 Task: Find connections with filter location Chipping Sodbury with filter topic #moneywith filter profile language Potuguese with filter current company StartupLanes with filter school Don Bosco Institute of Technology (D.B.I.T) with filter industry Robotics Engineering with filter service category Business Analytics with filter keywords title Truck Driver
Action: Mouse moved to (633, 79)
Screenshot: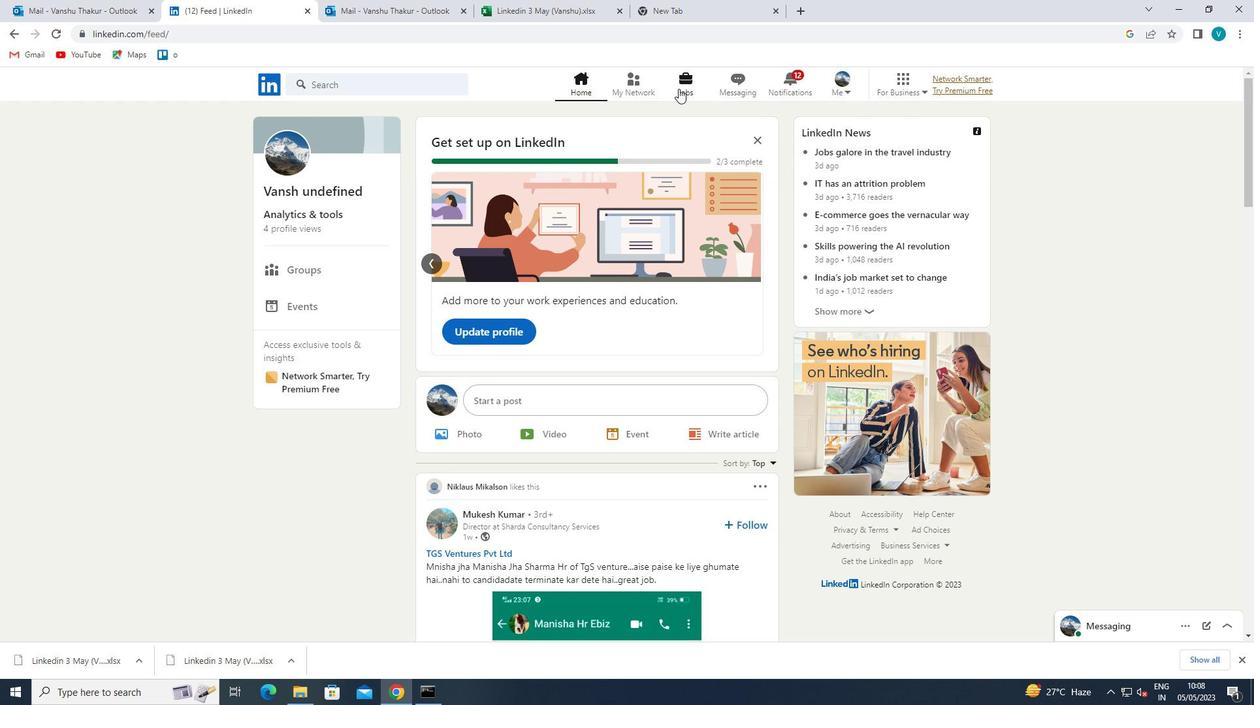 
Action: Mouse pressed left at (633, 79)
Screenshot: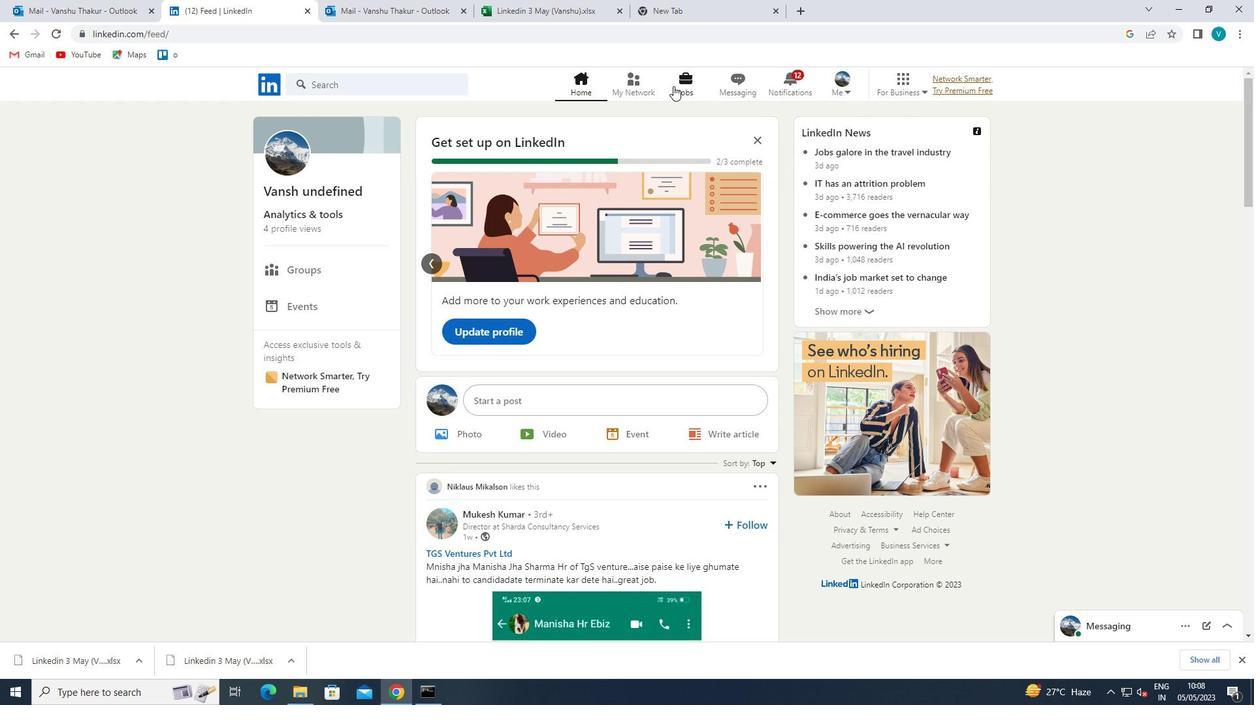 
Action: Mouse moved to (334, 159)
Screenshot: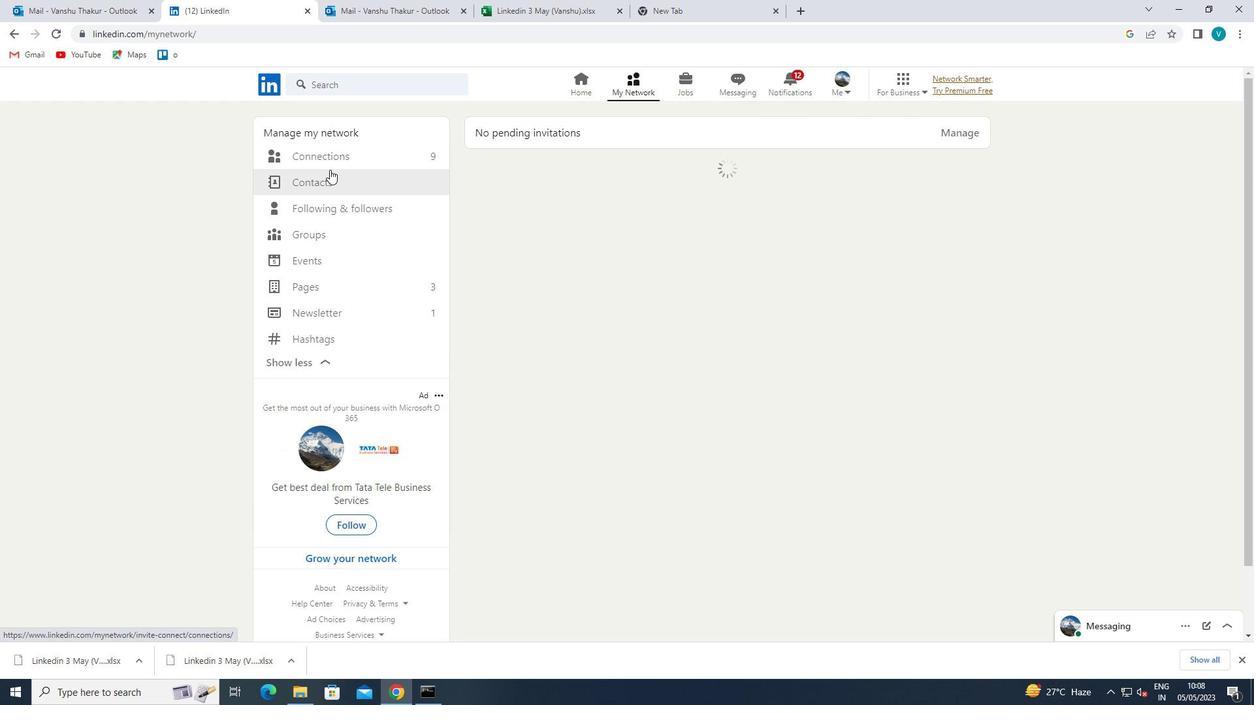 
Action: Mouse pressed left at (334, 159)
Screenshot: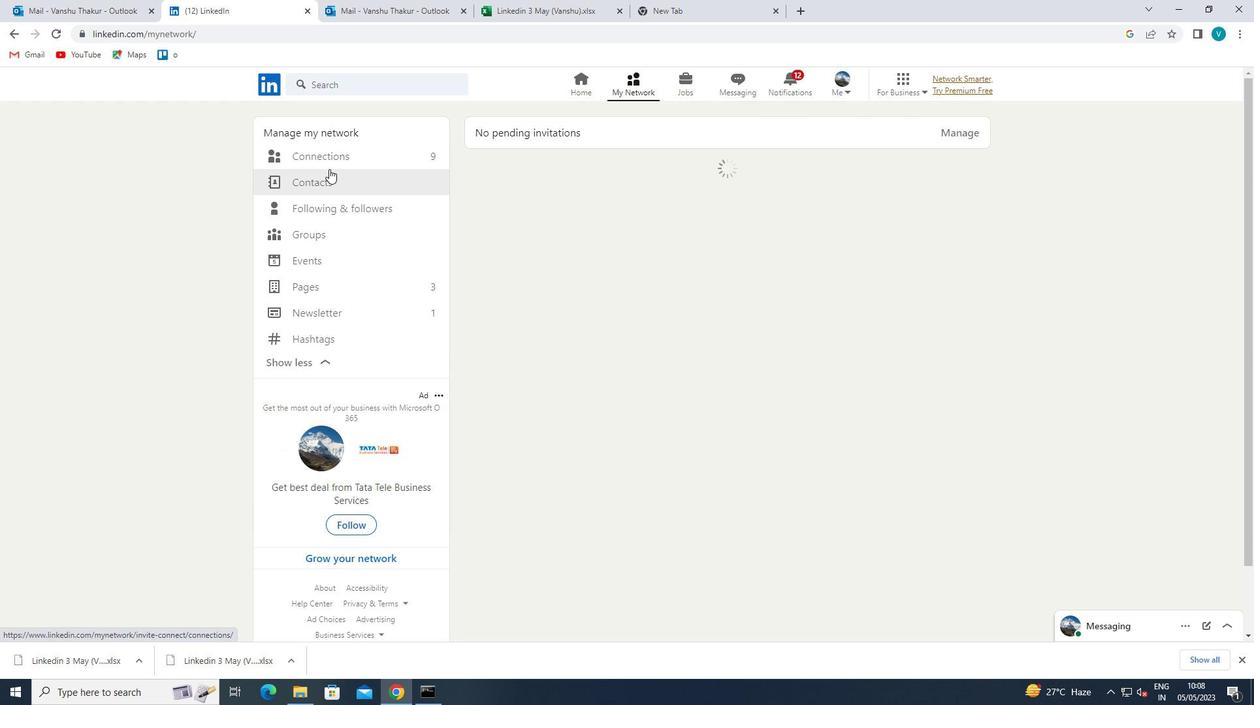 
Action: Mouse moved to (717, 161)
Screenshot: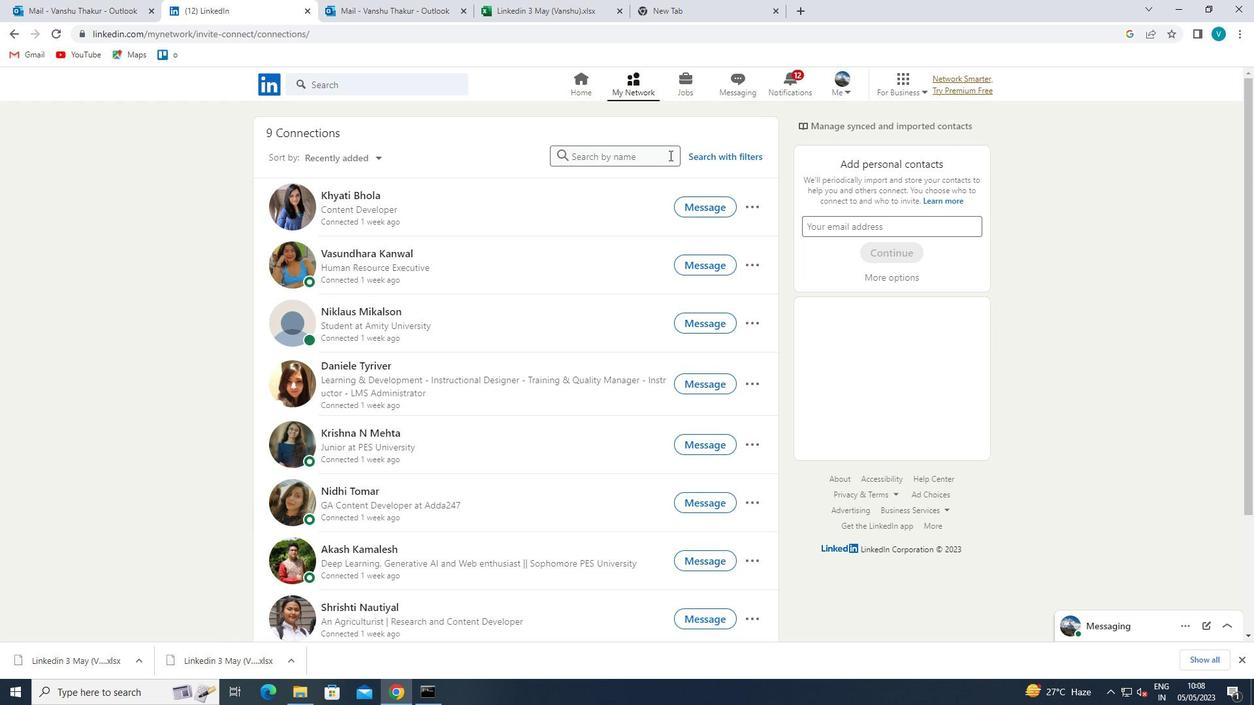 
Action: Mouse pressed left at (717, 161)
Screenshot: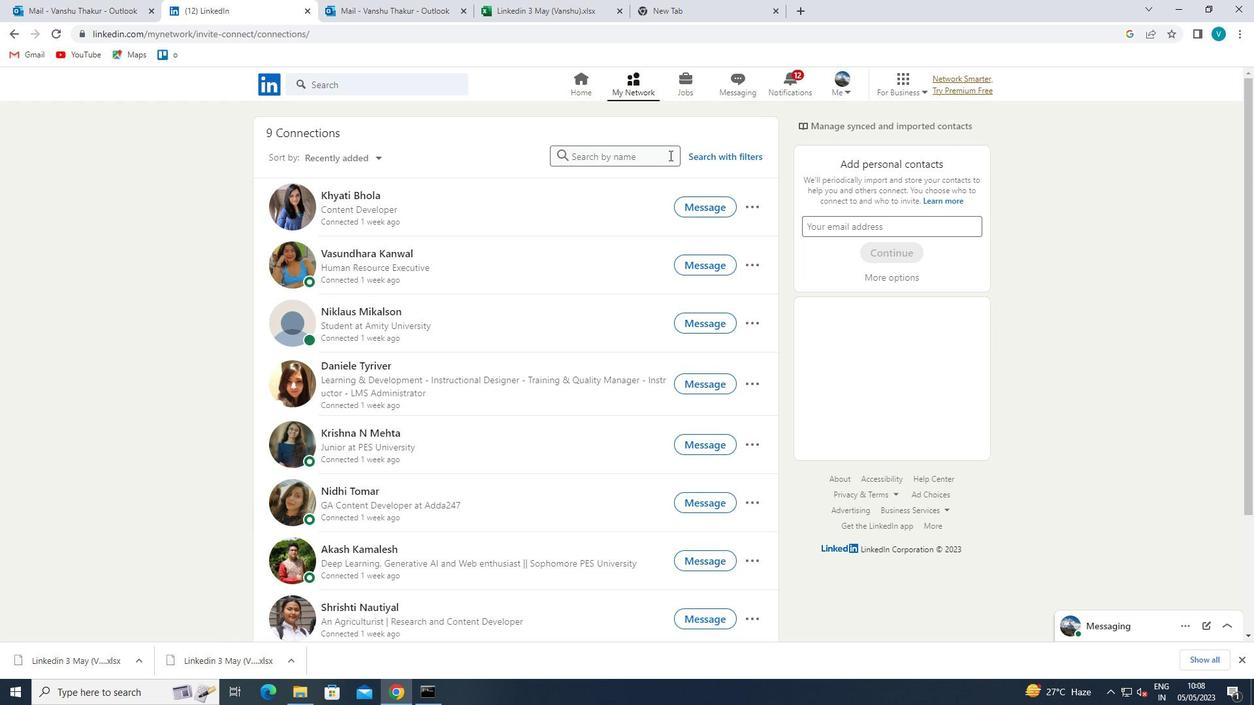 
Action: Mouse moved to (641, 124)
Screenshot: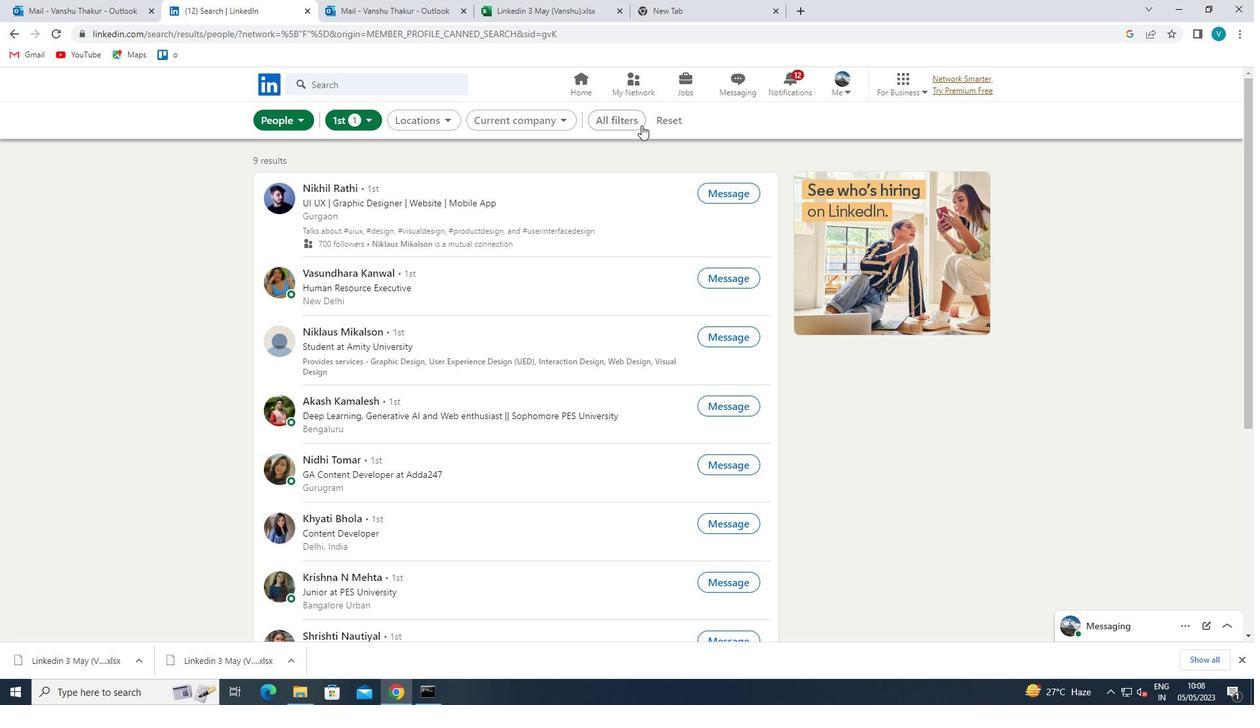 
Action: Mouse pressed left at (641, 124)
Screenshot: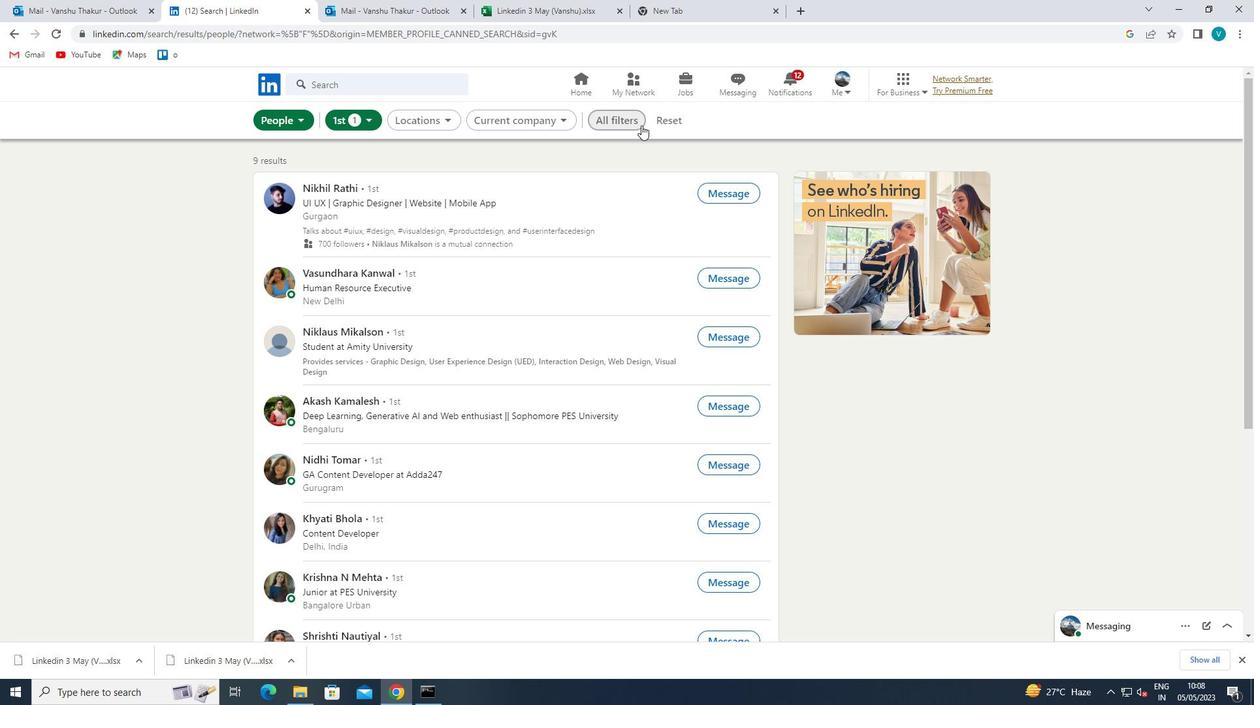 
Action: Mouse moved to (1052, 268)
Screenshot: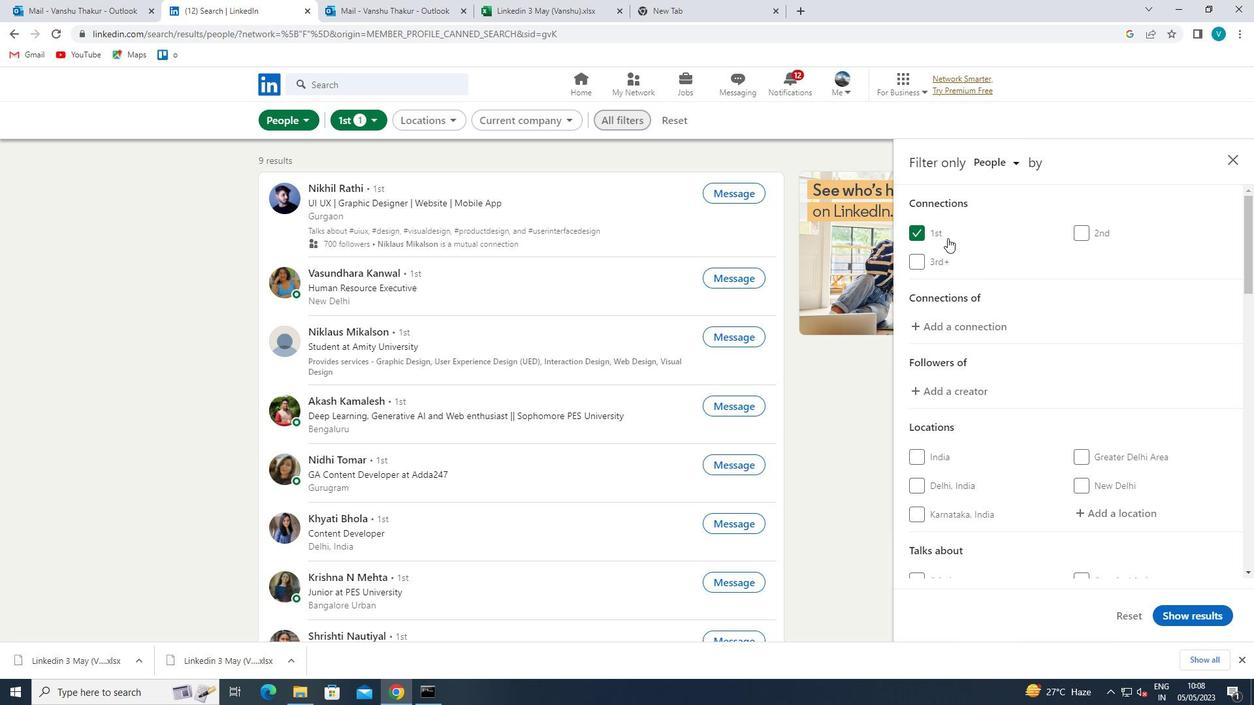 
Action: Mouse scrolled (1052, 267) with delta (0, 0)
Screenshot: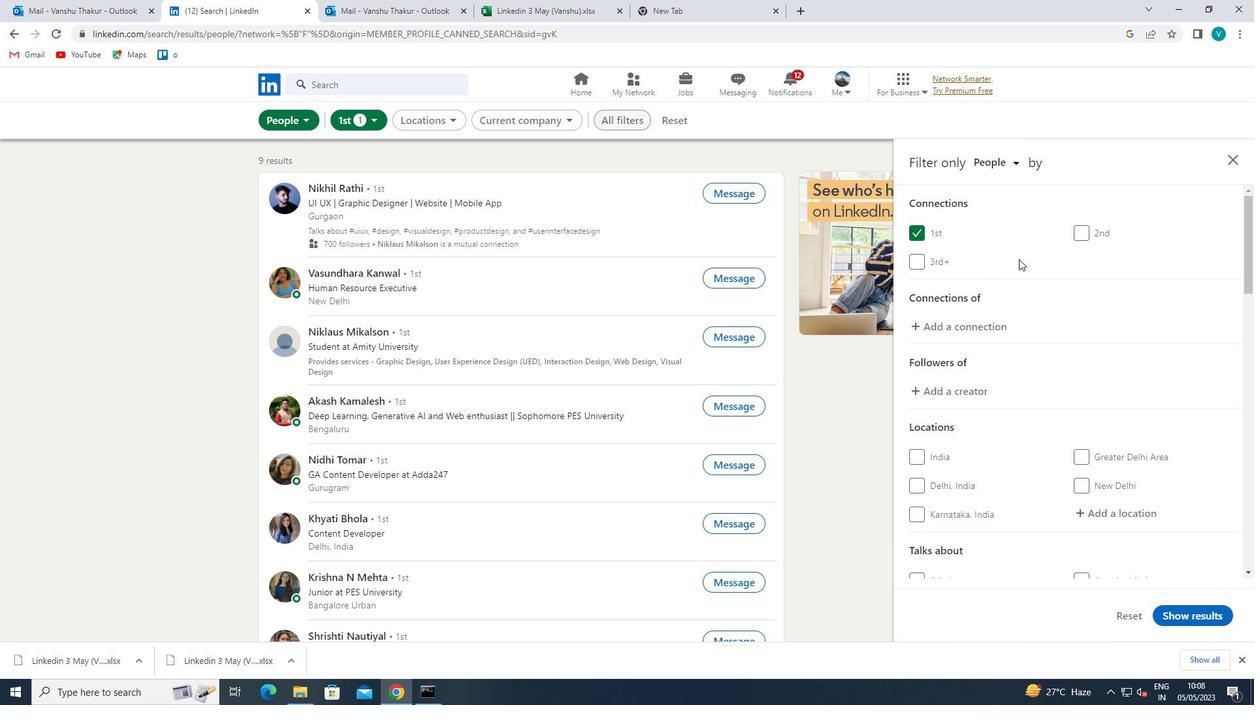 
Action: Mouse scrolled (1052, 267) with delta (0, 0)
Screenshot: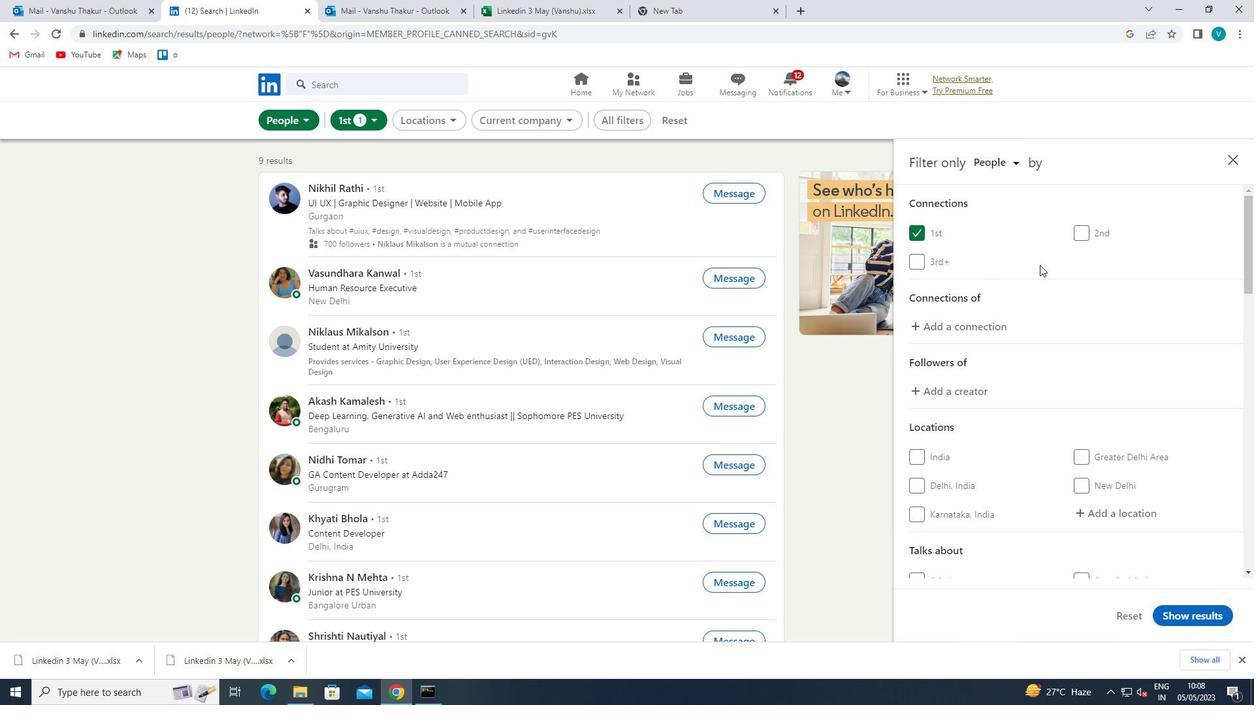 
Action: Mouse moved to (1129, 391)
Screenshot: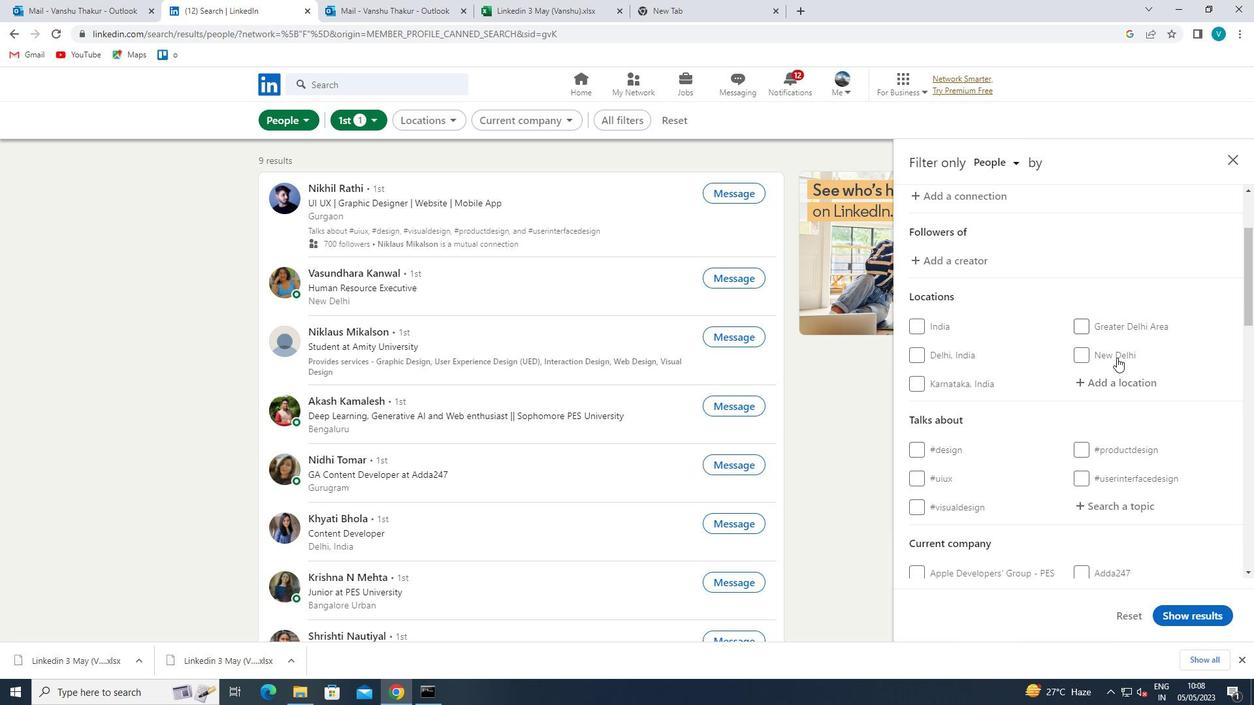 
Action: Mouse pressed left at (1129, 391)
Screenshot: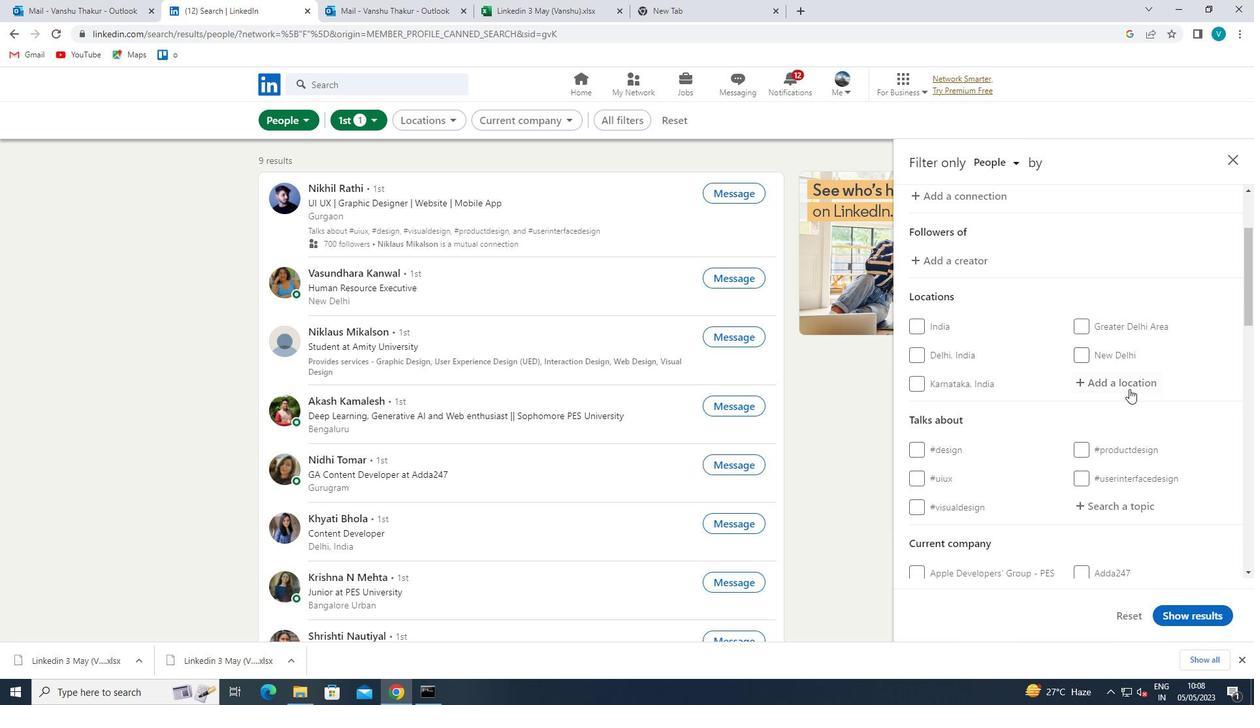 
Action: Mouse moved to (1082, 365)
Screenshot: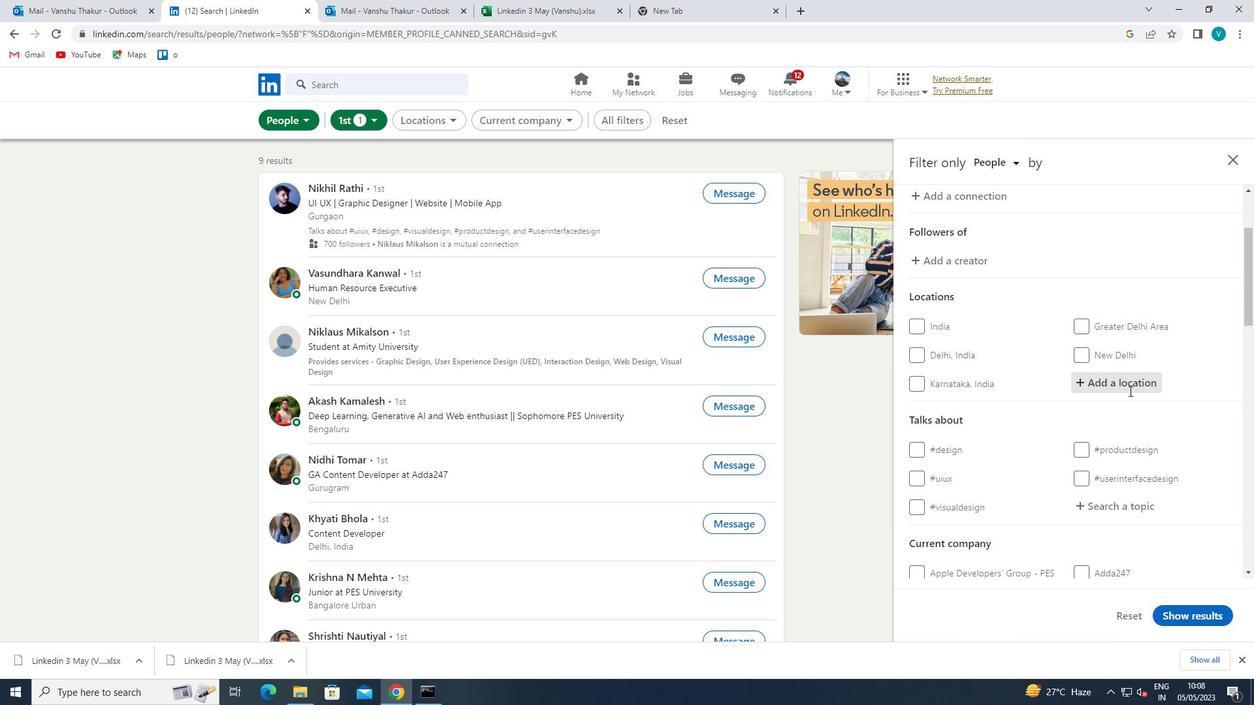 
Action: Key pressed <Key.shift>CHIPPING
Screenshot: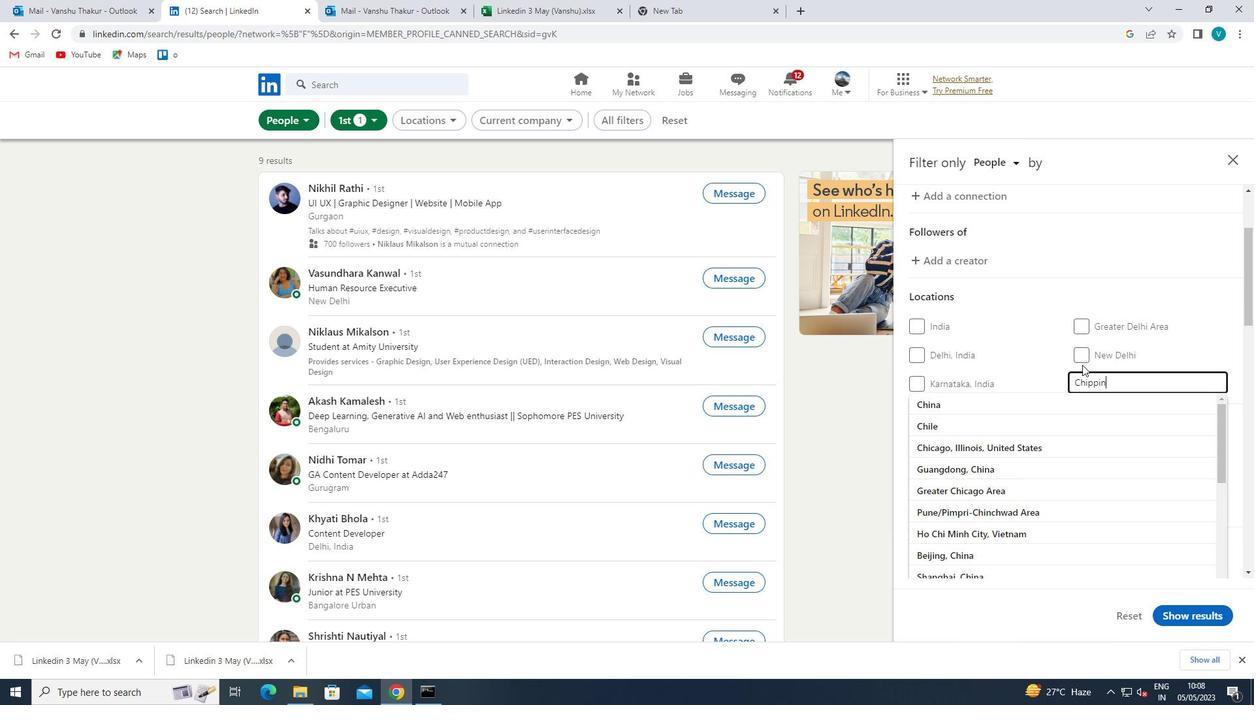 
Action: Mouse moved to (1049, 386)
Screenshot: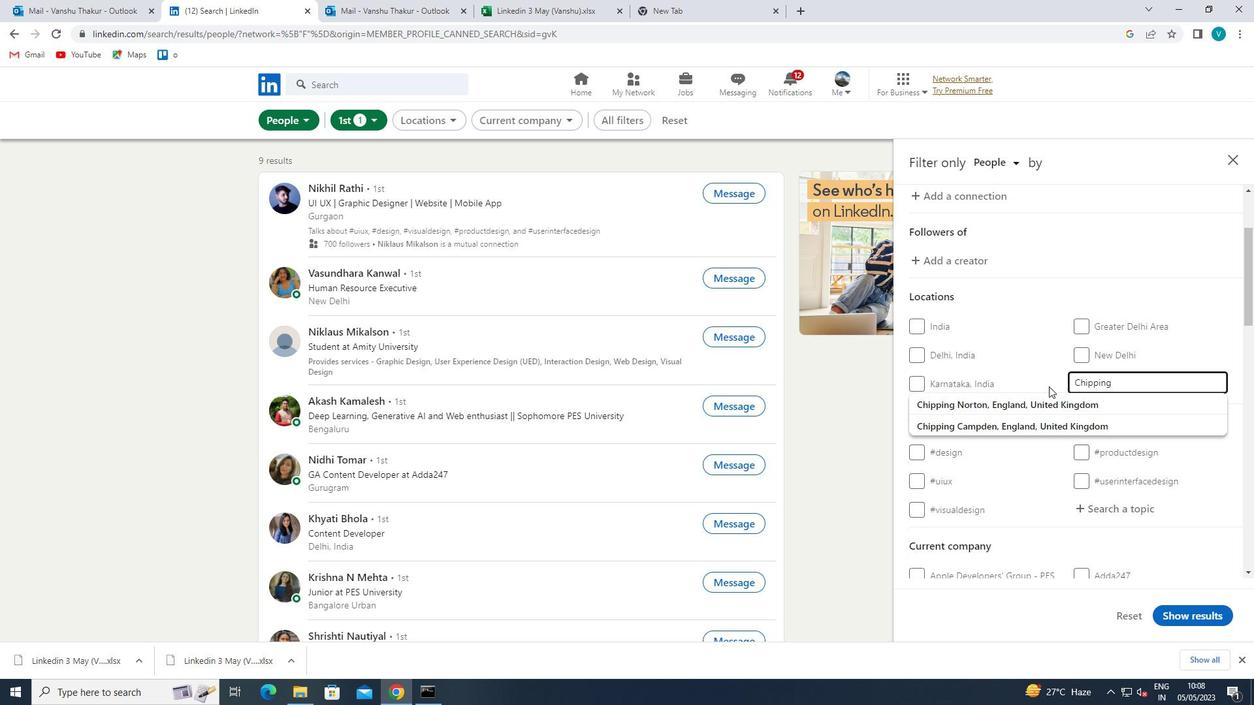 
Action: Key pressed <Key.space><Key.shift>SODBURY
Screenshot: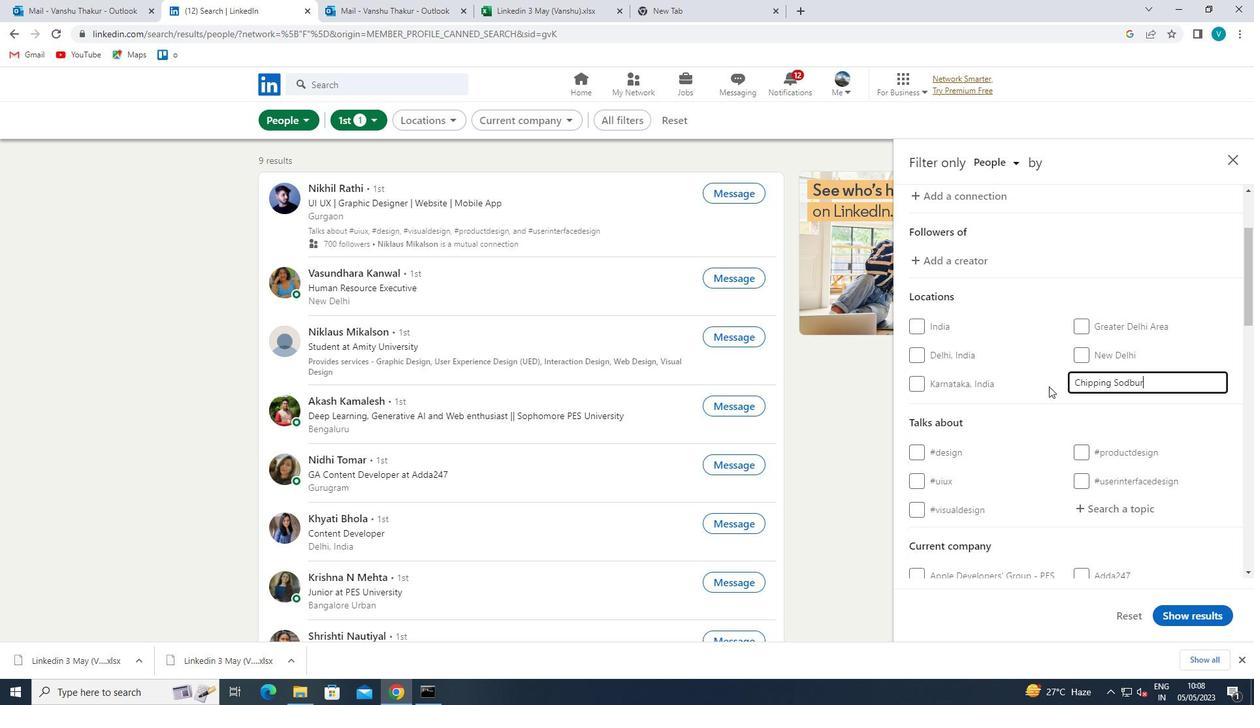 
Action: Mouse pressed left at (1049, 386)
Screenshot: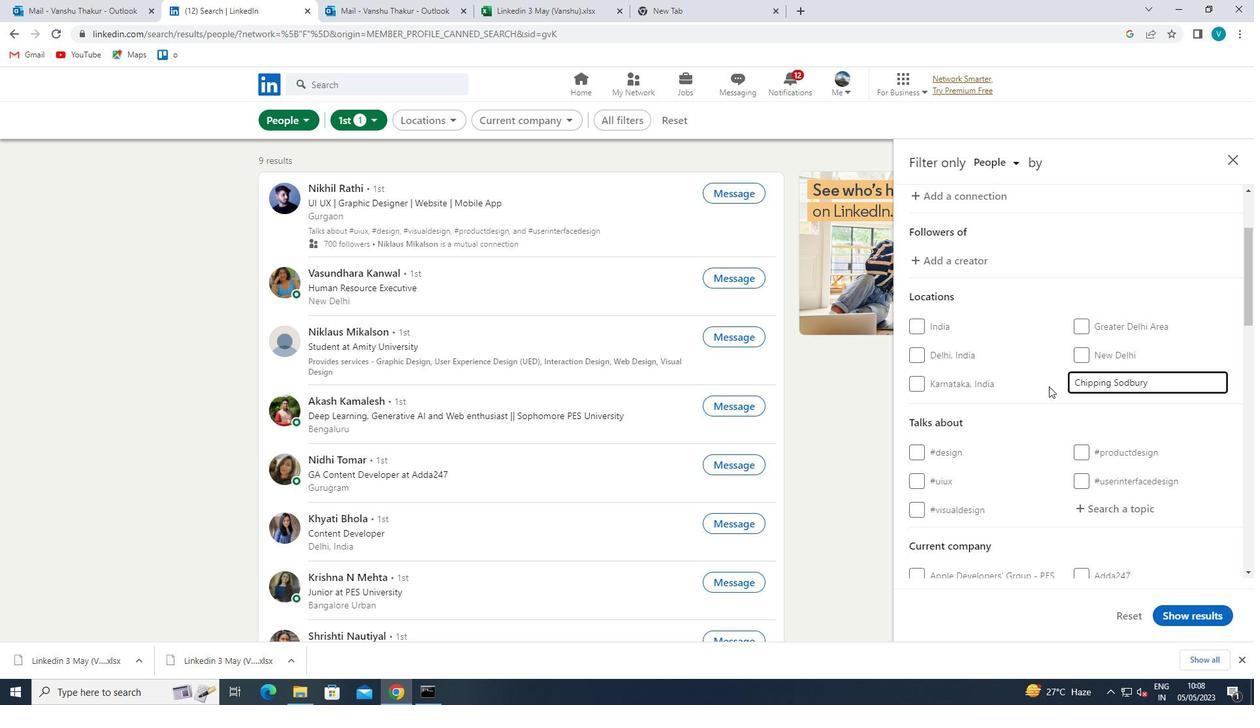 
Action: Mouse scrolled (1049, 386) with delta (0, 0)
Screenshot: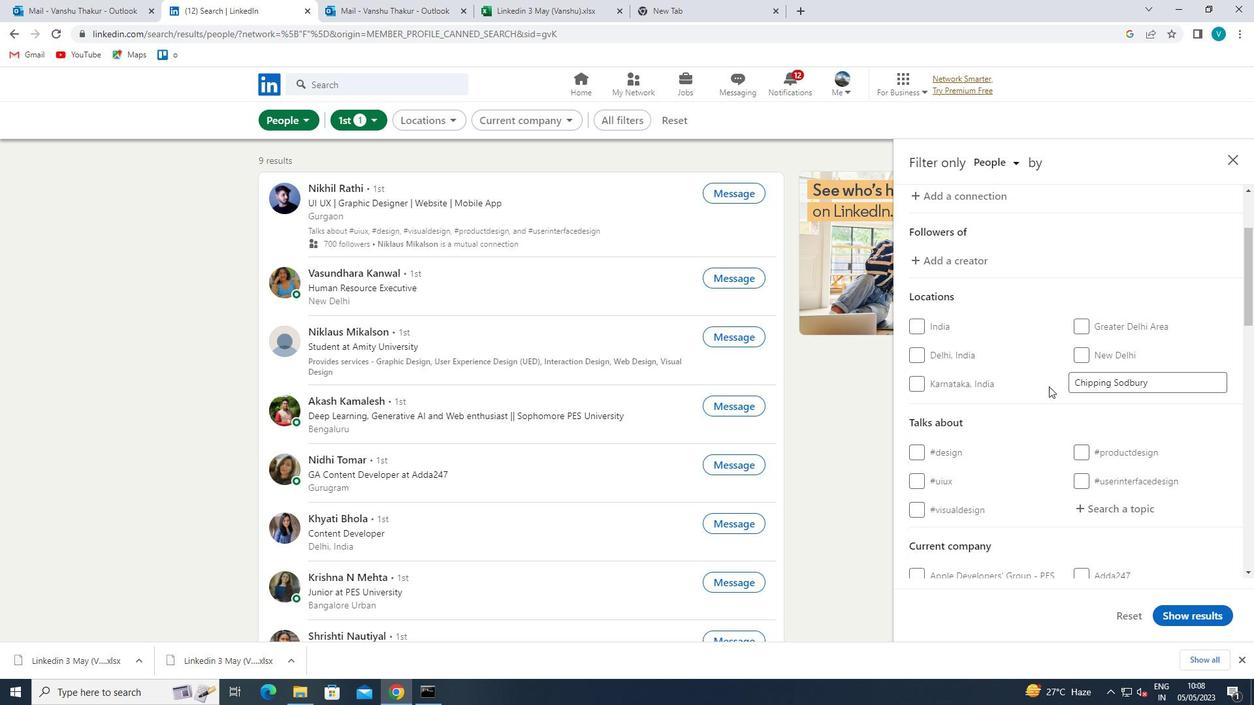 
Action: Mouse scrolled (1049, 386) with delta (0, 0)
Screenshot: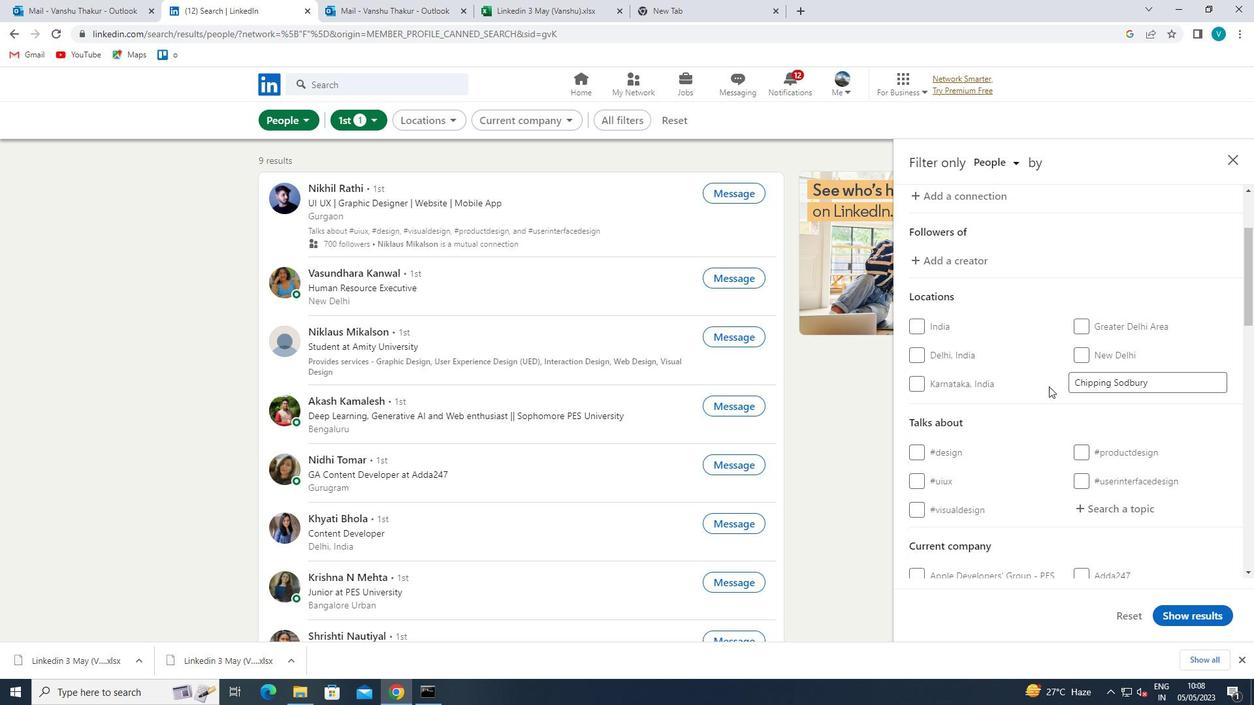 
Action: Mouse moved to (1100, 382)
Screenshot: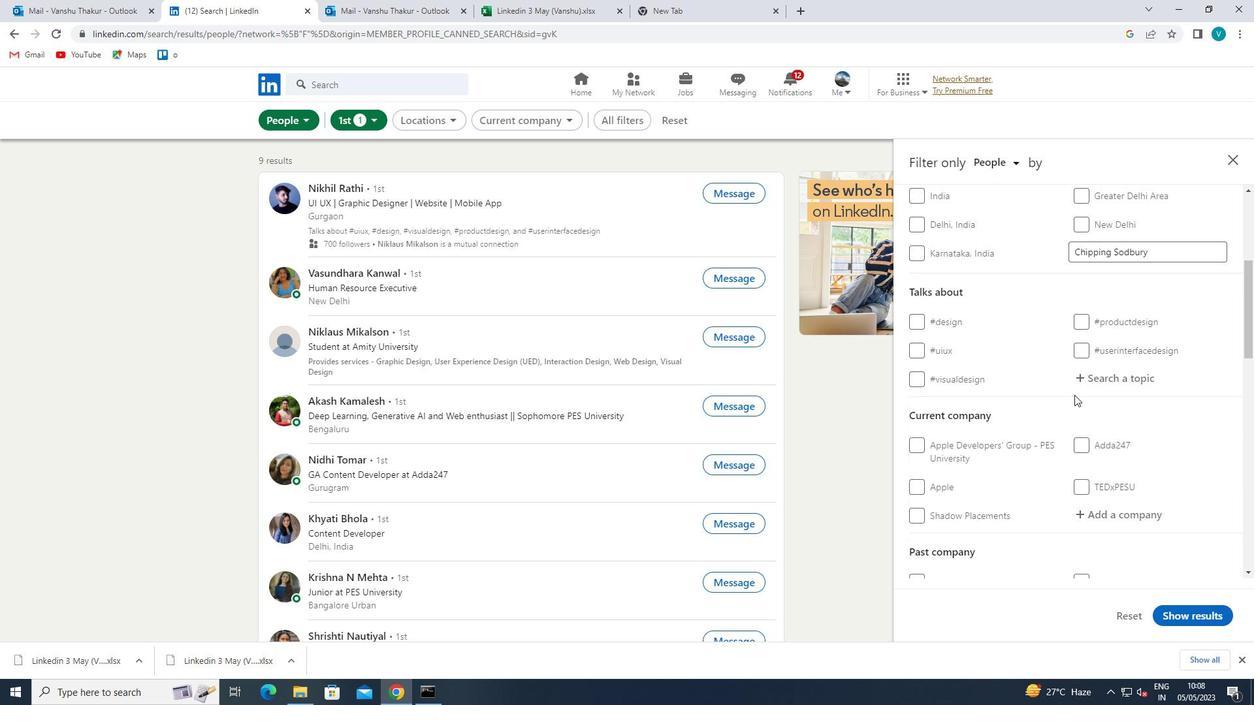 
Action: Mouse pressed left at (1100, 382)
Screenshot: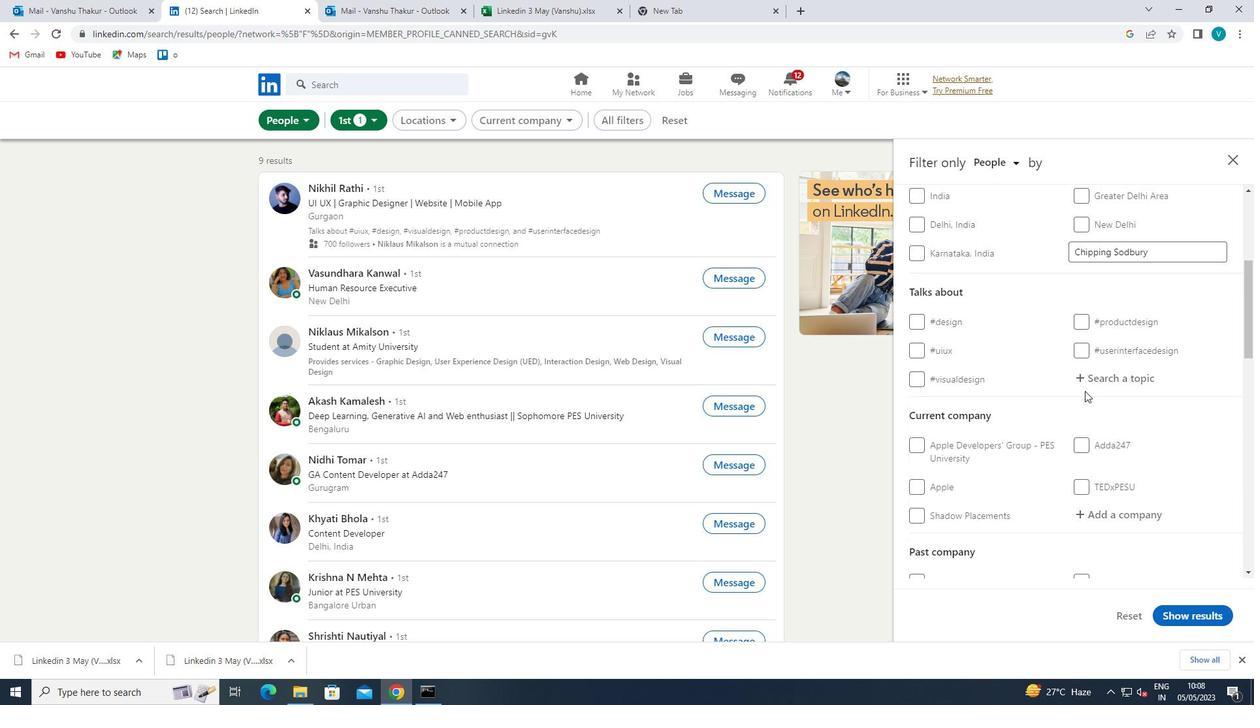 
Action: Key pressed MONEY
Screenshot: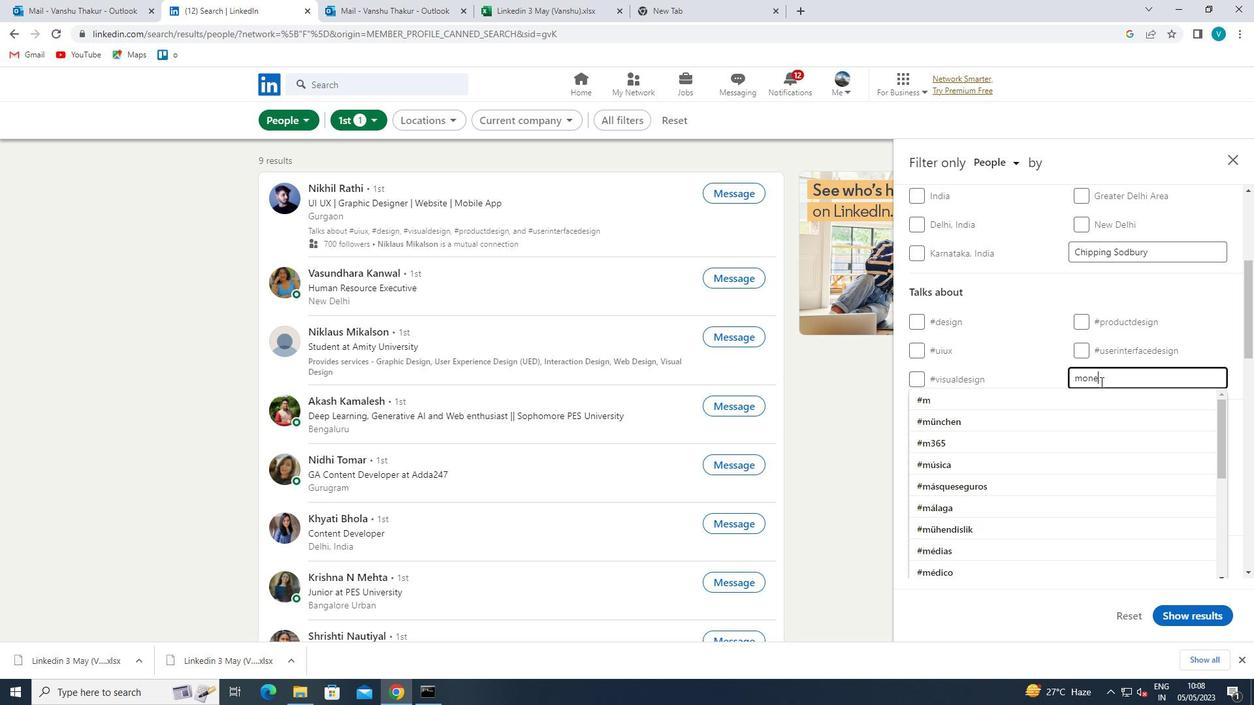 
Action: Mouse moved to (1069, 393)
Screenshot: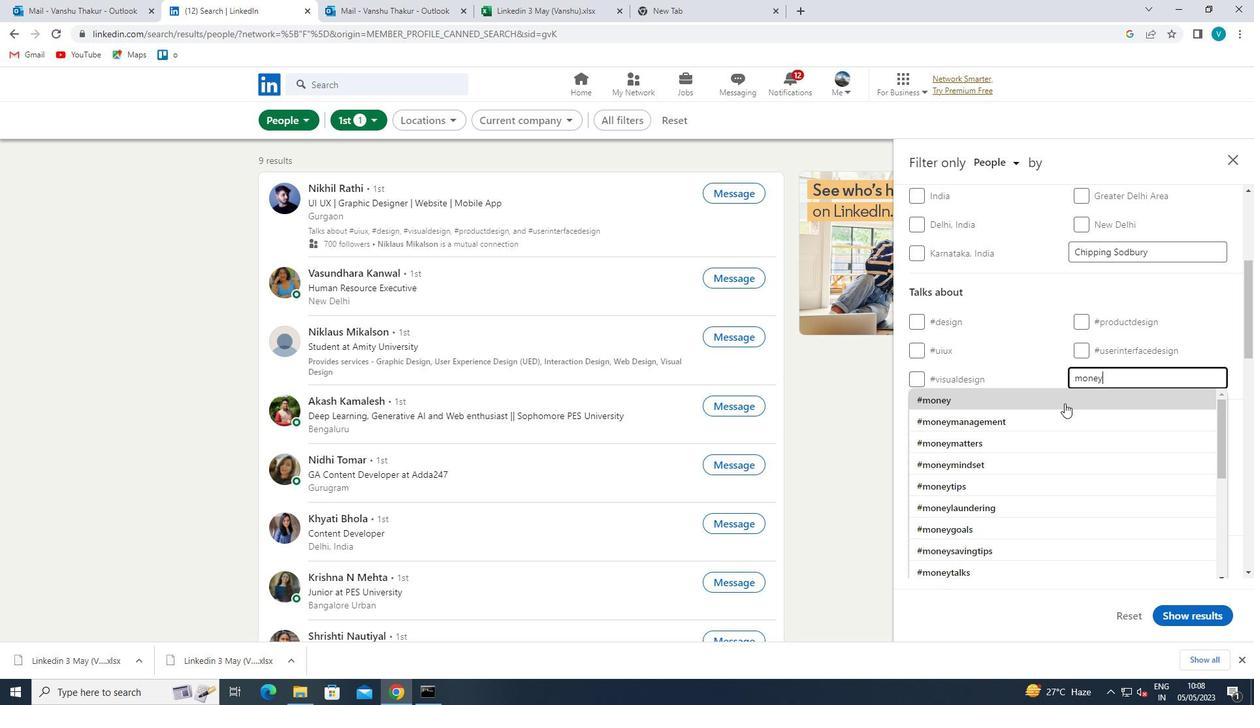 
Action: Mouse pressed left at (1069, 393)
Screenshot: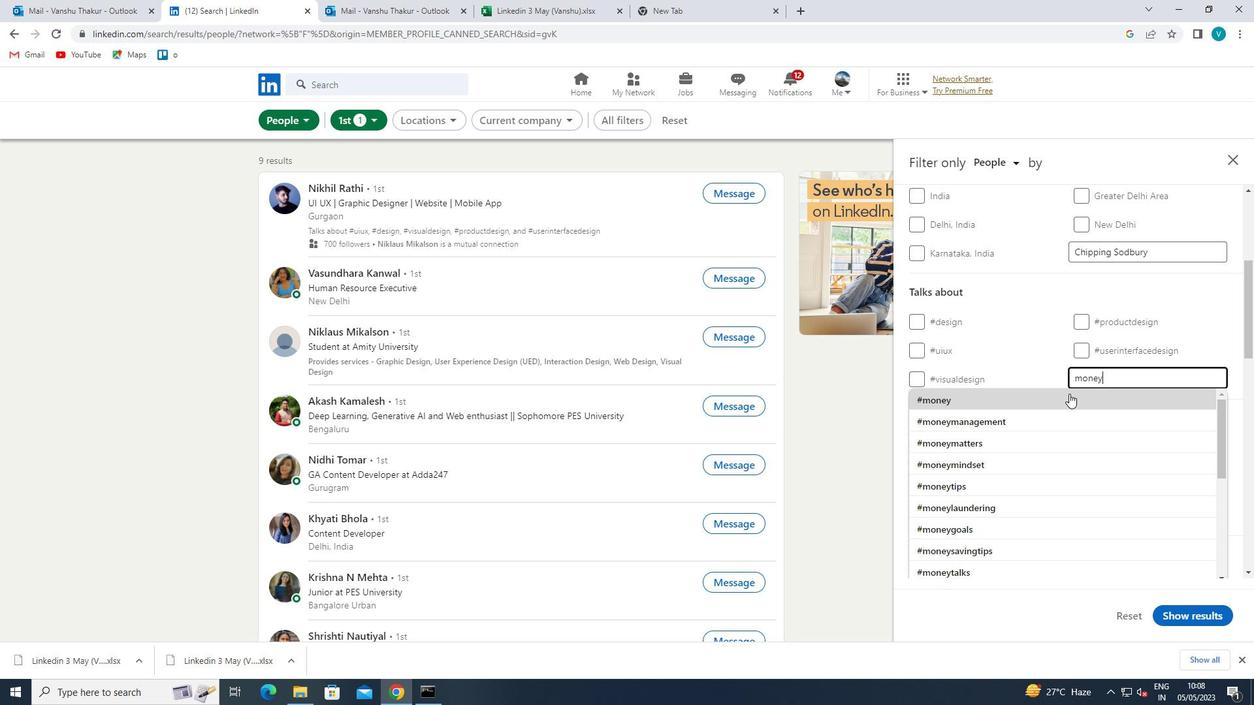 
Action: Mouse scrolled (1069, 393) with delta (0, 0)
Screenshot: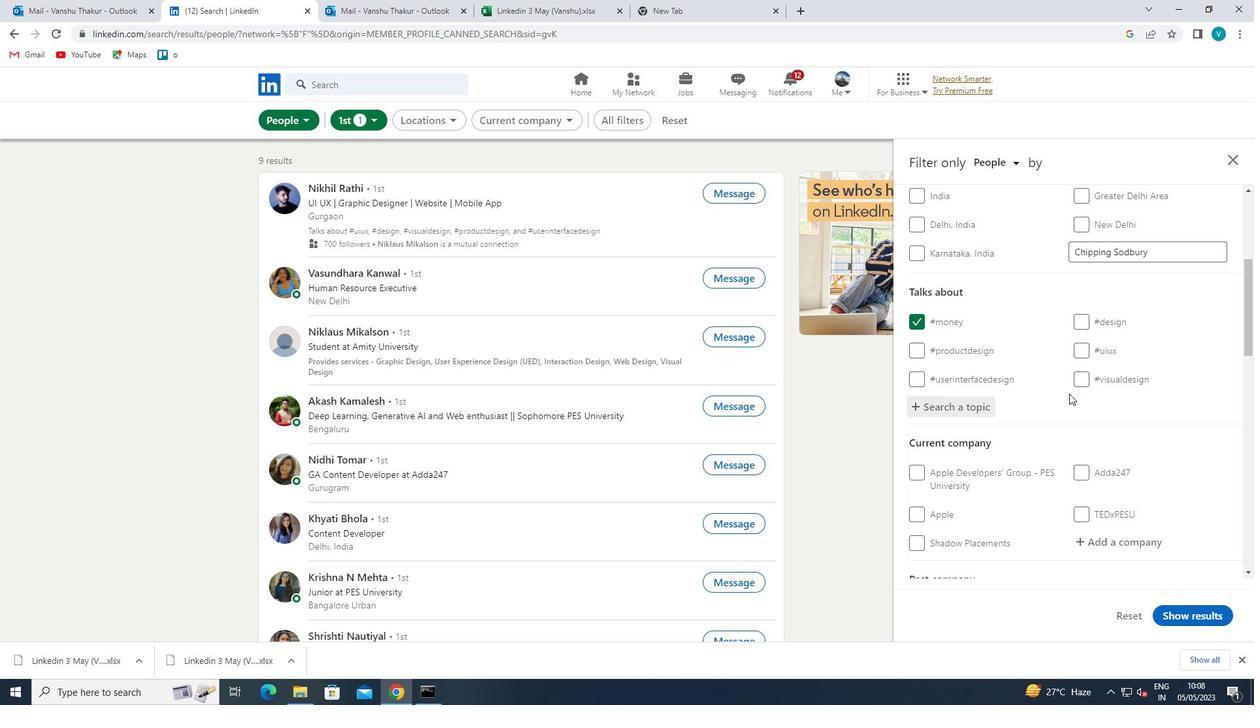 
Action: Mouse scrolled (1069, 393) with delta (0, 0)
Screenshot: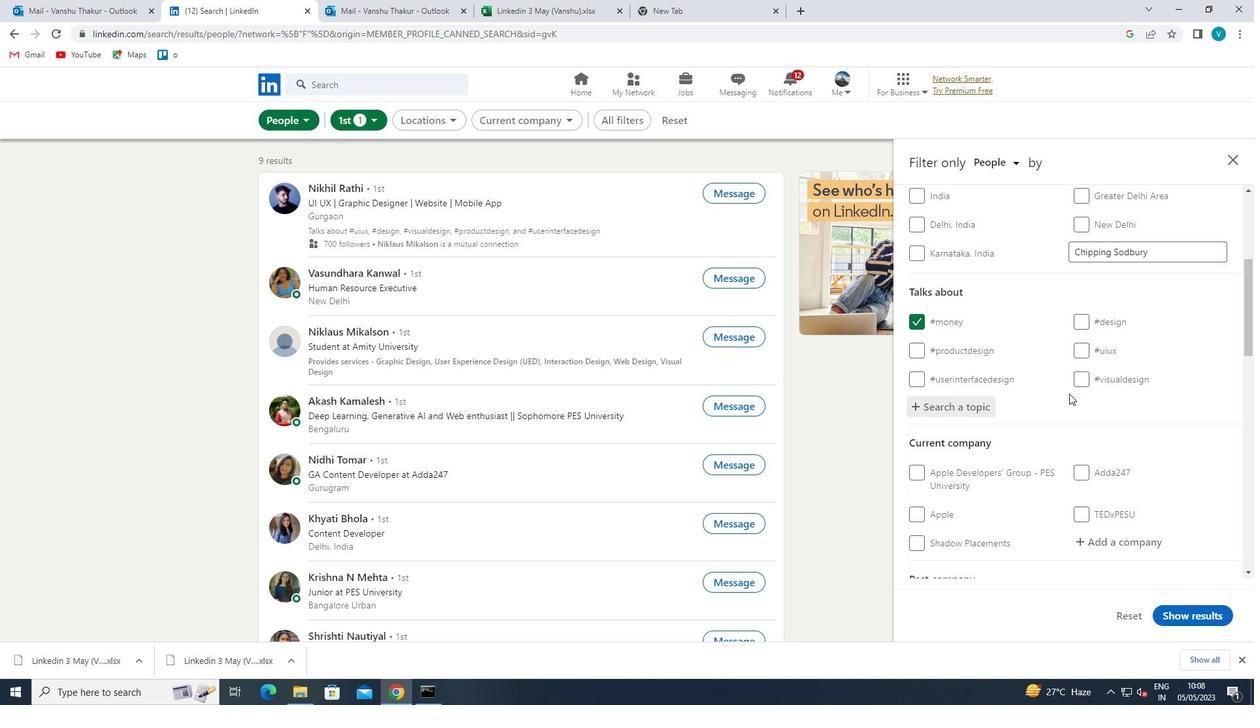 
Action: Mouse moved to (1096, 403)
Screenshot: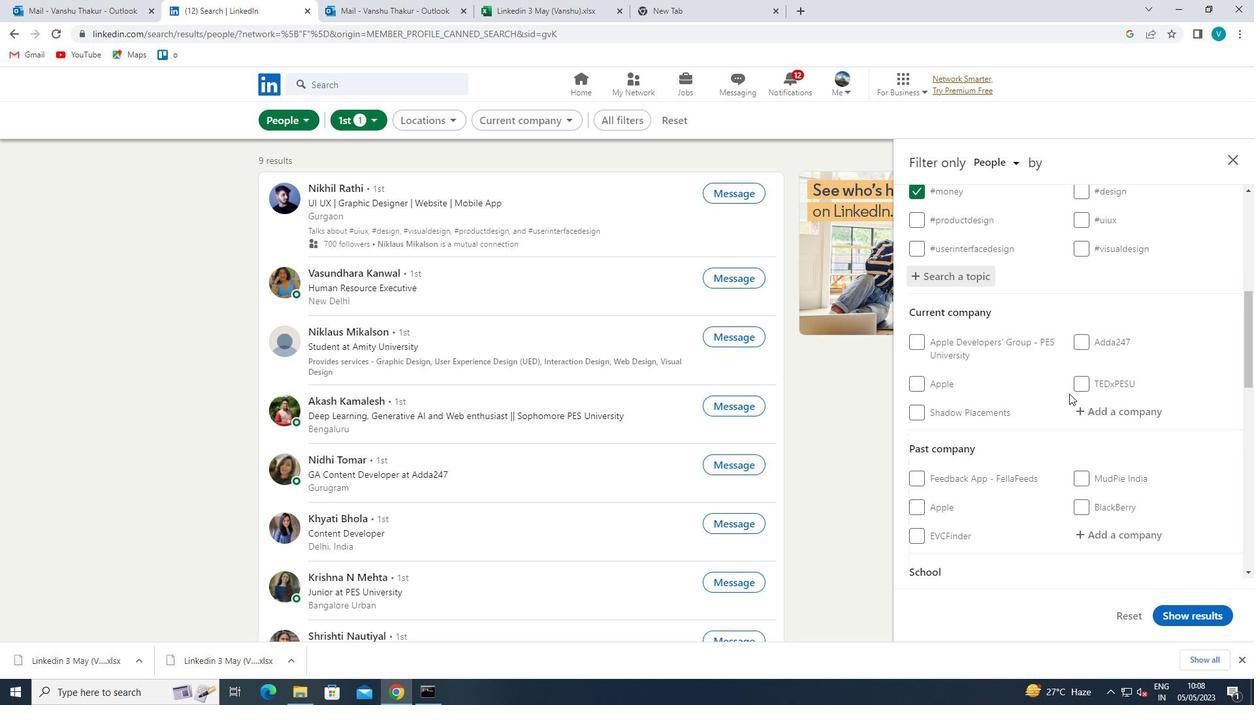 
Action: Mouse pressed left at (1096, 403)
Screenshot: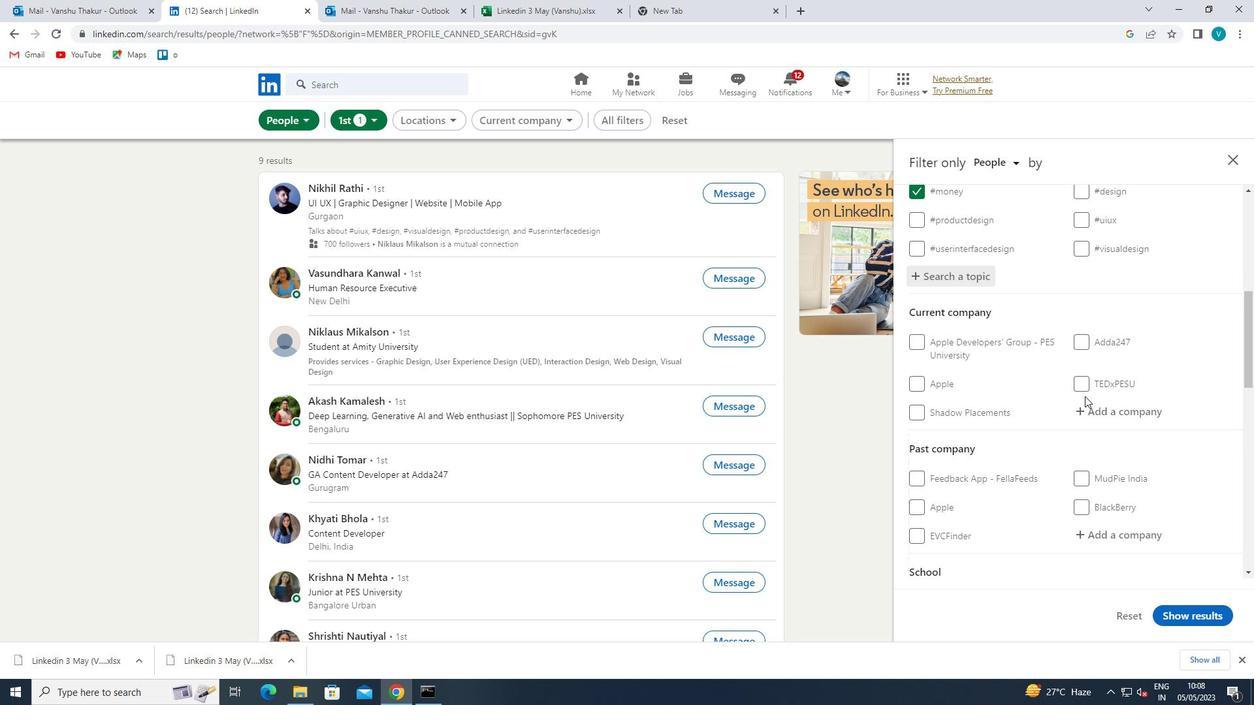 
Action: Key pressed <Key.shift>STARTUO<Key.shift>LAM<Key.backspace>NES
Screenshot: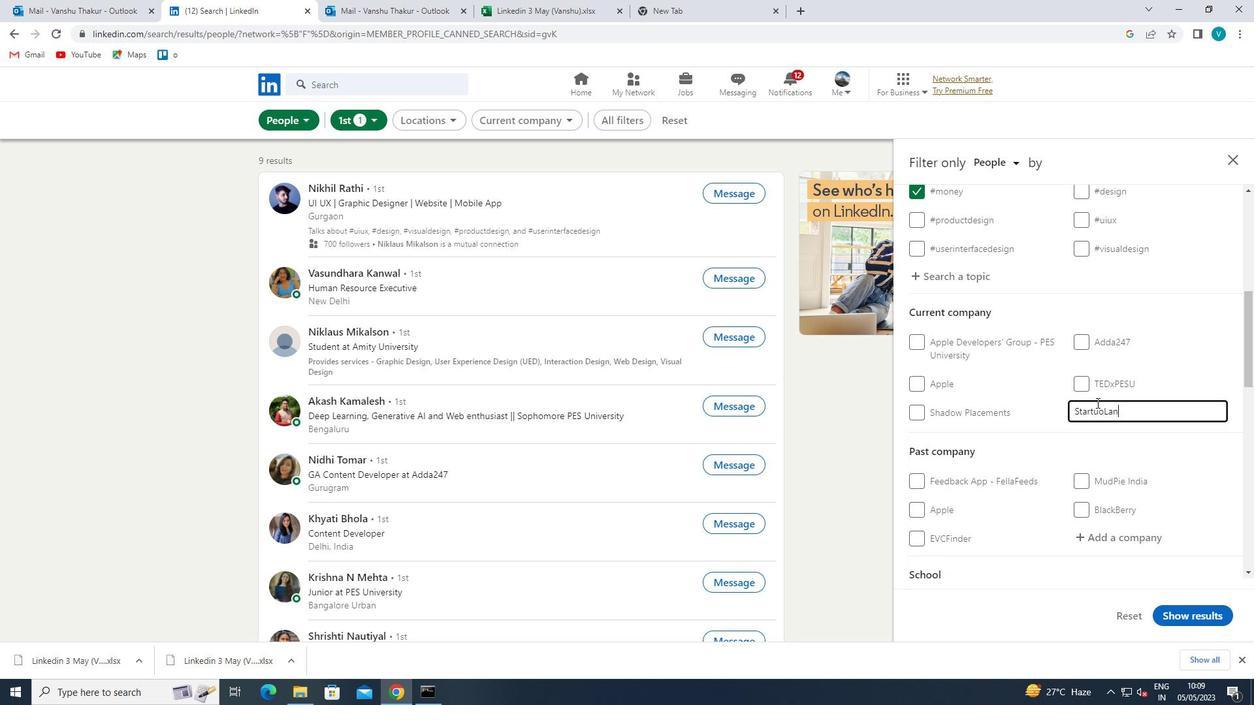 
Action: Mouse moved to (1106, 407)
Screenshot: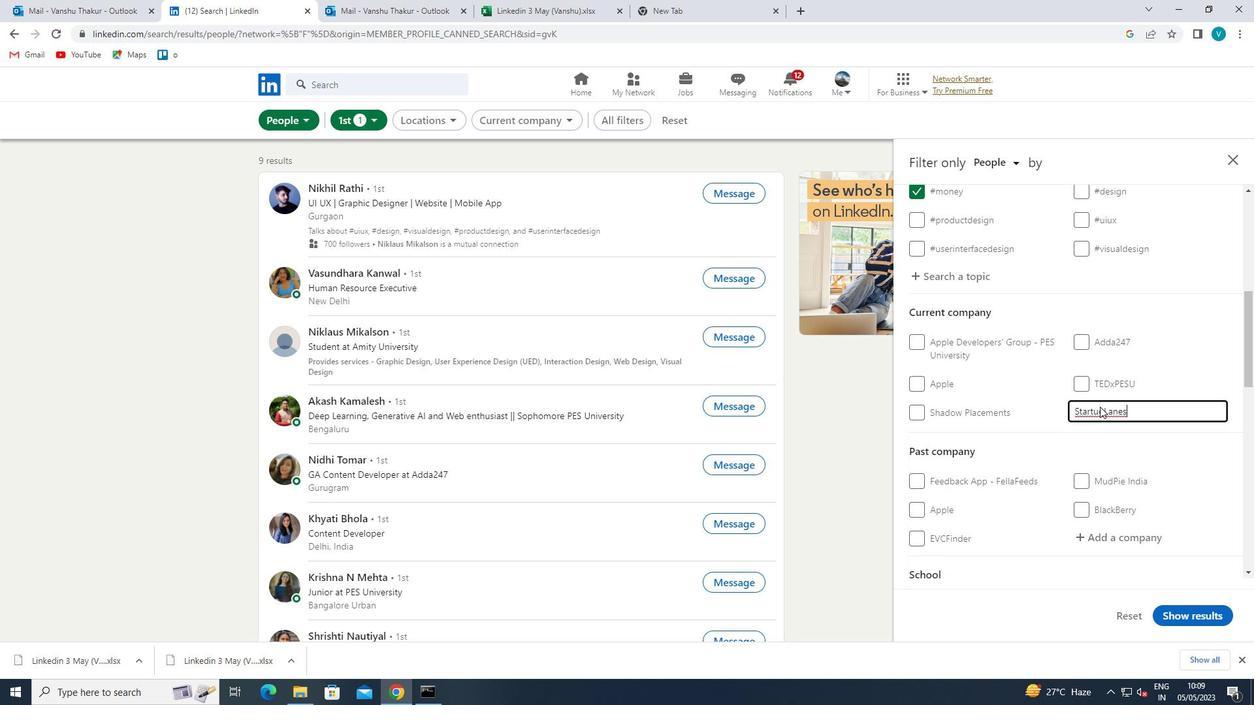 
Action: Mouse pressed left at (1106, 407)
Screenshot: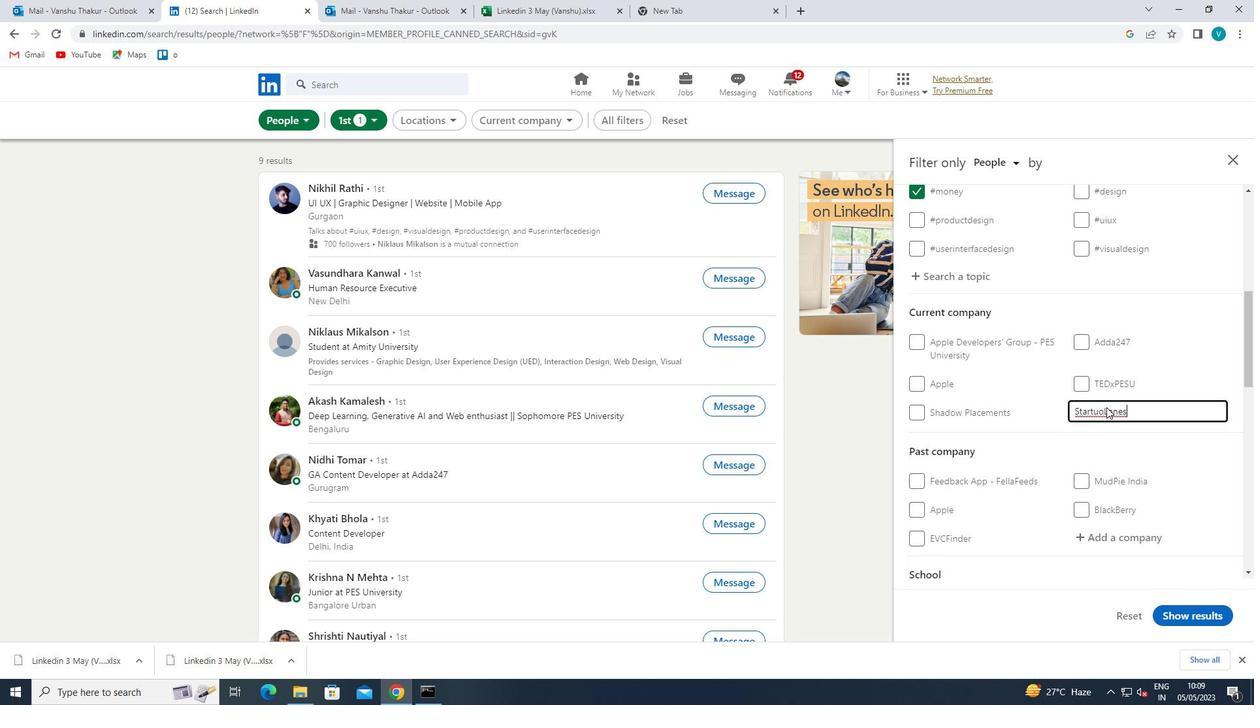 
Action: Mouse moved to (1102, 411)
Screenshot: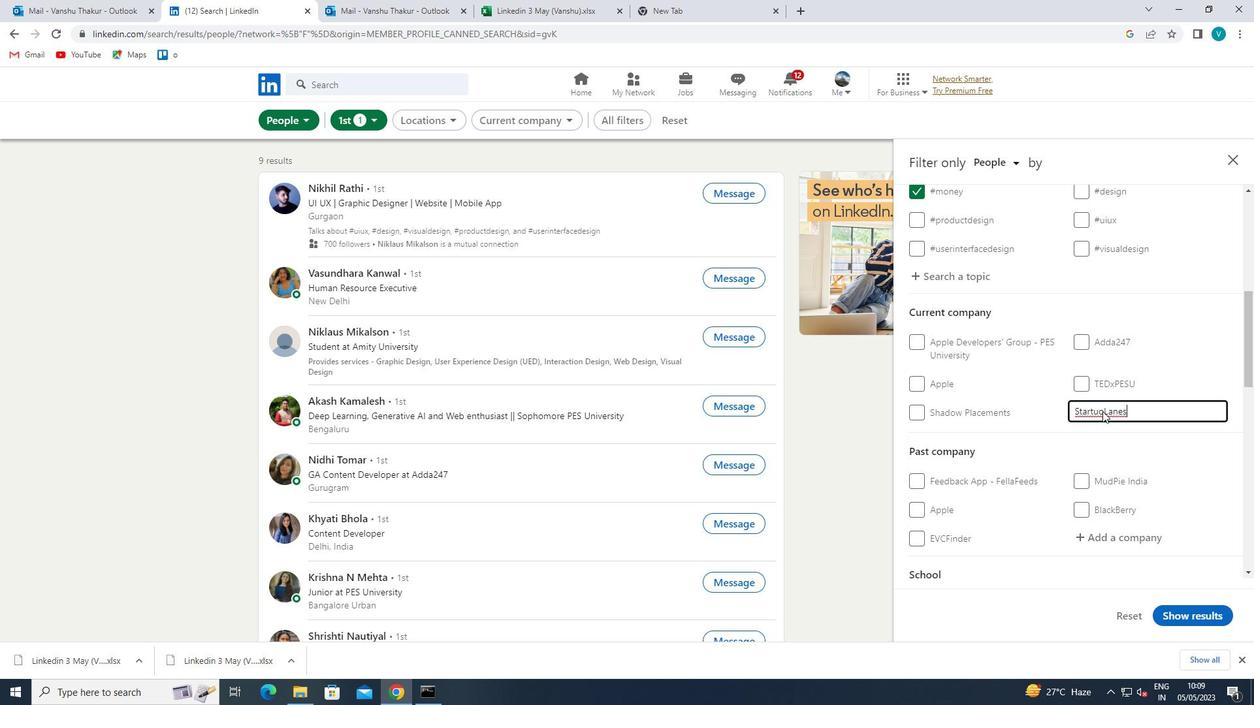 
Action: Mouse pressed left at (1102, 411)
Screenshot: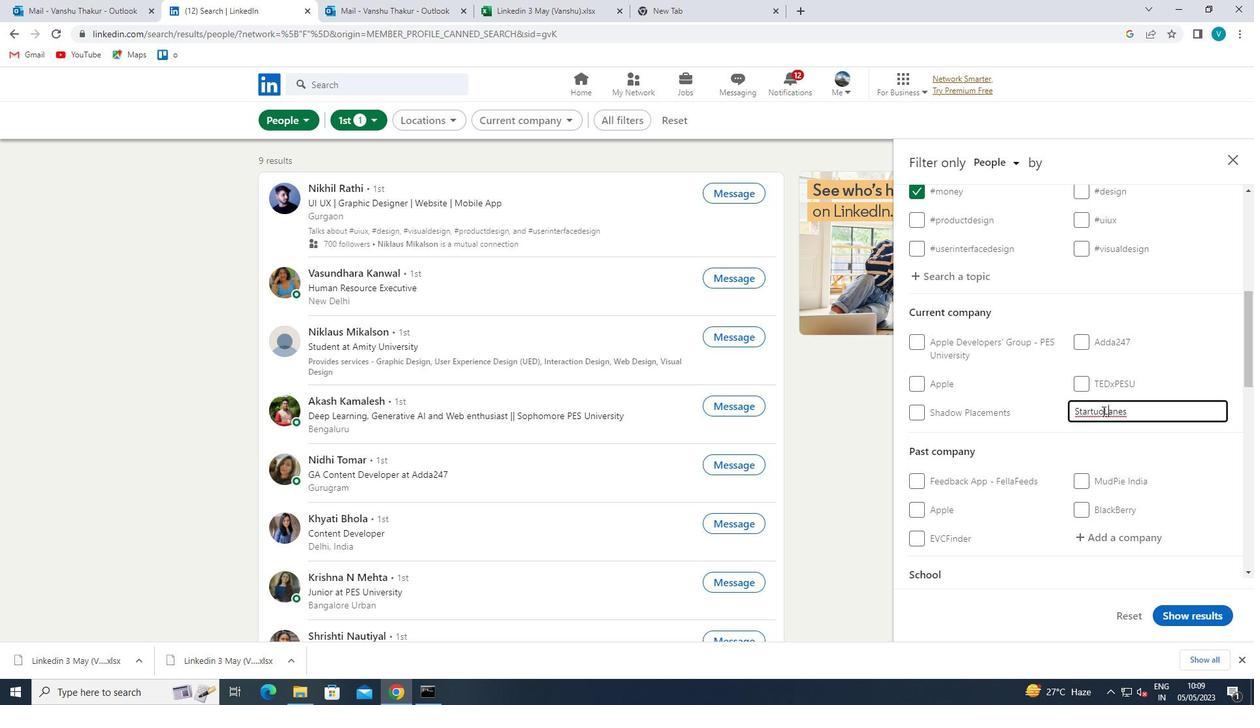 
Action: Key pressed <Key.backspace>P
Screenshot: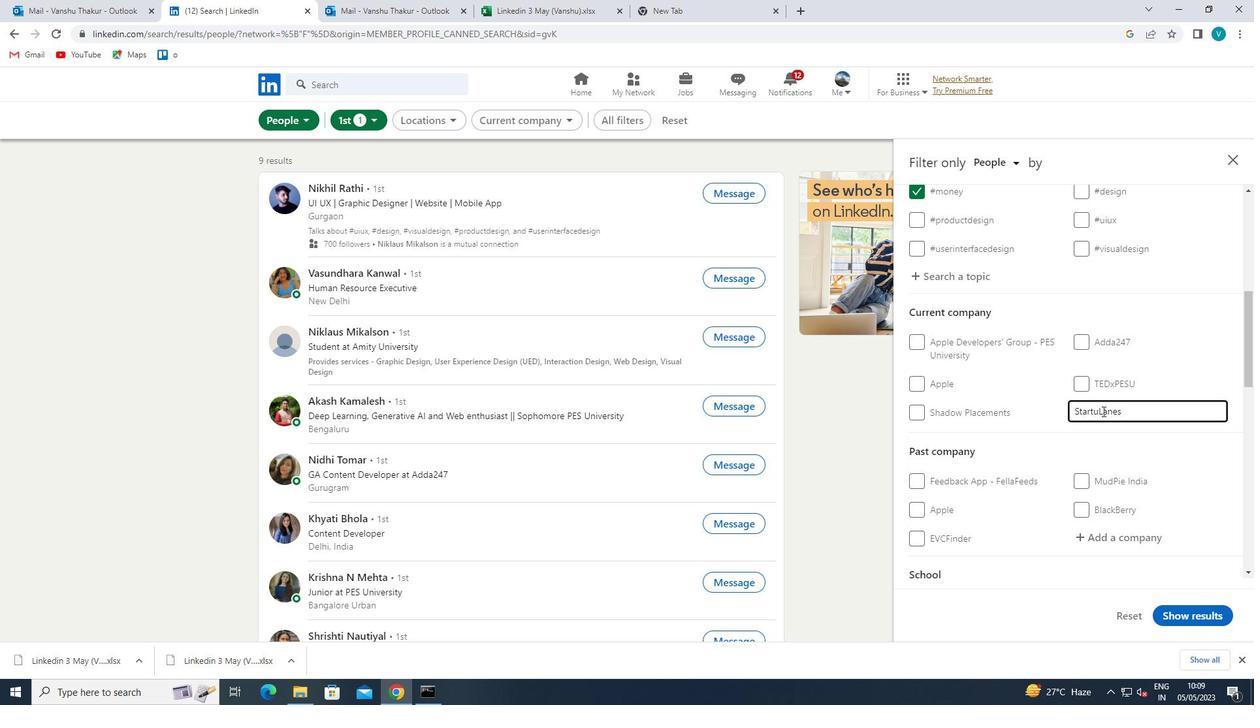 
Action: Mouse moved to (1079, 423)
Screenshot: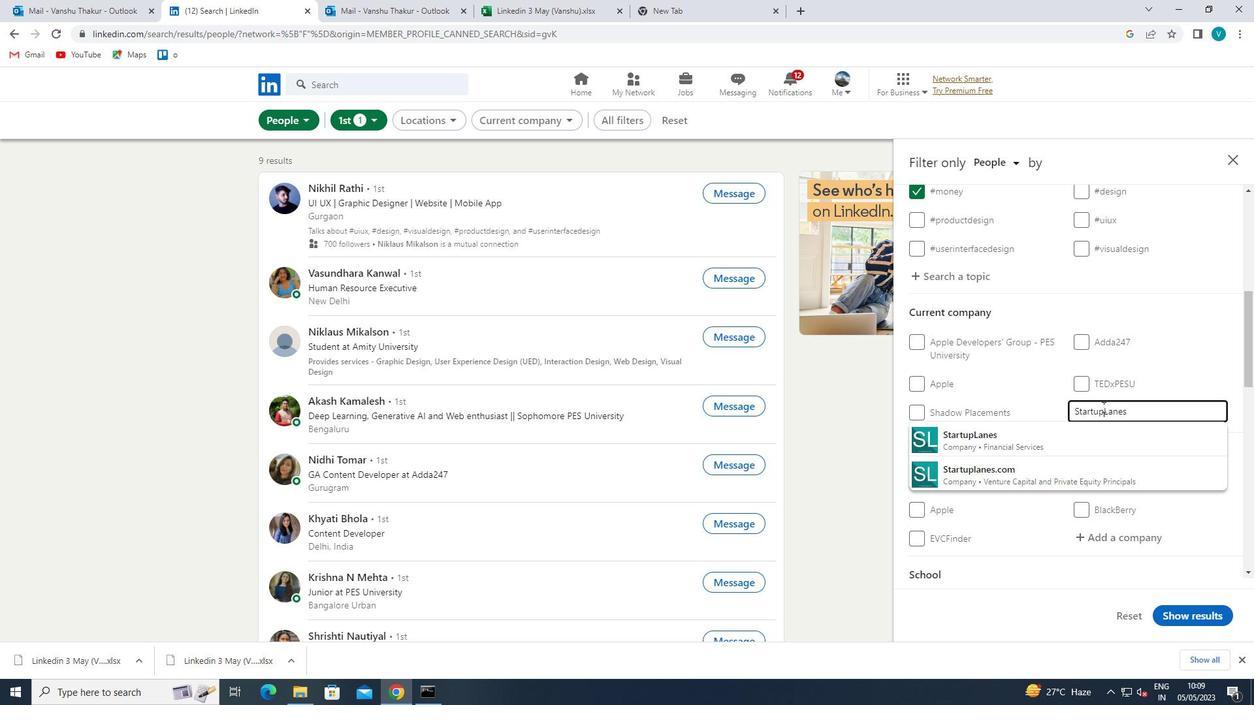 
Action: Mouse pressed left at (1079, 423)
Screenshot: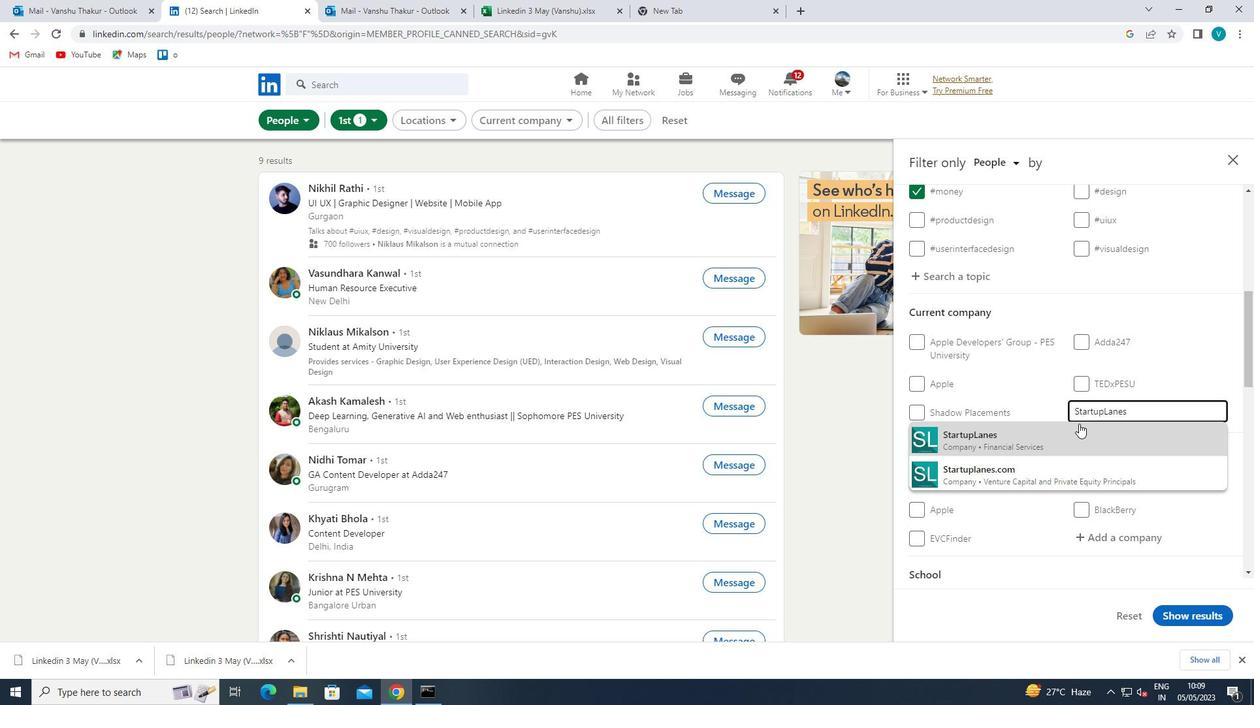 
Action: Mouse moved to (1079, 423)
Screenshot: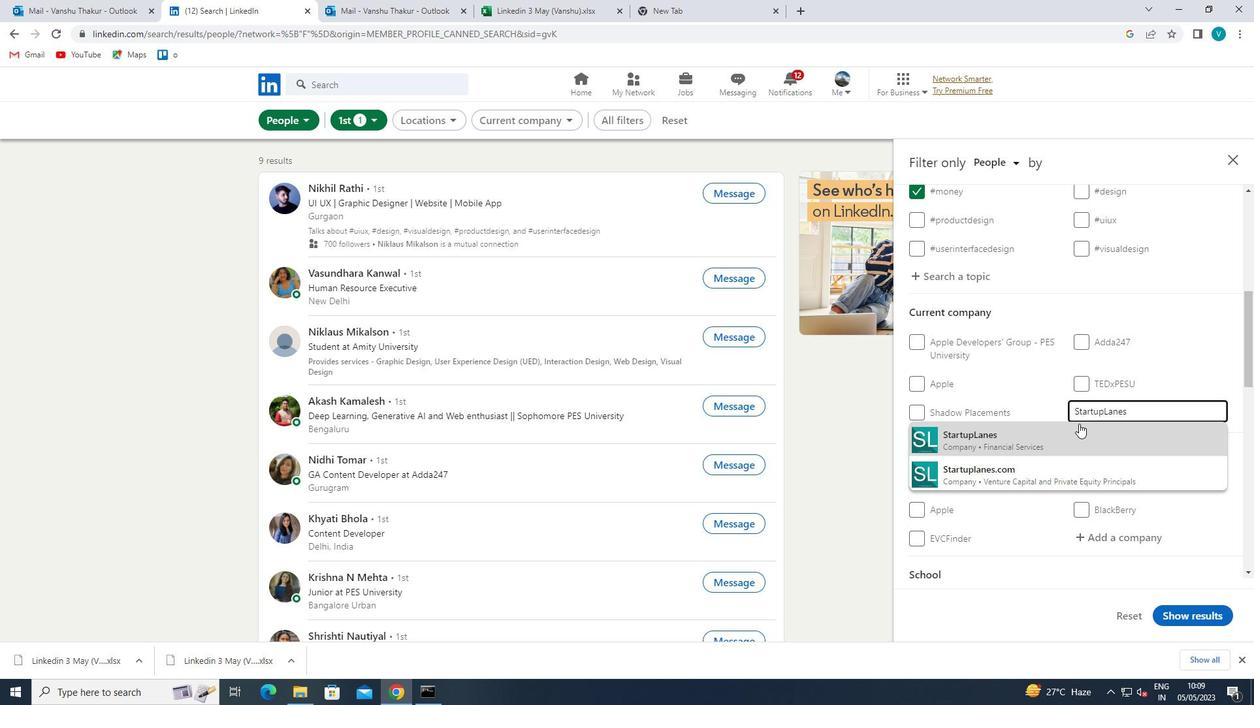 
Action: Mouse scrolled (1079, 423) with delta (0, 0)
Screenshot: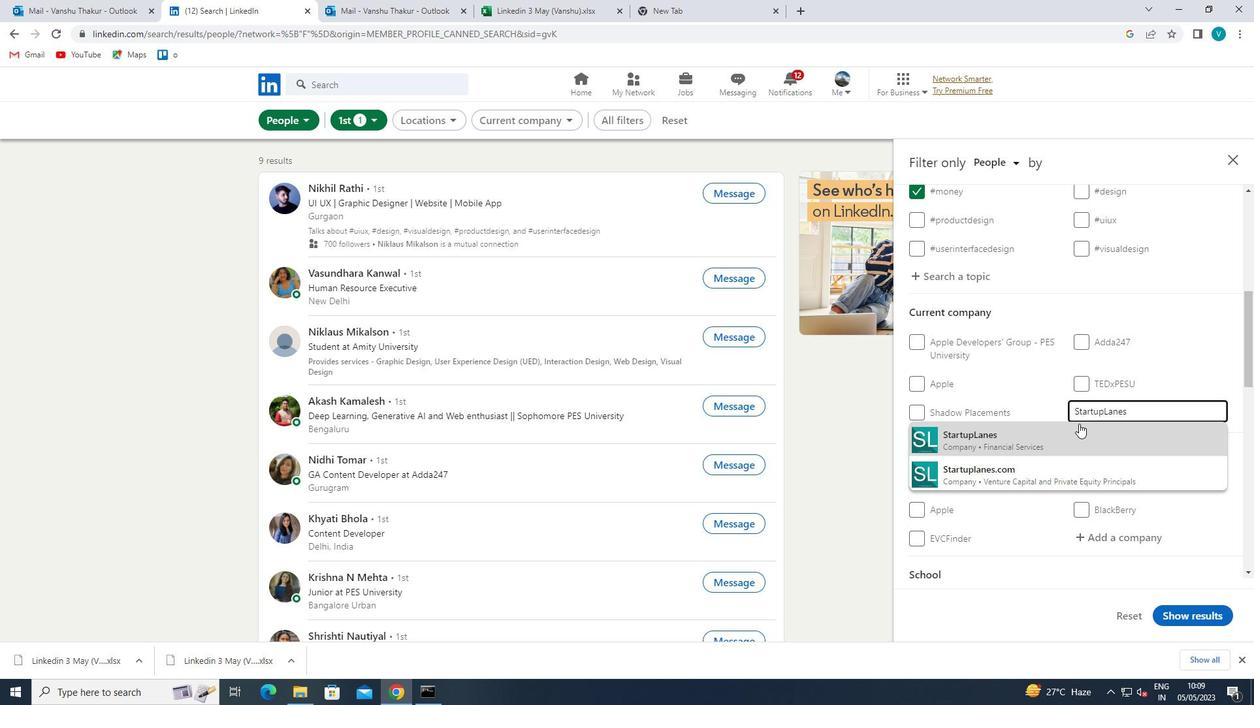 
Action: Mouse scrolled (1079, 423) with delta (0, 0)
Screenshot: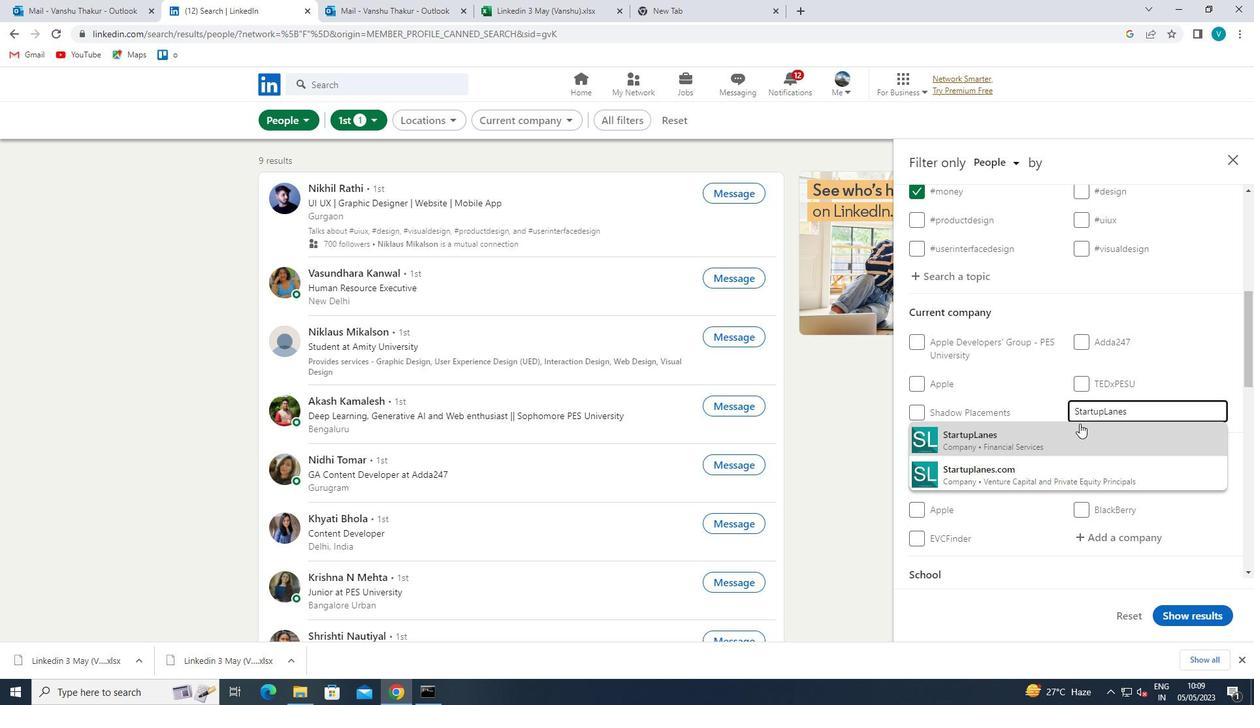 
Action: Mouse scrolled (1079, 423) with delta (0, 0)
Screenshot: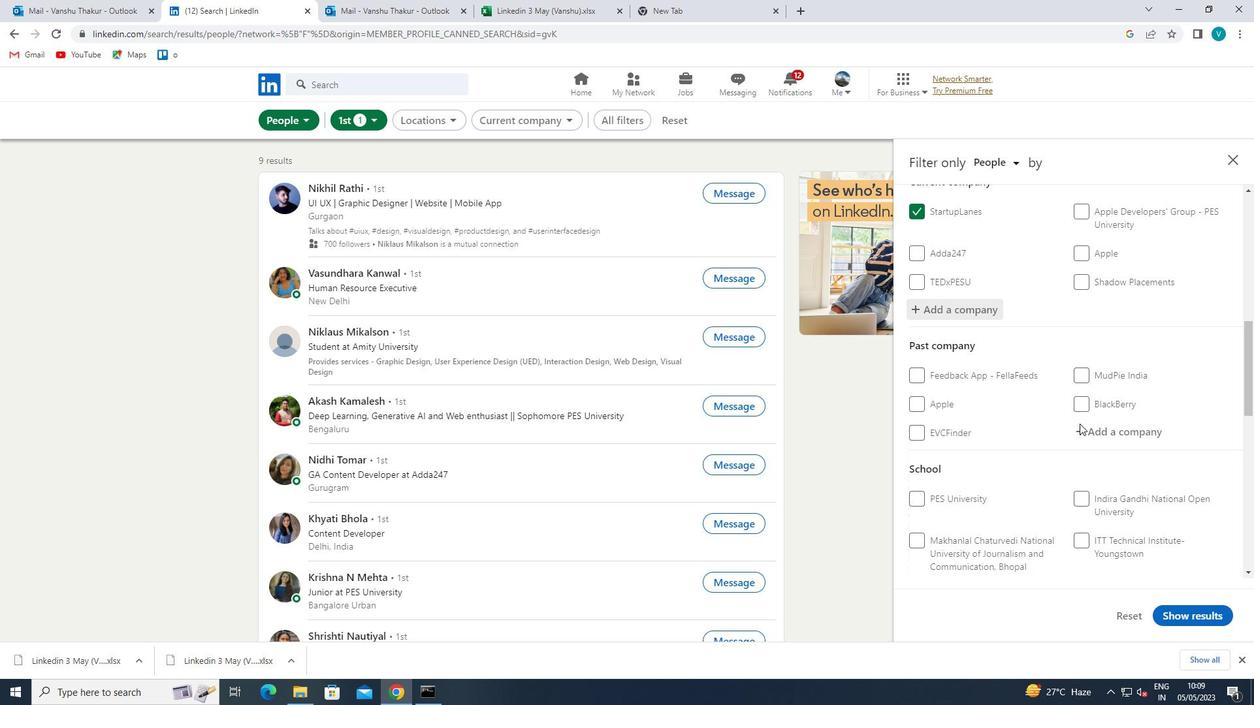 
Action: Mouse moved to (1125, 507)
Screenshot: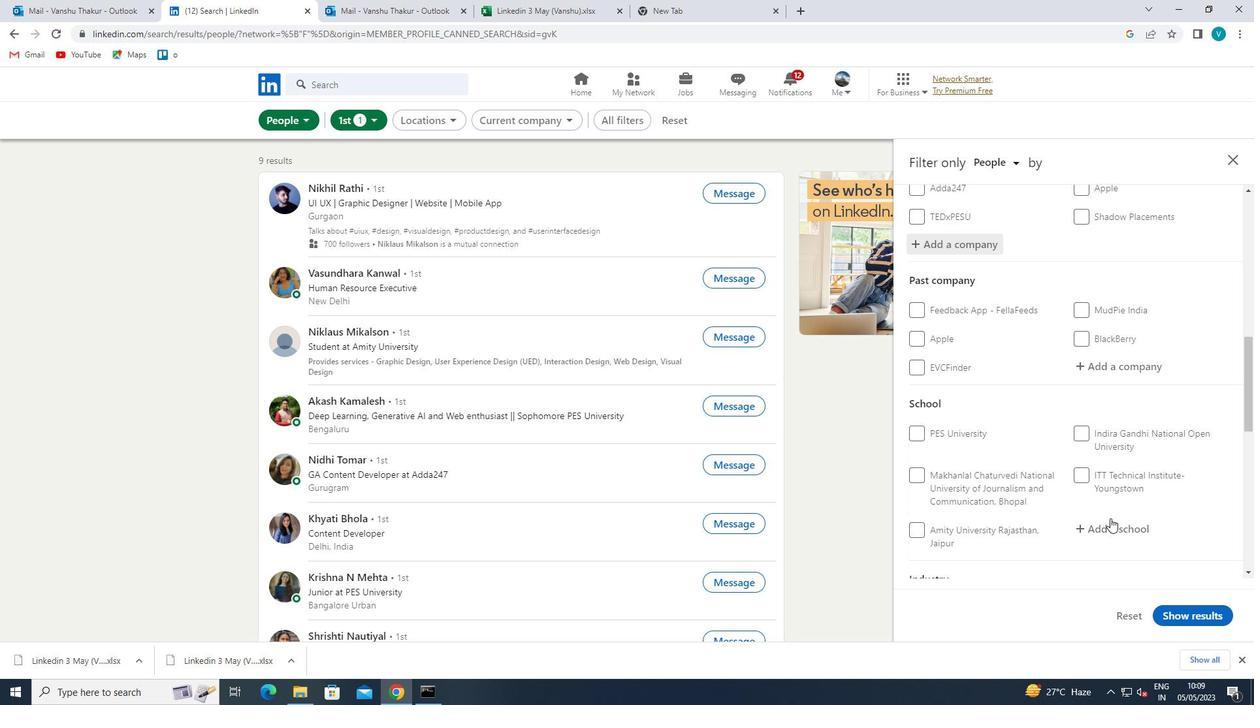 
Action: Mouse scrolled (1125, 506) with delta (0, 0)
Screenshot: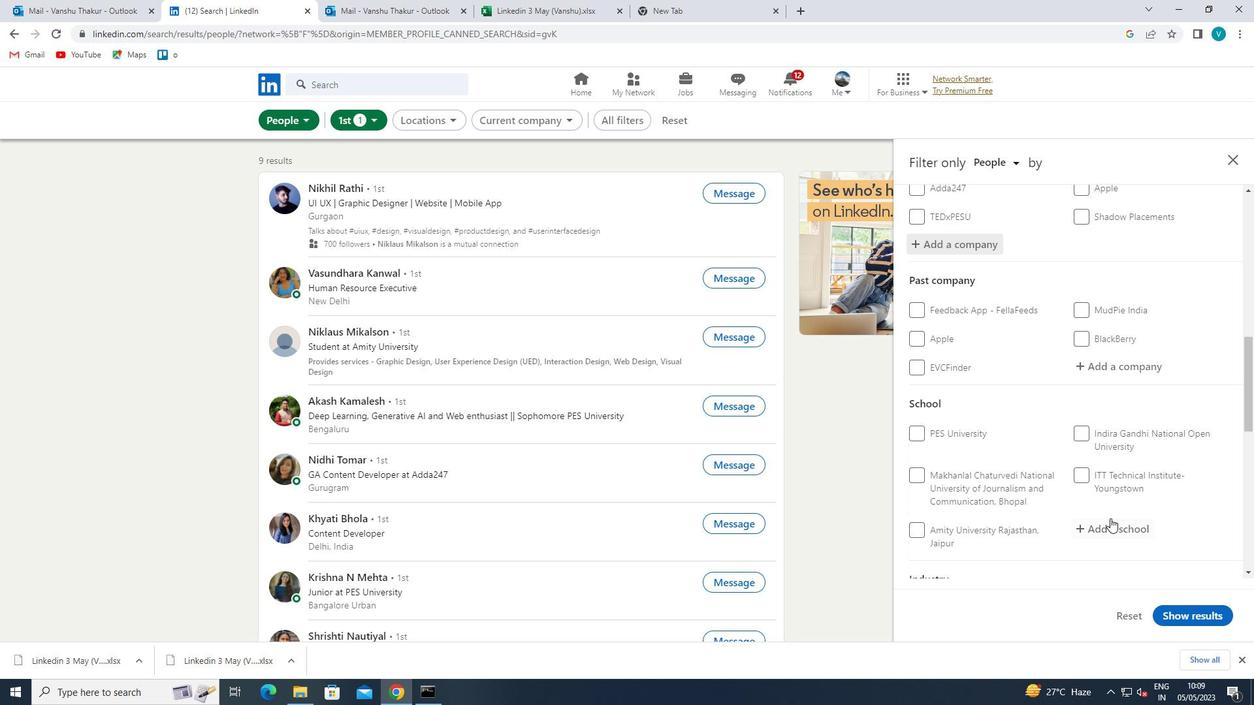 
Action: Mouse scrolled (1125, 506) with delta (0, 0)
Screenshot: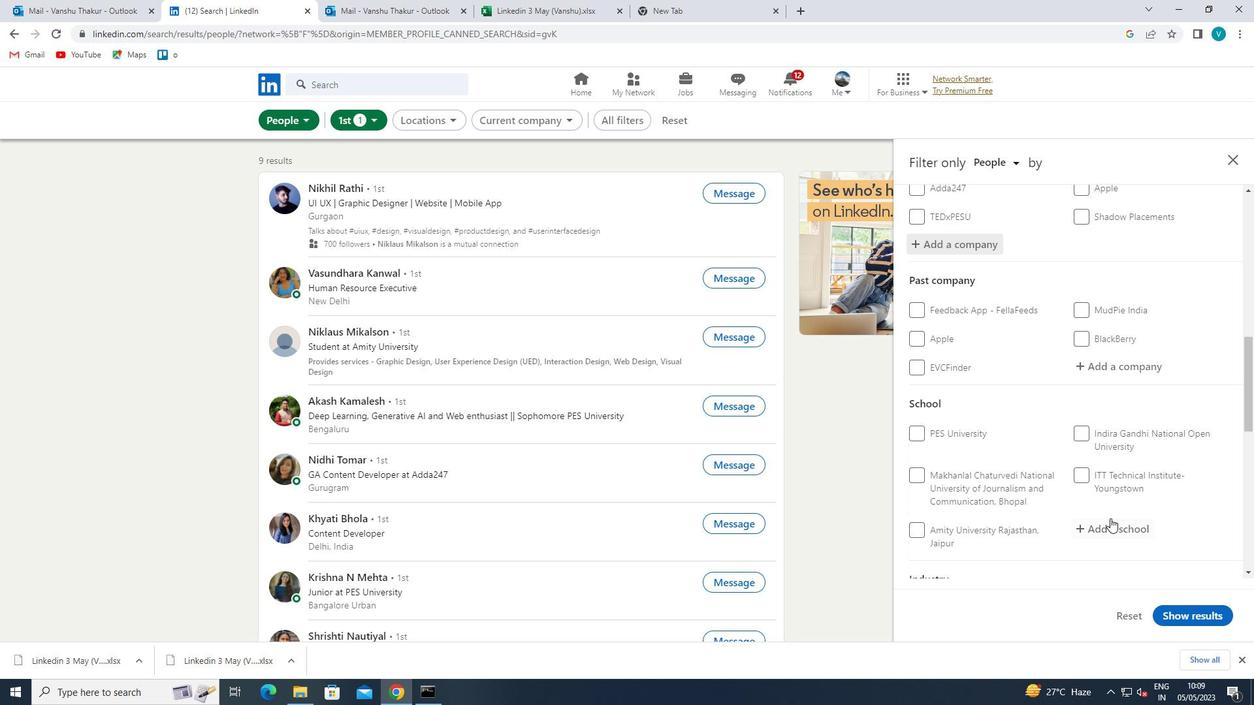 
Action: Mouse moved to (1129, 388)
Screenshot: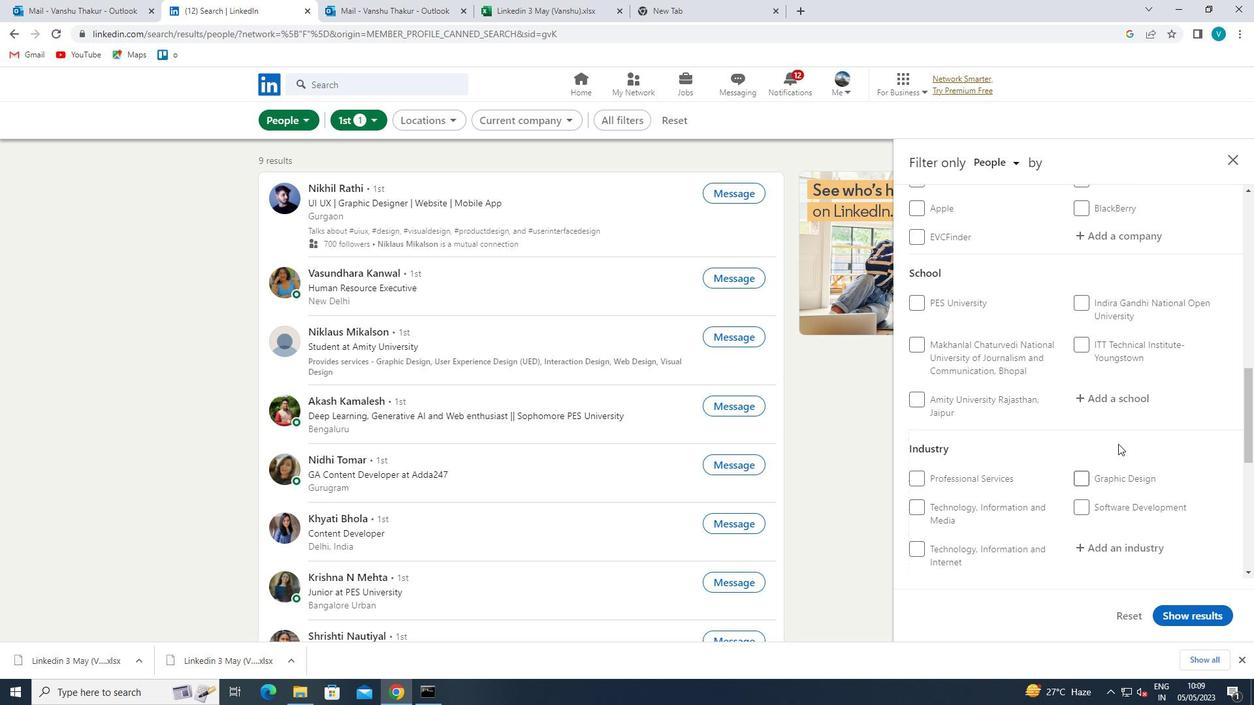 
Action: Mouse pressed left at (1129, 388)
Screenshot: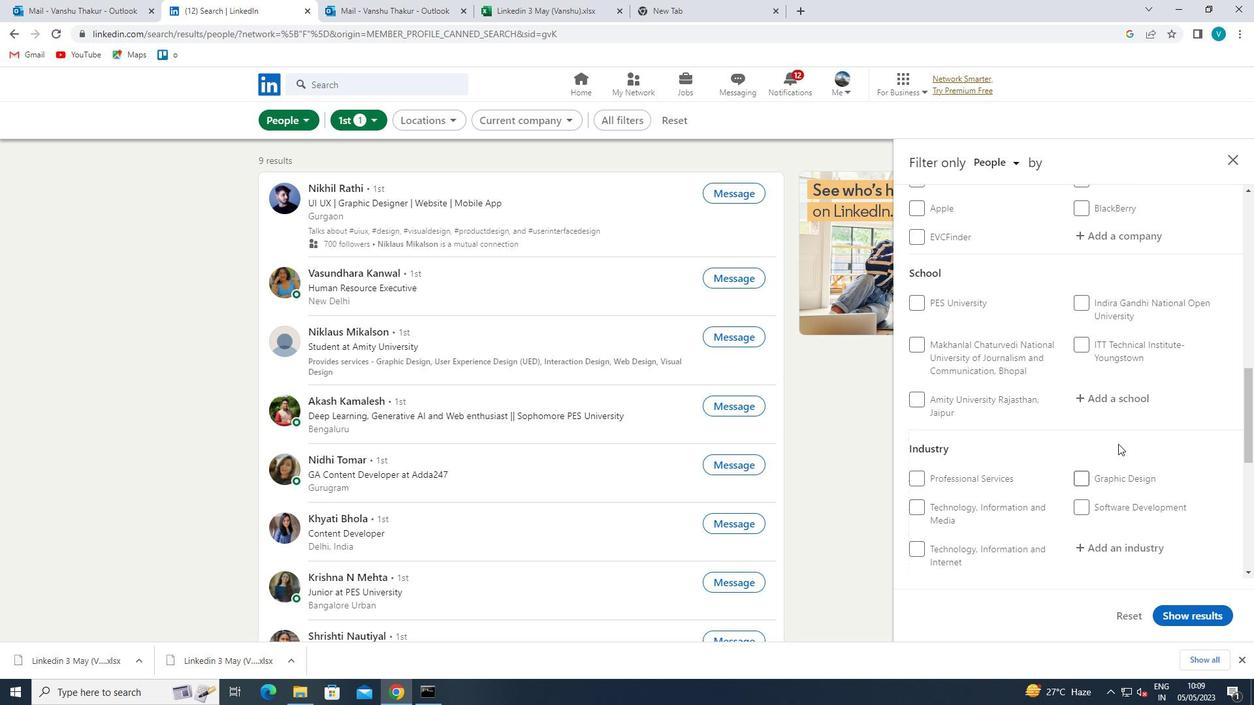 
Action: Mouse moved to (1131, 387)
Screenshot: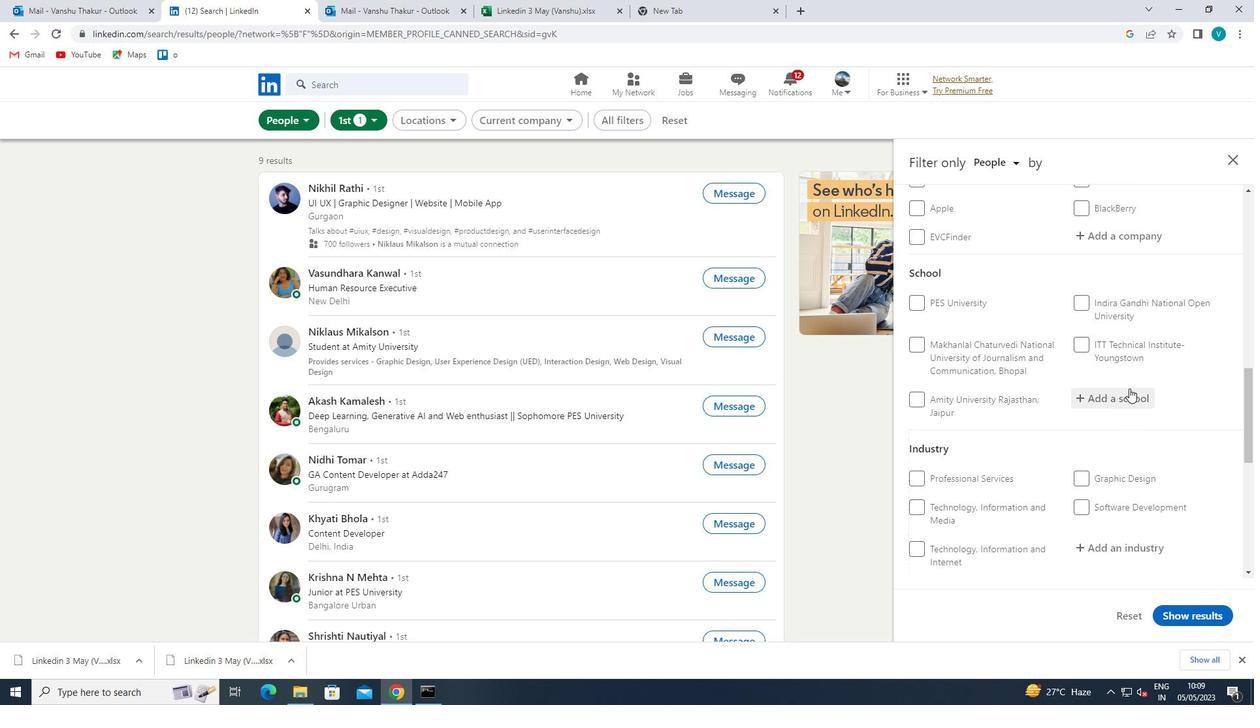 
Action: Key pressed <Key.shift>DON<Key.space><Key.shift>BOSCO
Screenshot: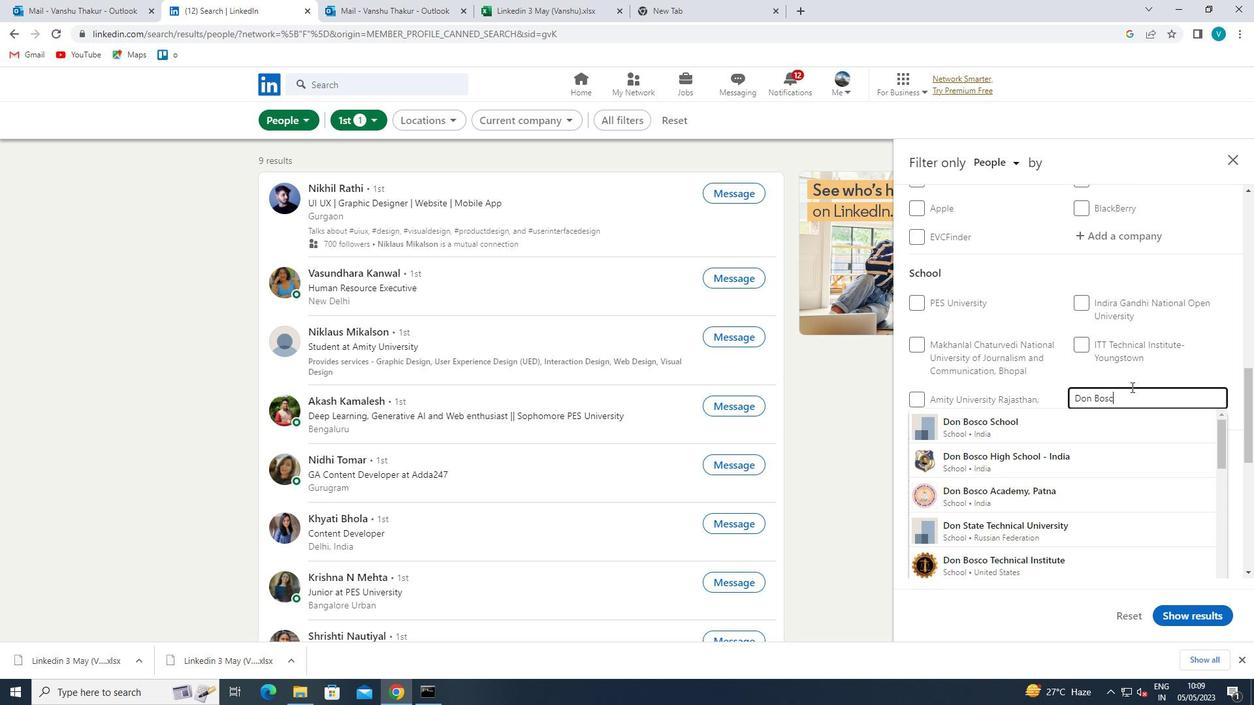 
Action: Mouse moved to (1101, 459)
Screenshot: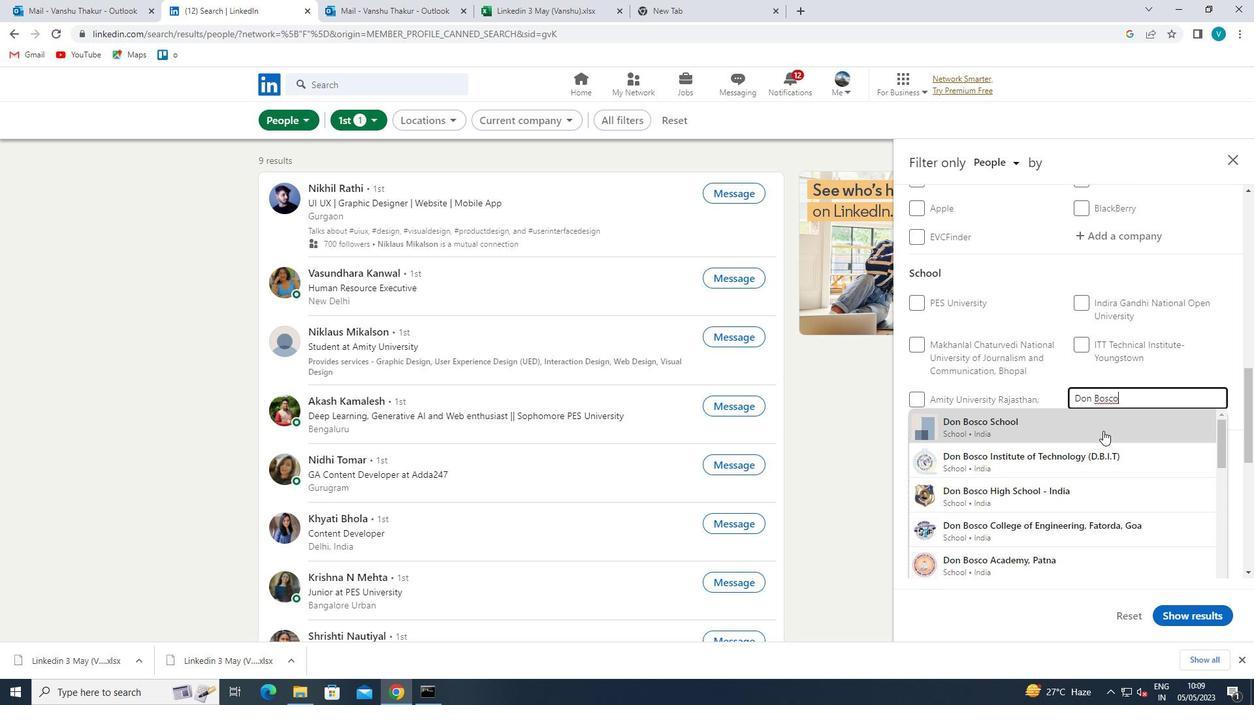 
Action: Mouse pressed left at (1101, 459)
Screenshot: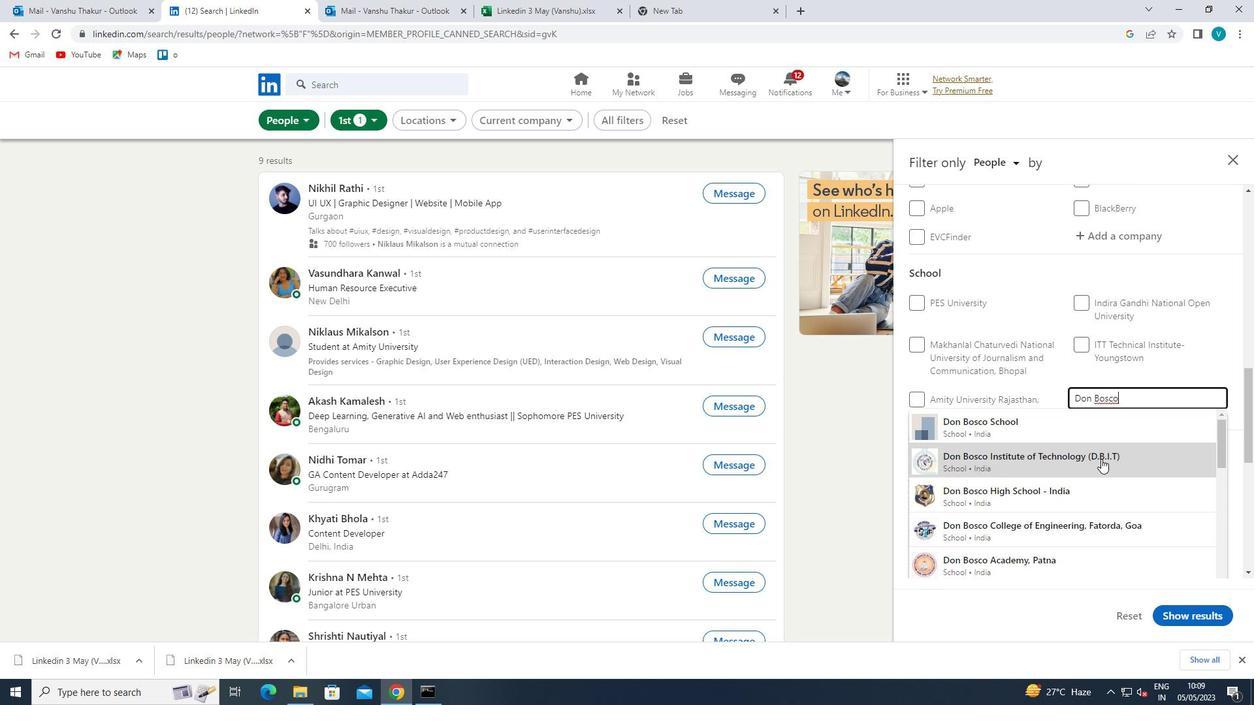 
Action: Mouse scrolled (1101, 458) with delta (0, 0)
Screenshot: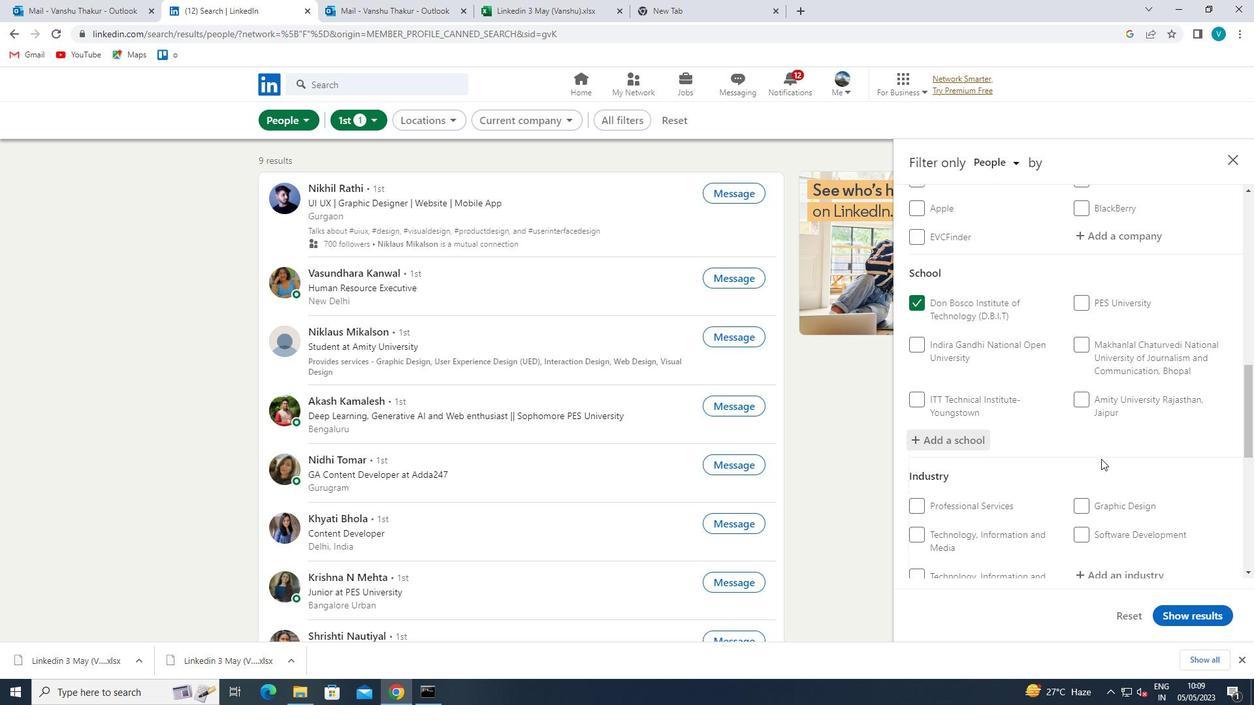 
Action: Mouse moved to (1099, 459)
Screenshot: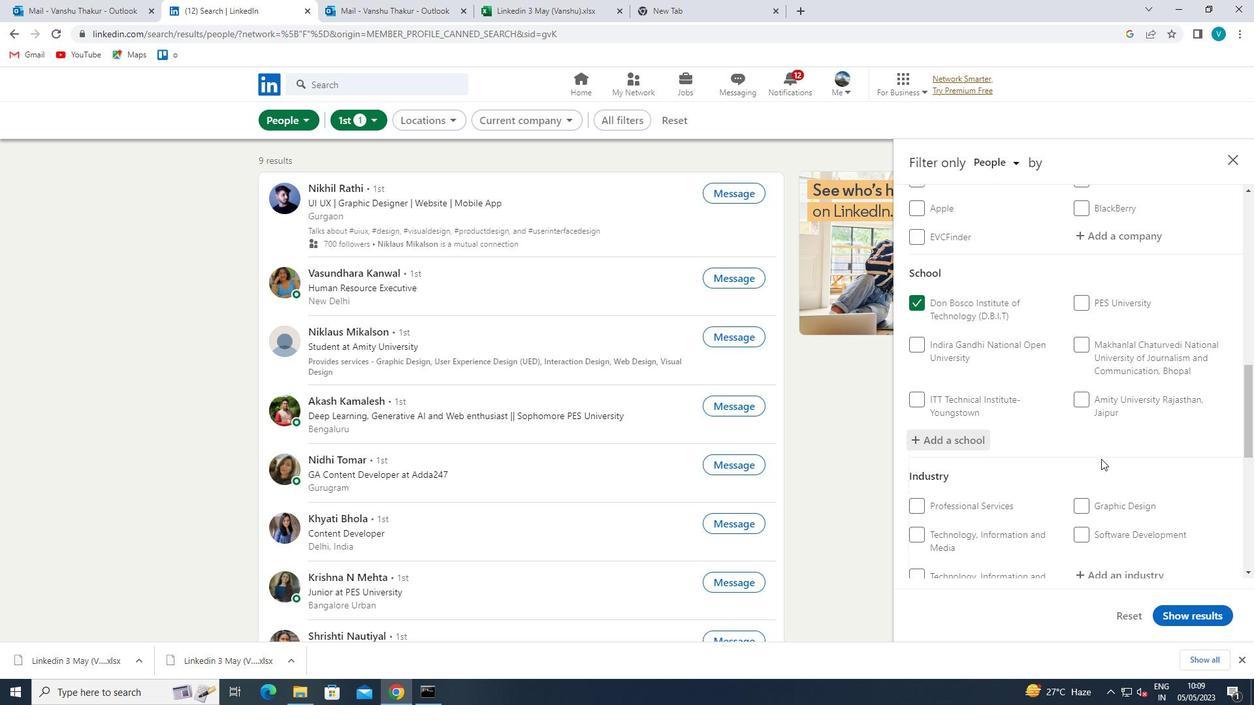 
Action: Mouse scrolled (1099, 459) with delta (0, 0)
Screenshot: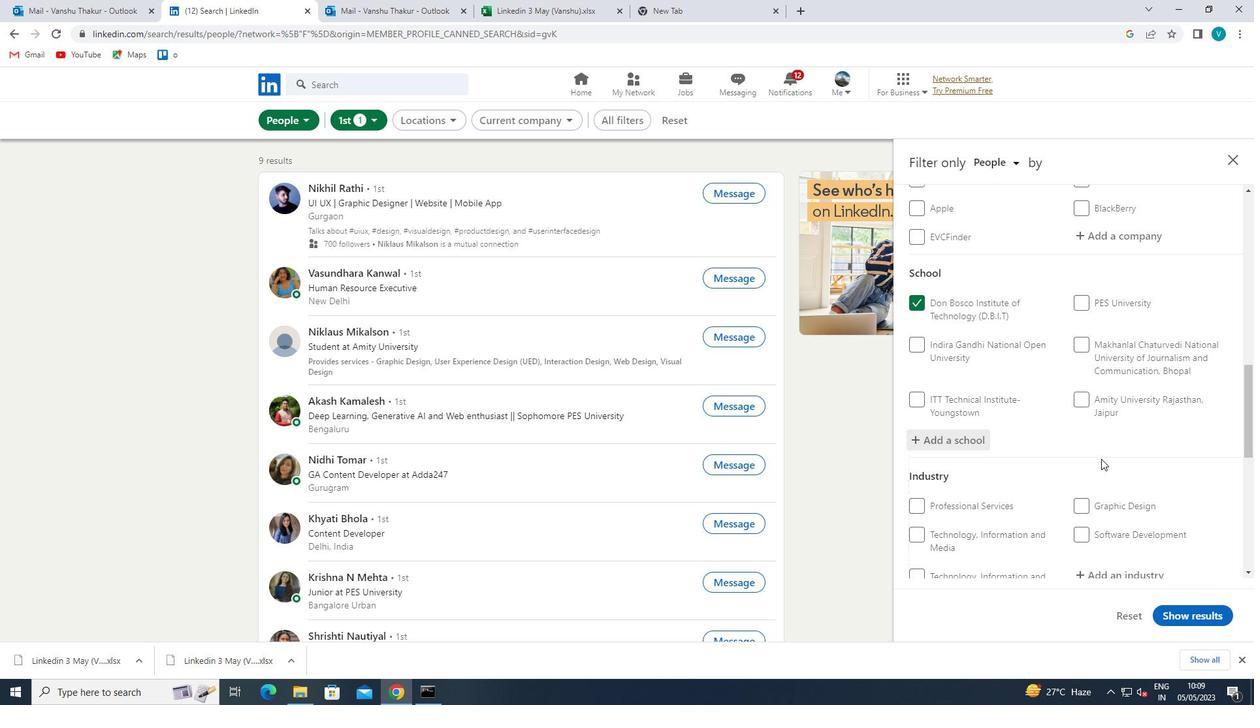 
Action: Mouse moved to (1099, 459)
Screenshot: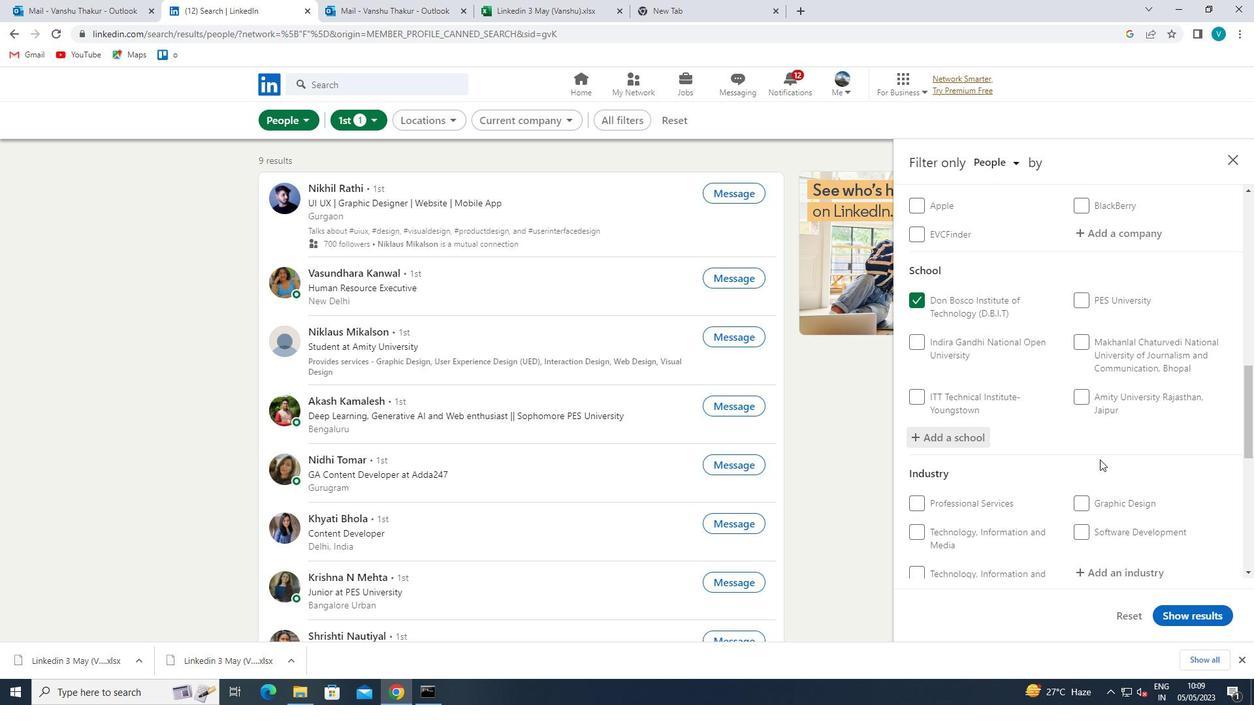 
Action: Mouse scrolled (1099, 459) with delta (0, 0)
Screenshot: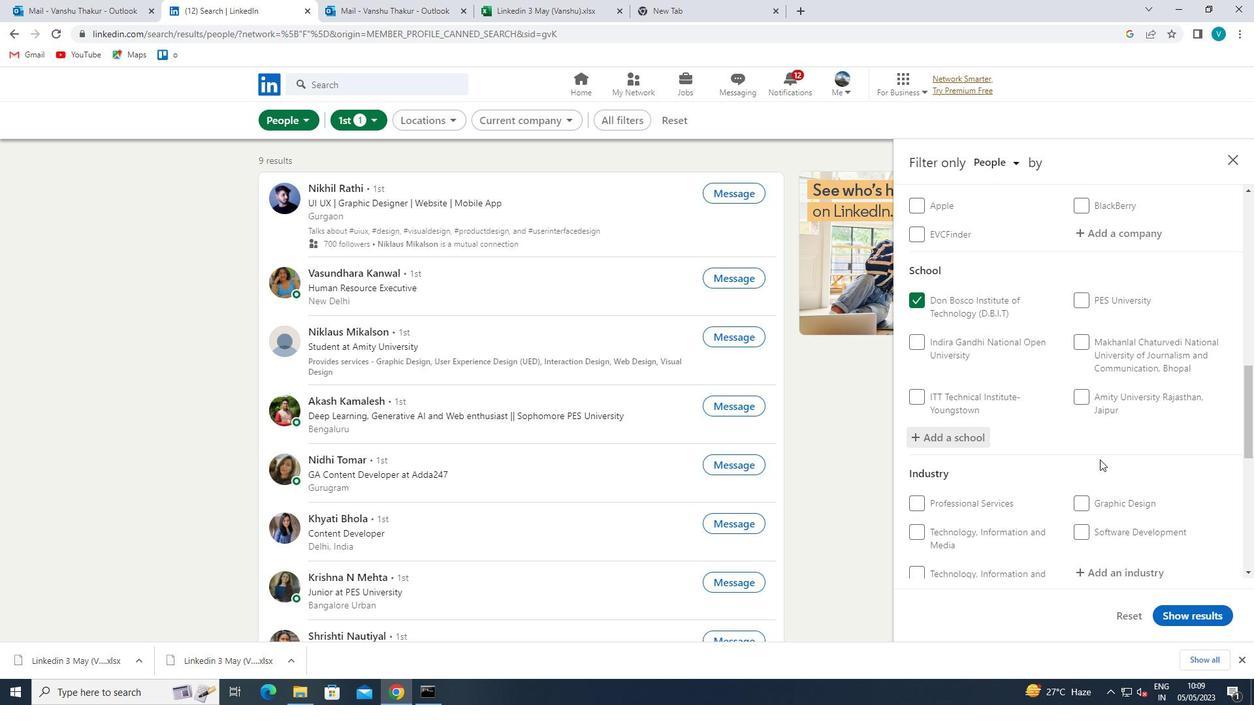 
Action: Mouse moved to (1118, 372)
Screenshot: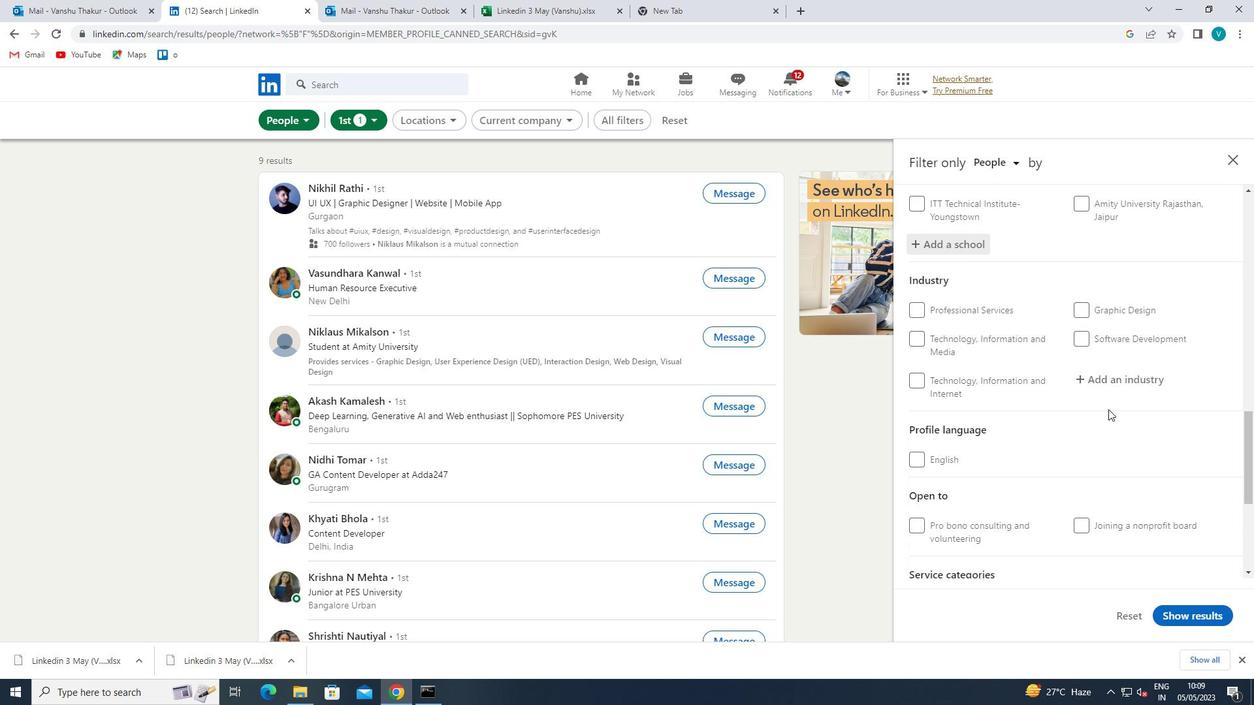 
Action: Mouse pressed left at (1118, 372)
Screenshot: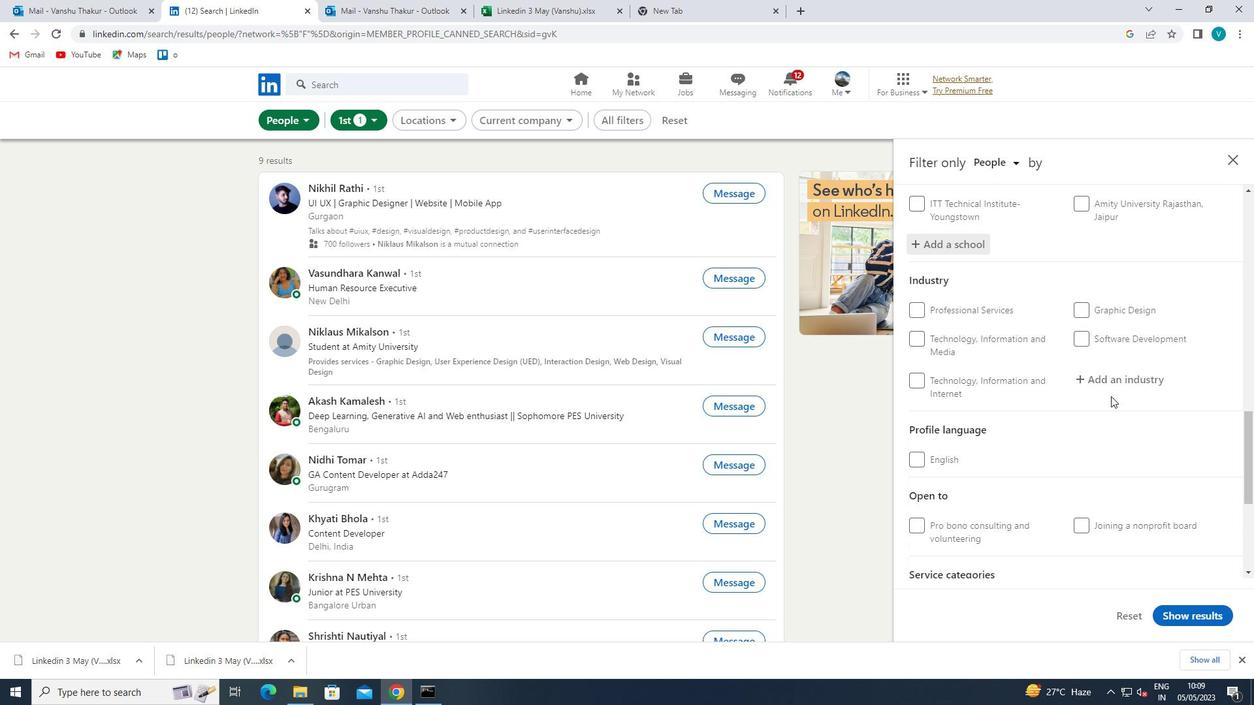 
Action: Mouse moved to (1122, 369)
Screenshot: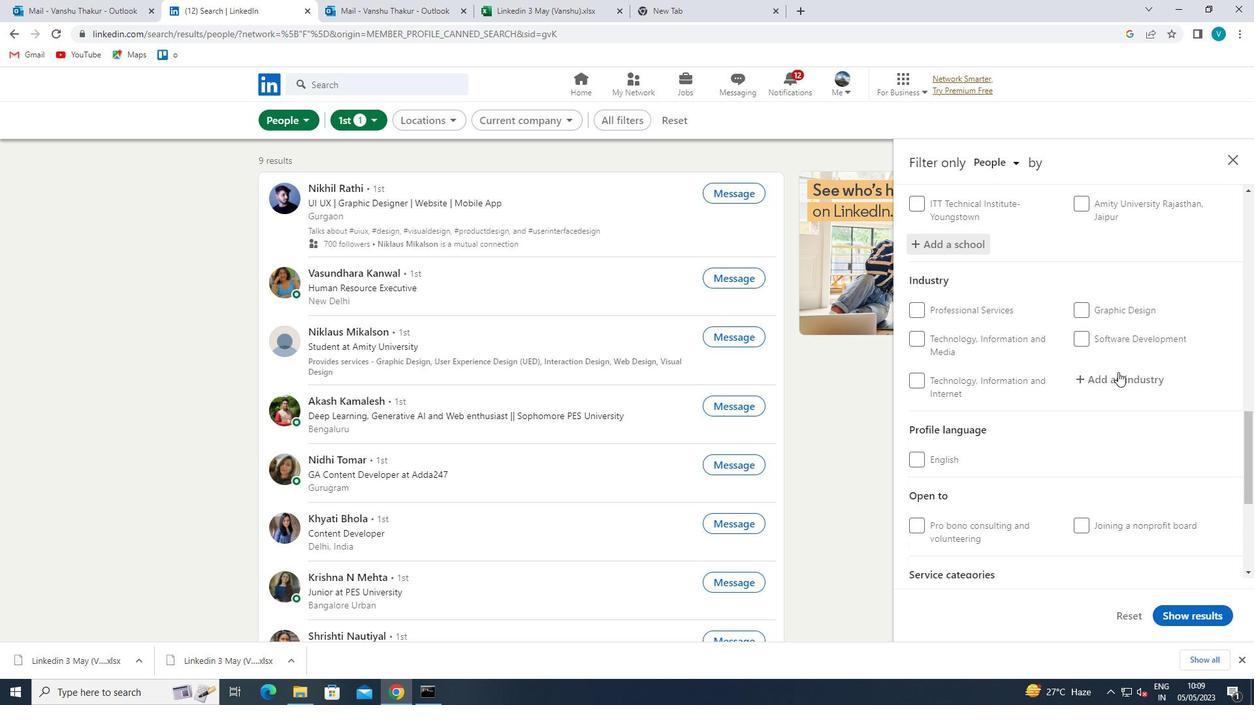
Action: Key pressed <Key.shift>ROBO
Screenshot: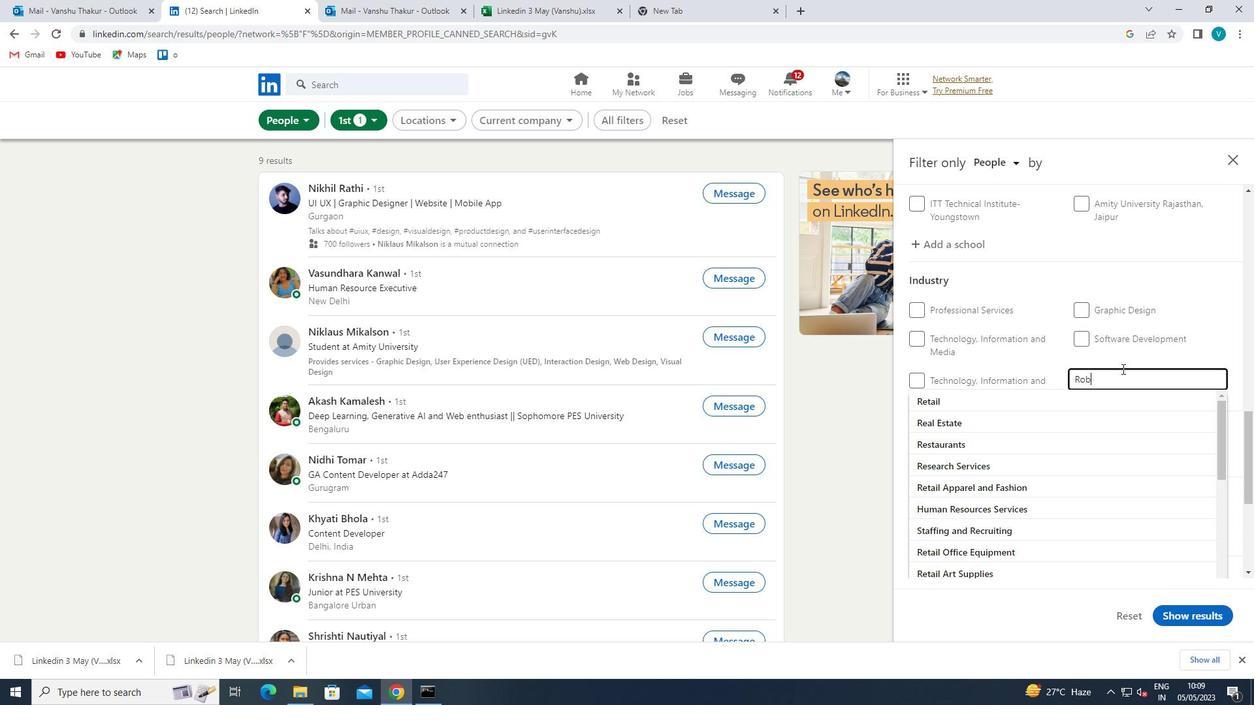 
Action: Mouse moved to (1068, 406)
Screenshot: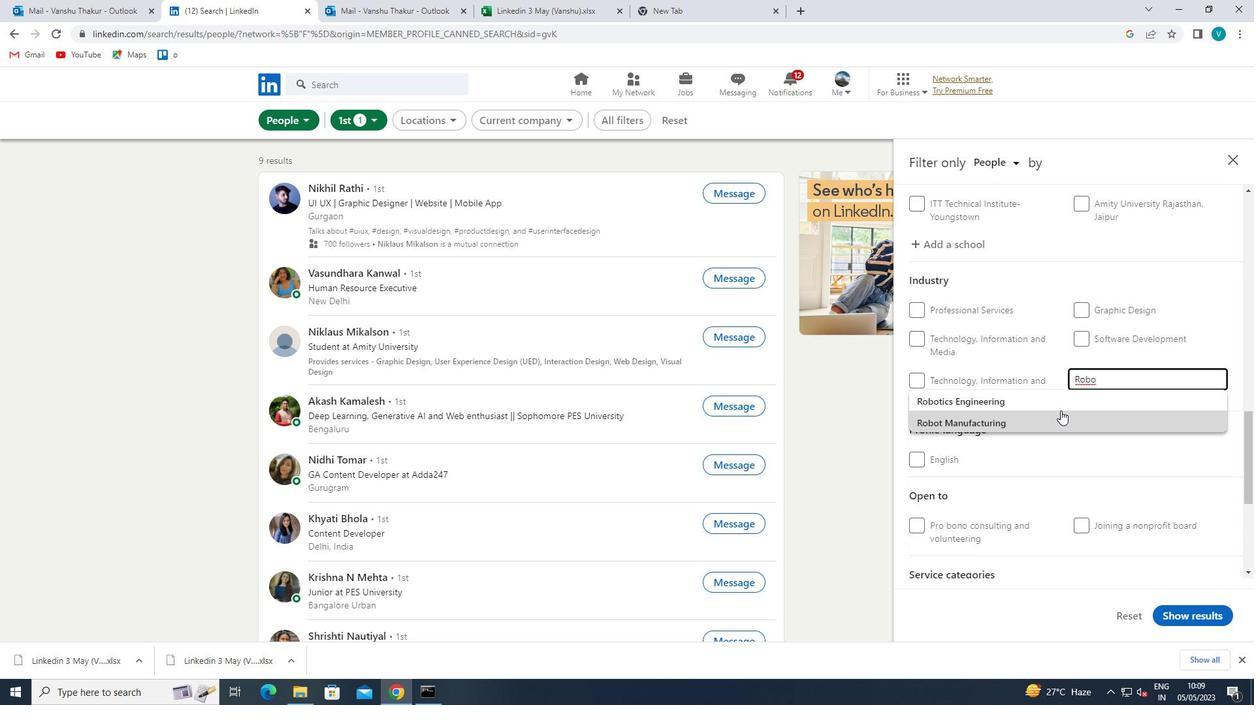 
Action: Mouse pressed left at (1068, 406)
Screenshot: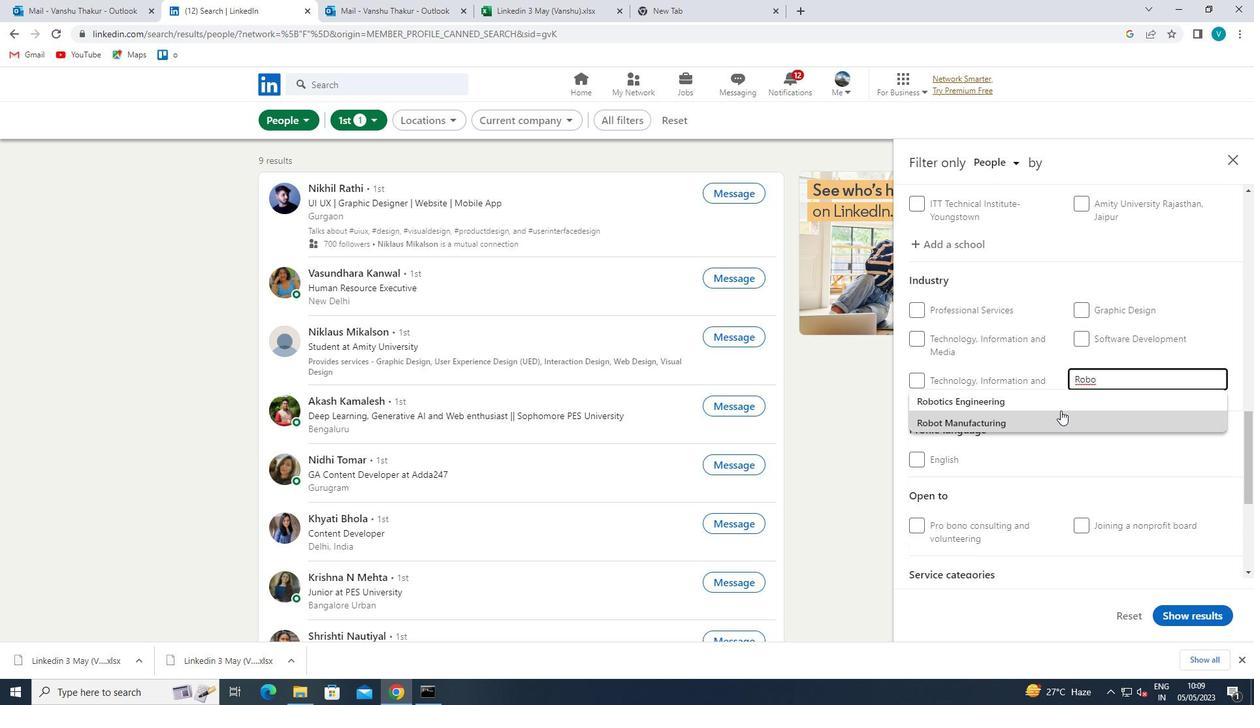 
Action: Mouse moved to (1068, 405)
Screenshot: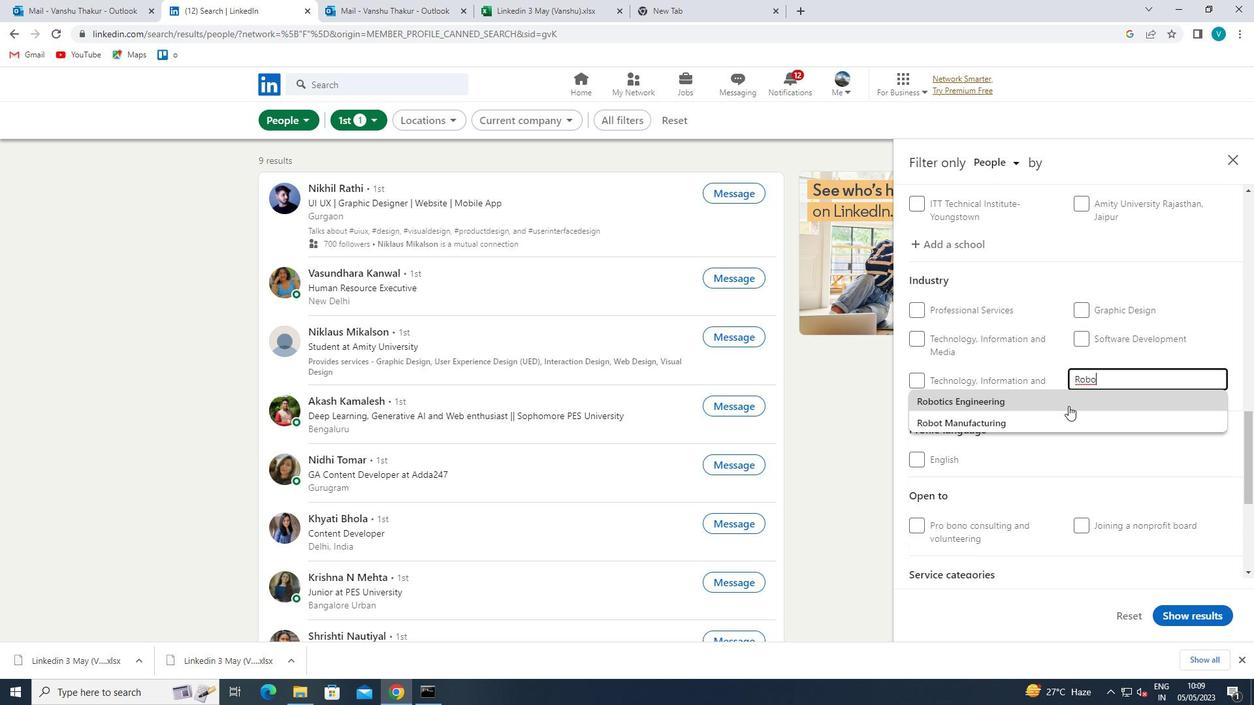 
Action: Mouse scrolled (1068, 404) with delta (0, 0)
Screenshot: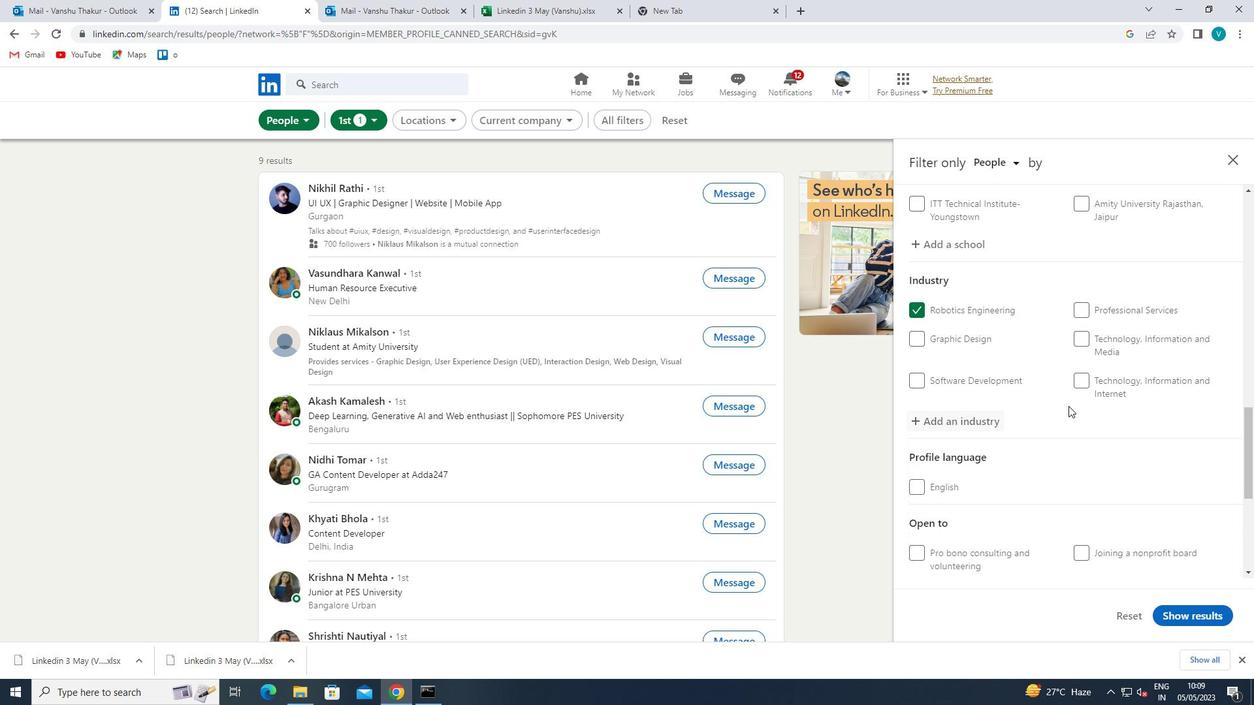 
Action: Mouse scrolled (1068, 404) with delta (0, 0)
Screenshot: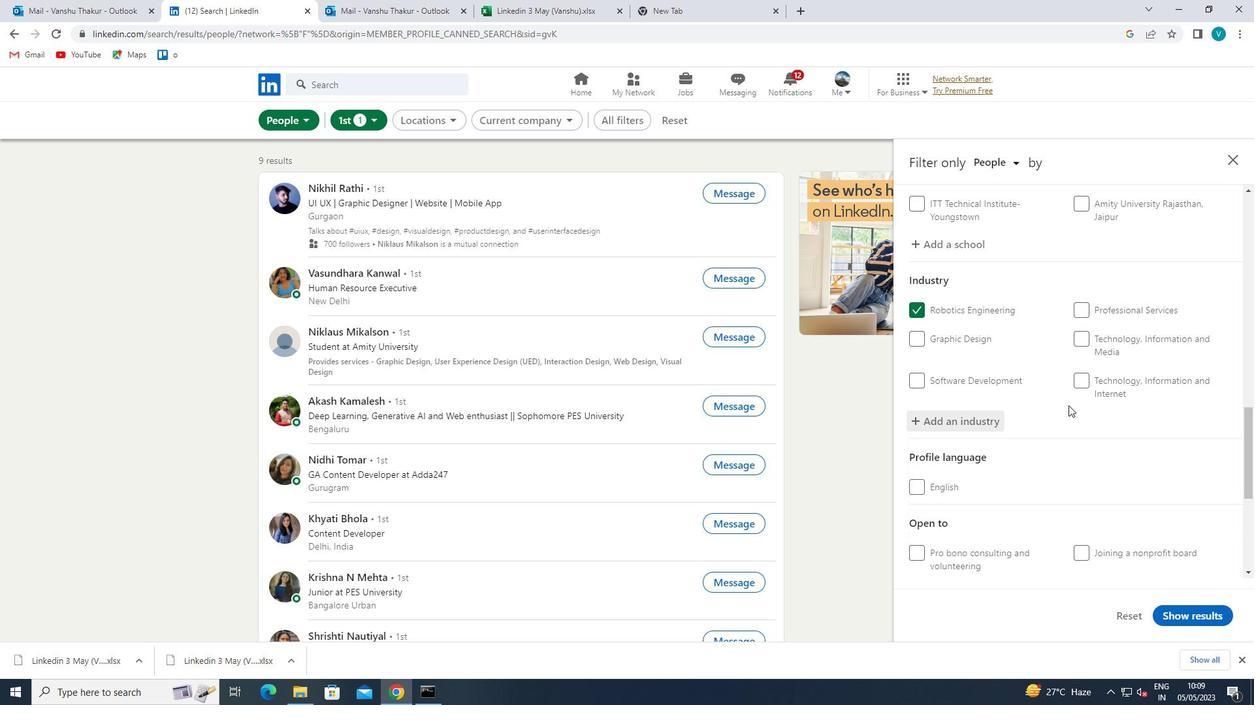 
Action: Mouse scrolled (1068, 404) with delta (0, 0)
Screenshot: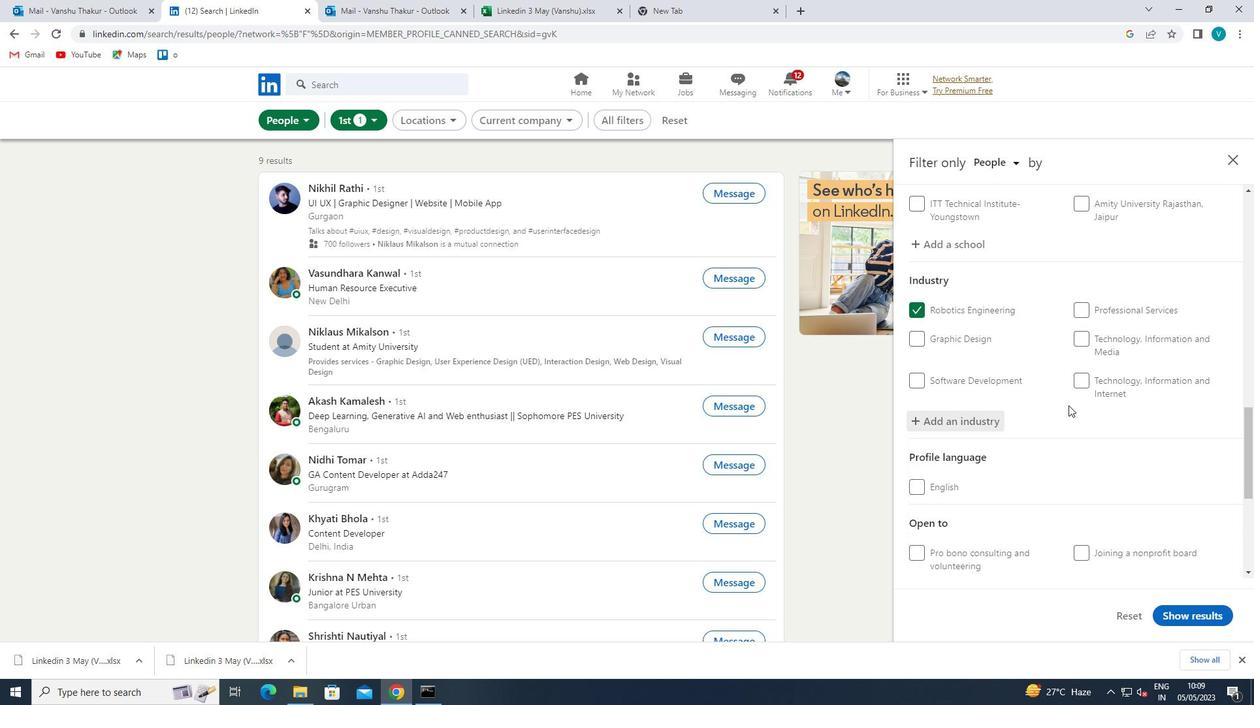 
Action: Mouse moved to (1129, 496)
Screenshot: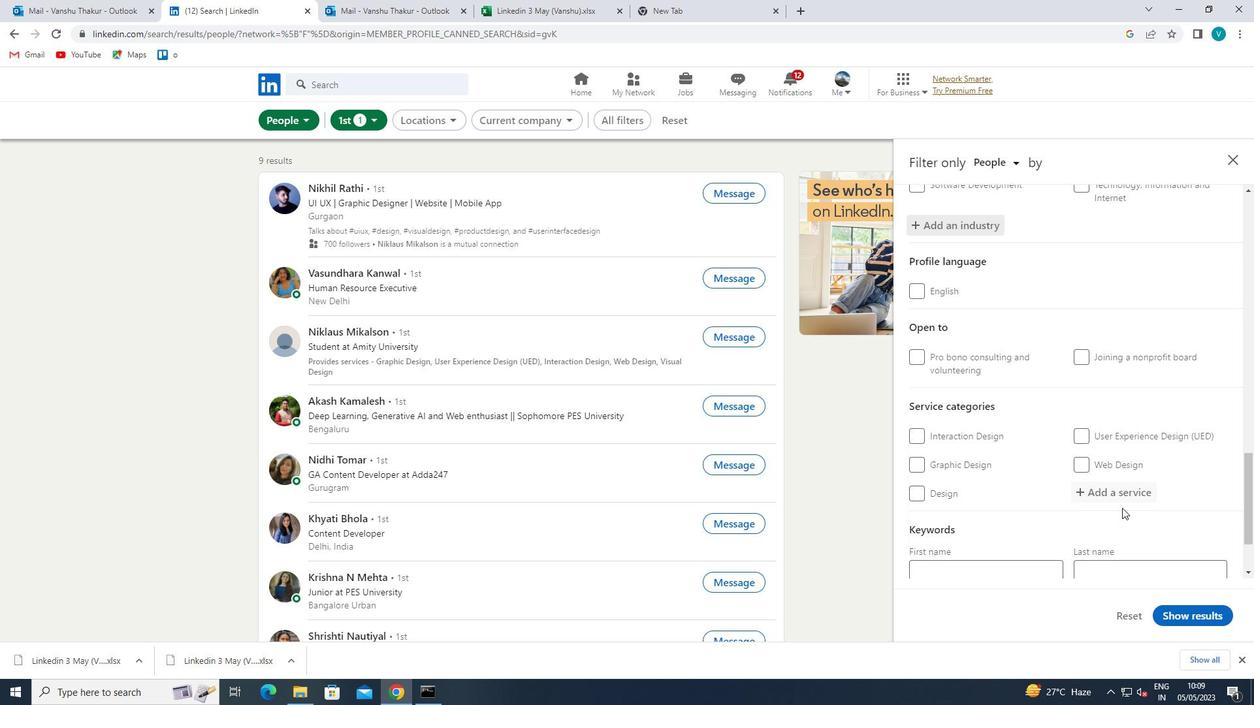 
Action: Mouse pressed left at (1129, 496)
Screenshot: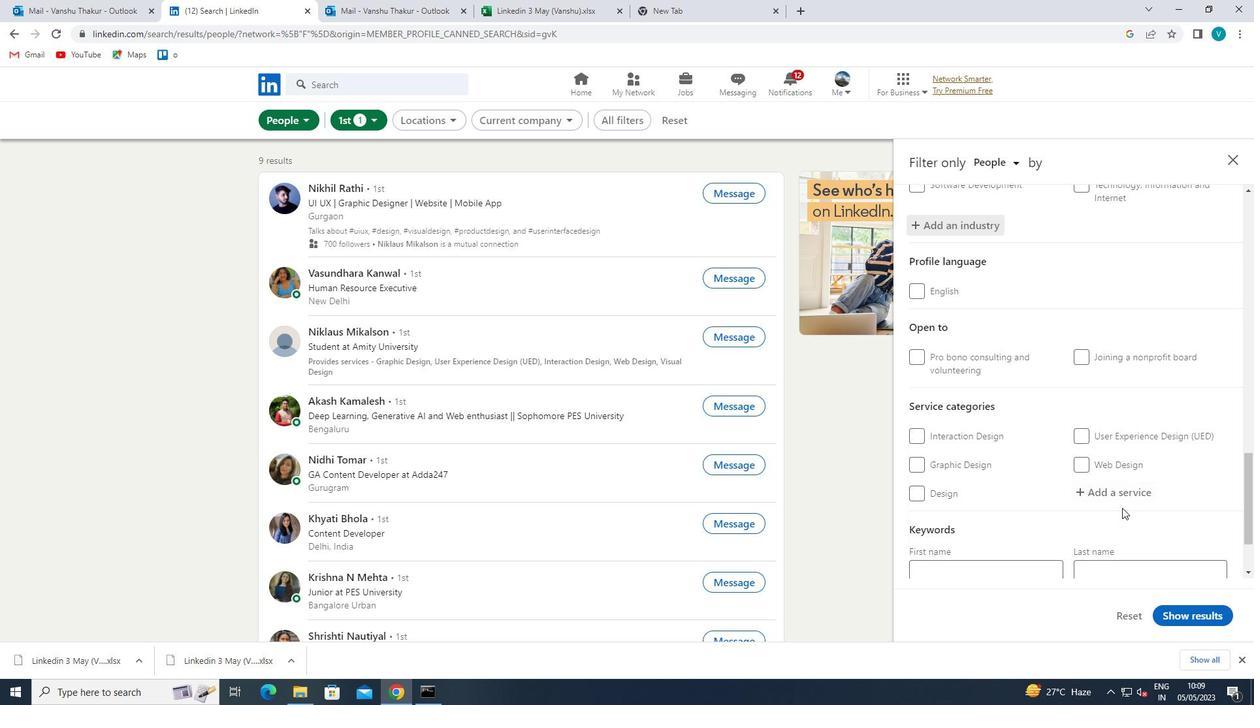 
Action: Mouse moved to (1133, 493)
Screenshot: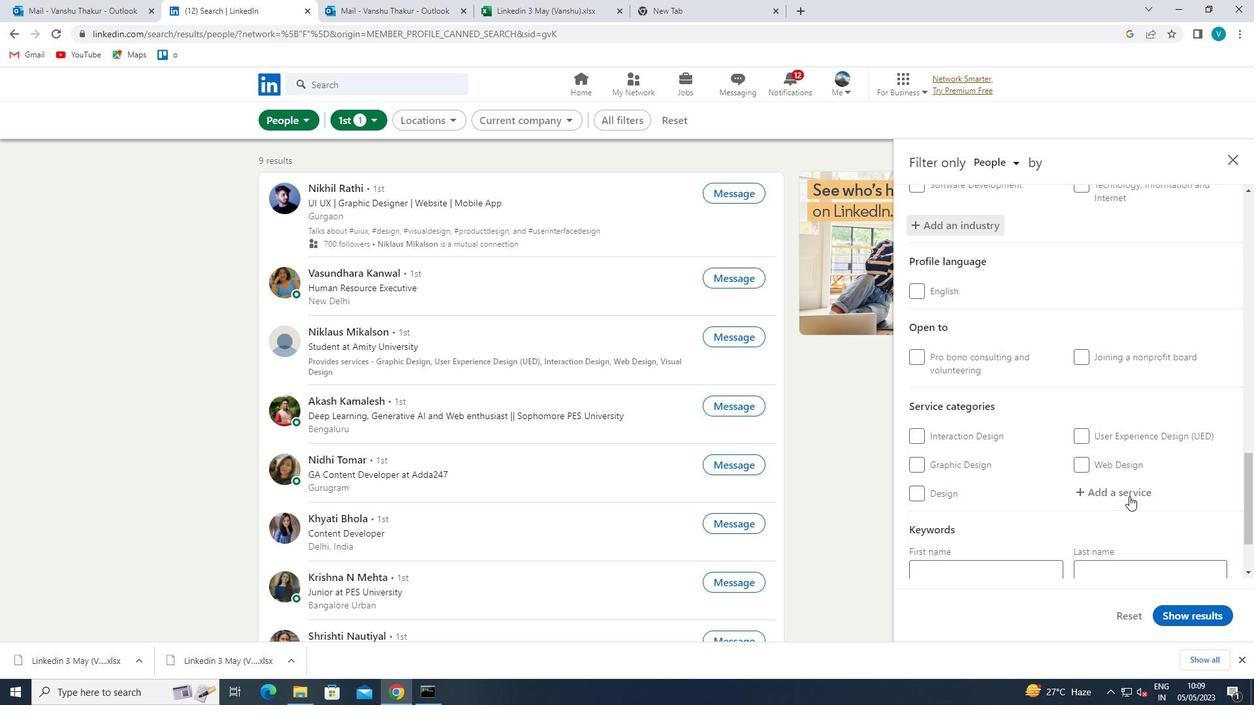 
Action: Key pressed <Key.shift>BUSINESS
Screenshot: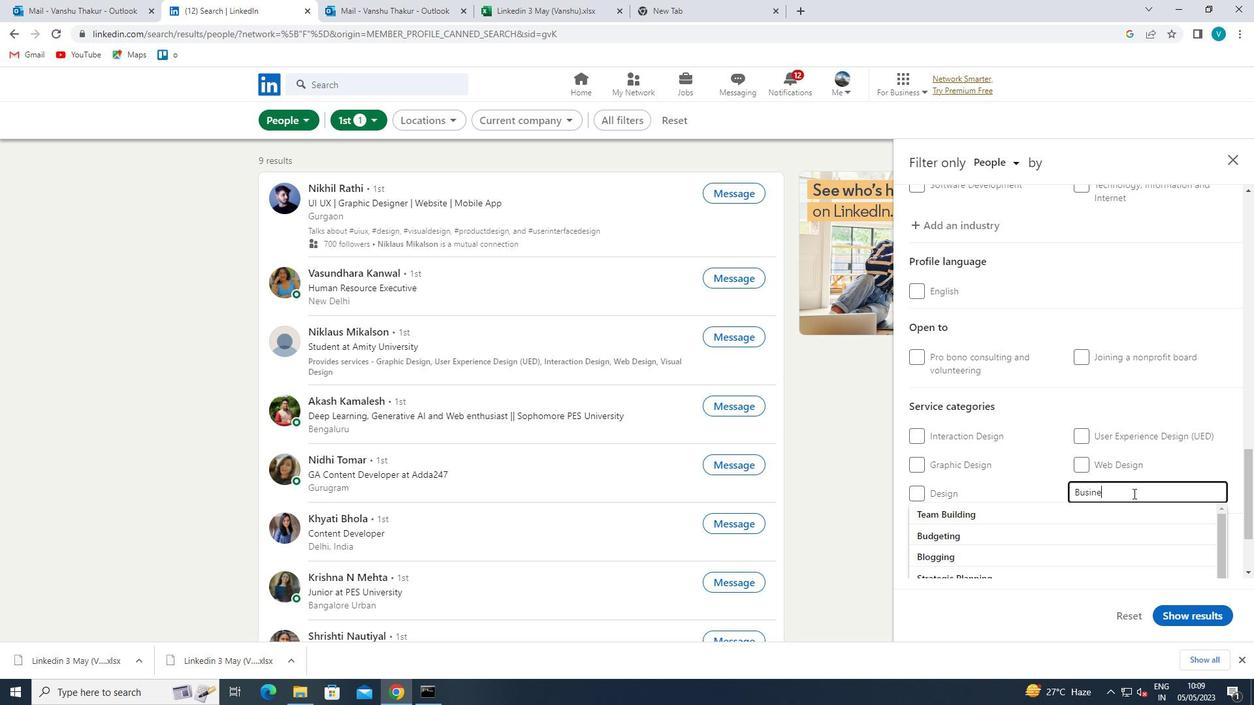 
Action: Mouse moved to (1038, 527)
Screenshot: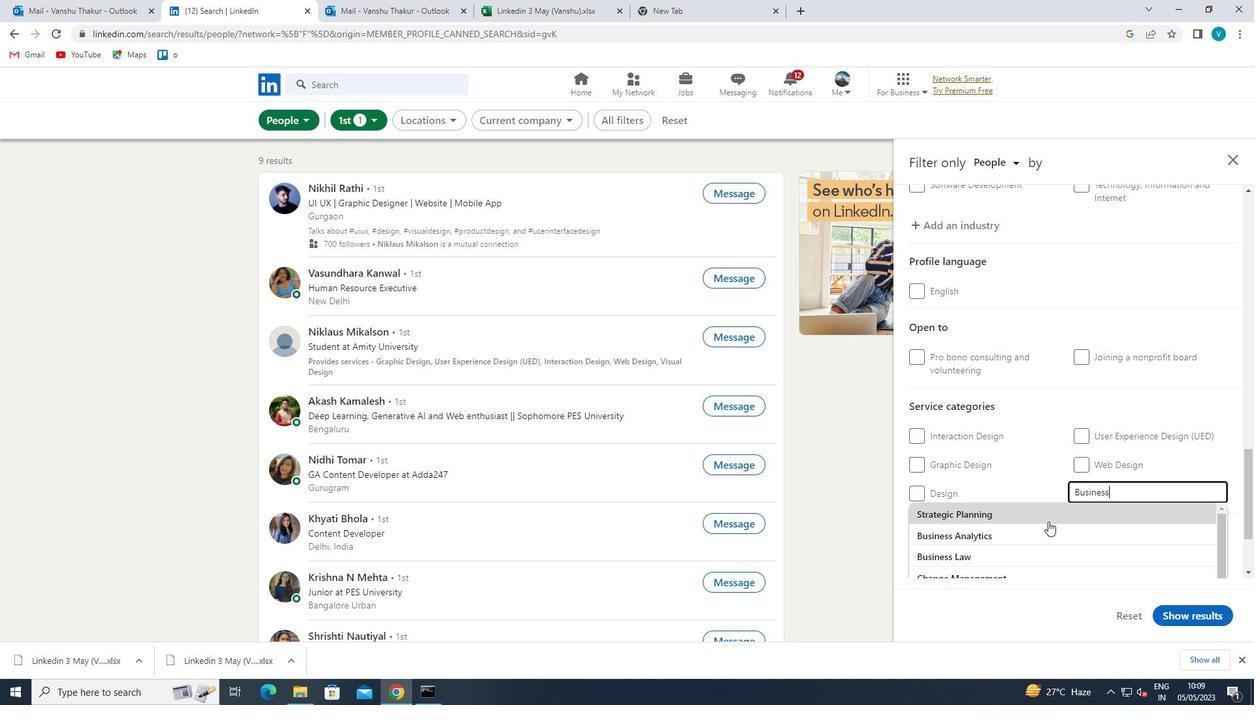 
Action: Mouse pressed left at (1038, 527)
Screenshot: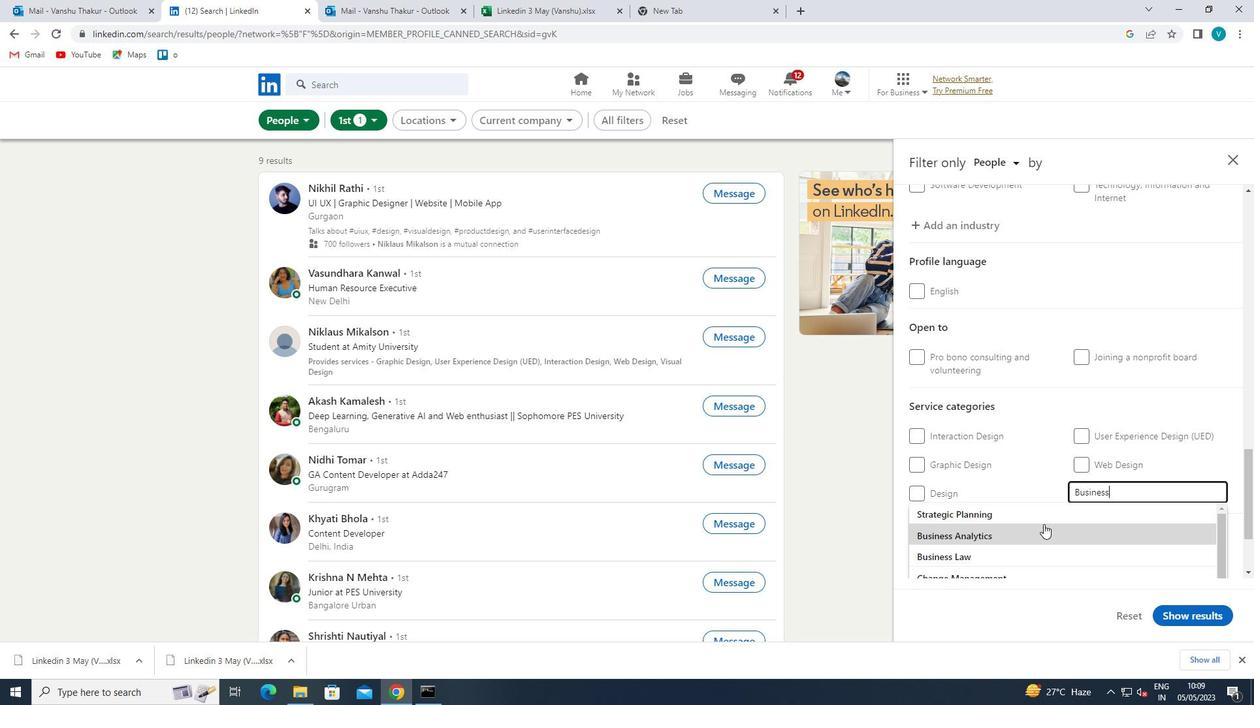 
Action: Mouse moved to (1058, 514)
Screenshot: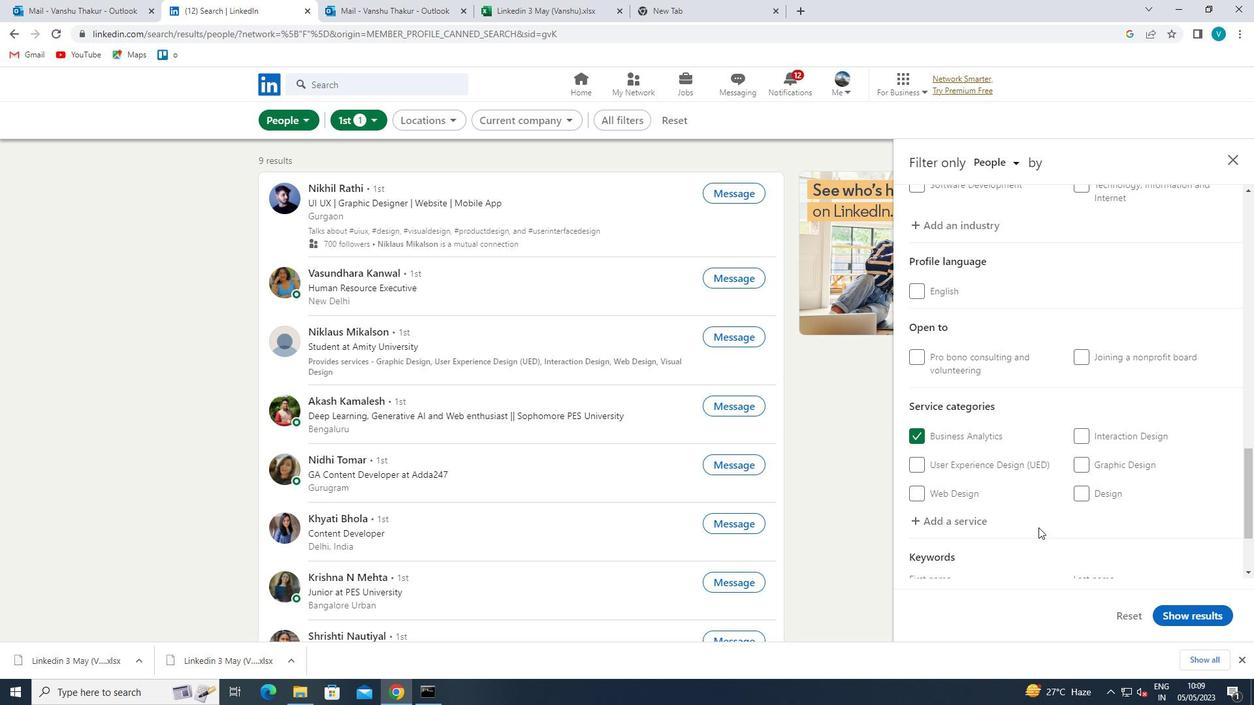 
Action: Mouse scrolled (1058, 513) with delta (0, 0)
Screenshot: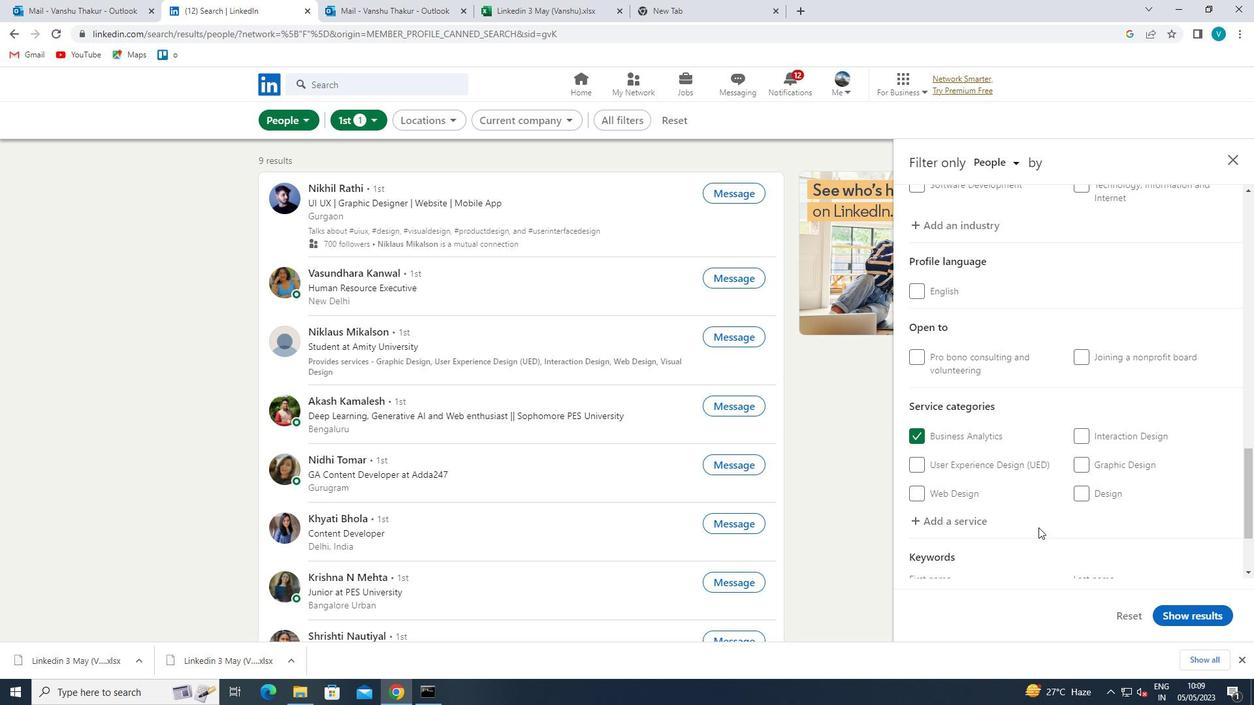 
Action: Mouse scrolled (1058, 513) with delta (0, 0)
Screenshot: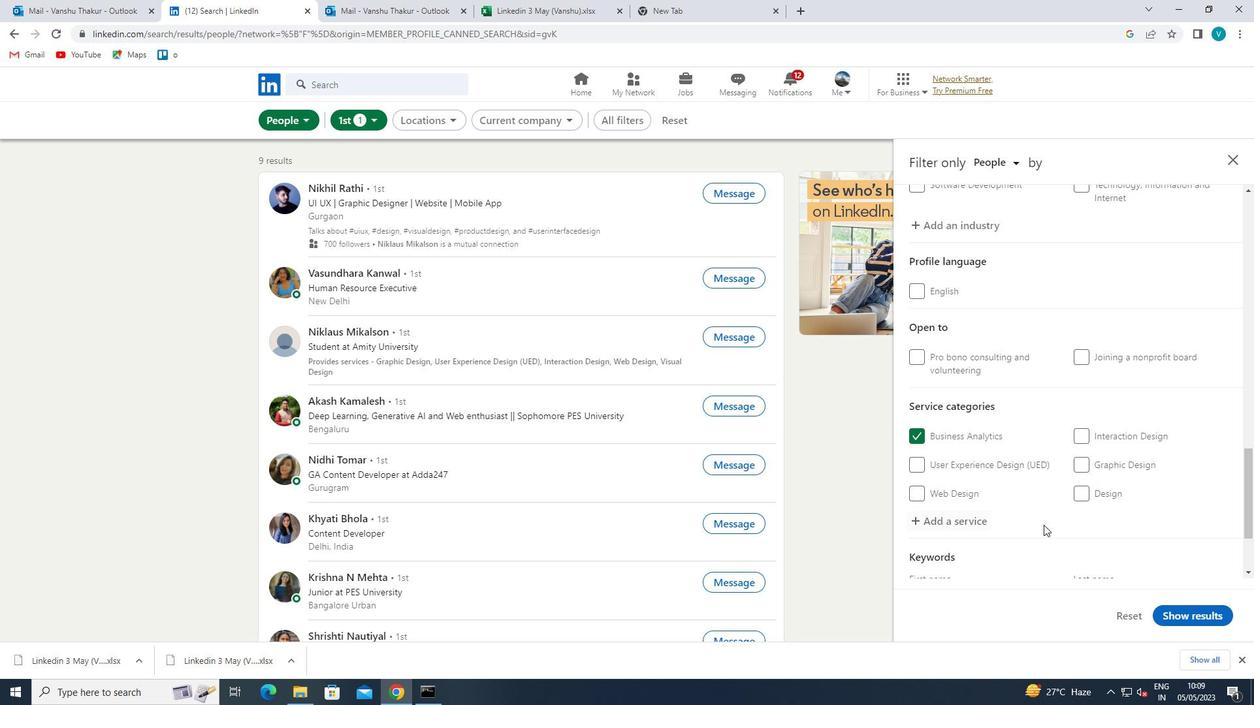 
Action: Mouse scrolled (1058, 513) with delta (0, 0)
Screenshot: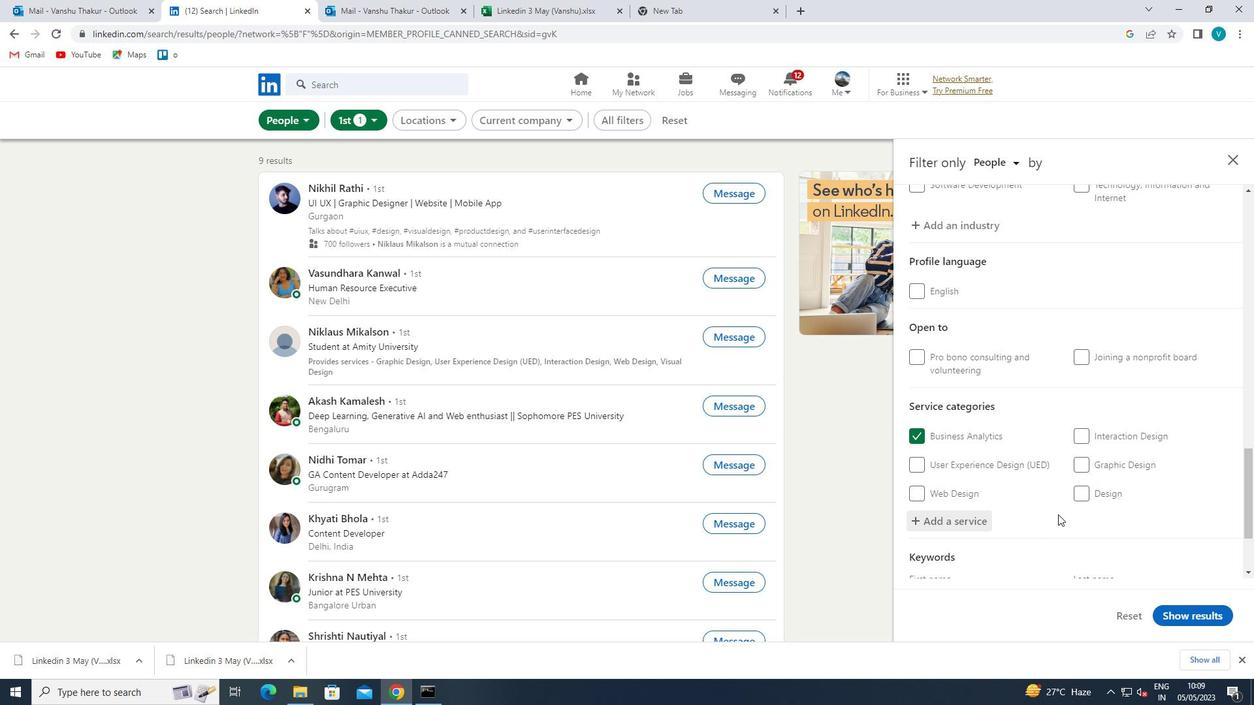 
Action: Mouse moved to (1057, 513)
Screenshot: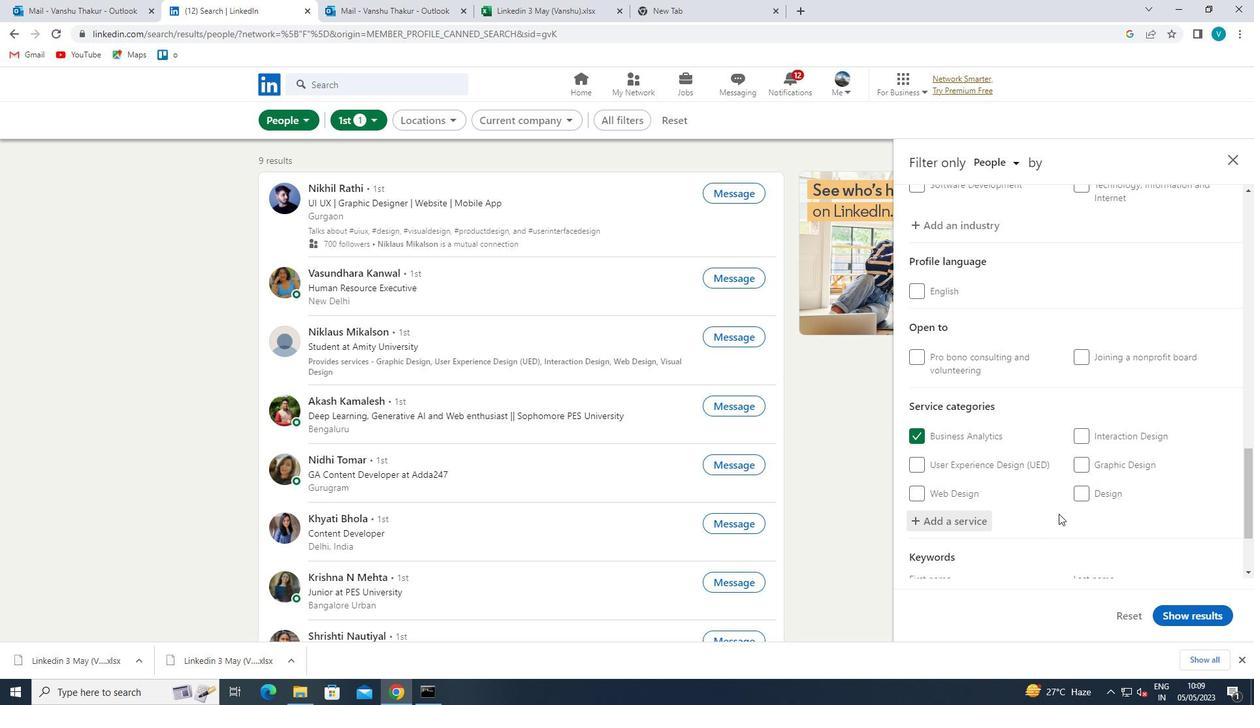 
Action: Mouse scrolled (1057, 512) with delta (0, 0)
Screenshot: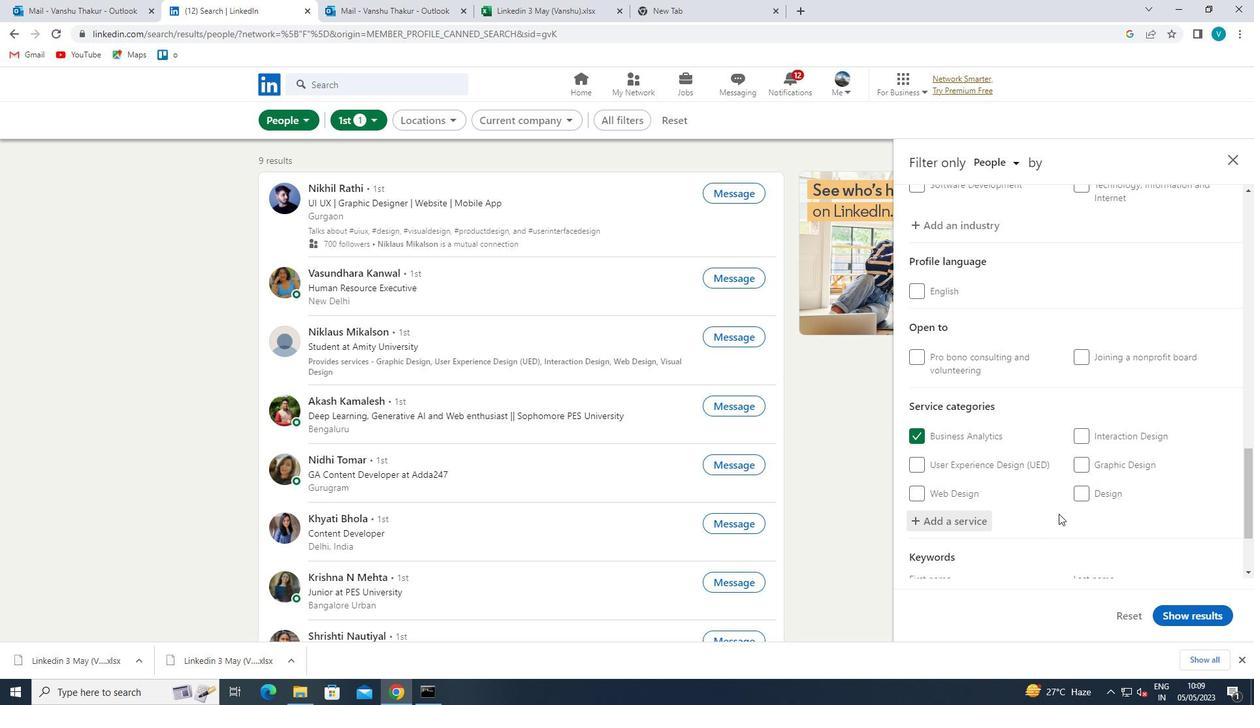 
Action: Mouse moved to (1012, 532)
Screenshot: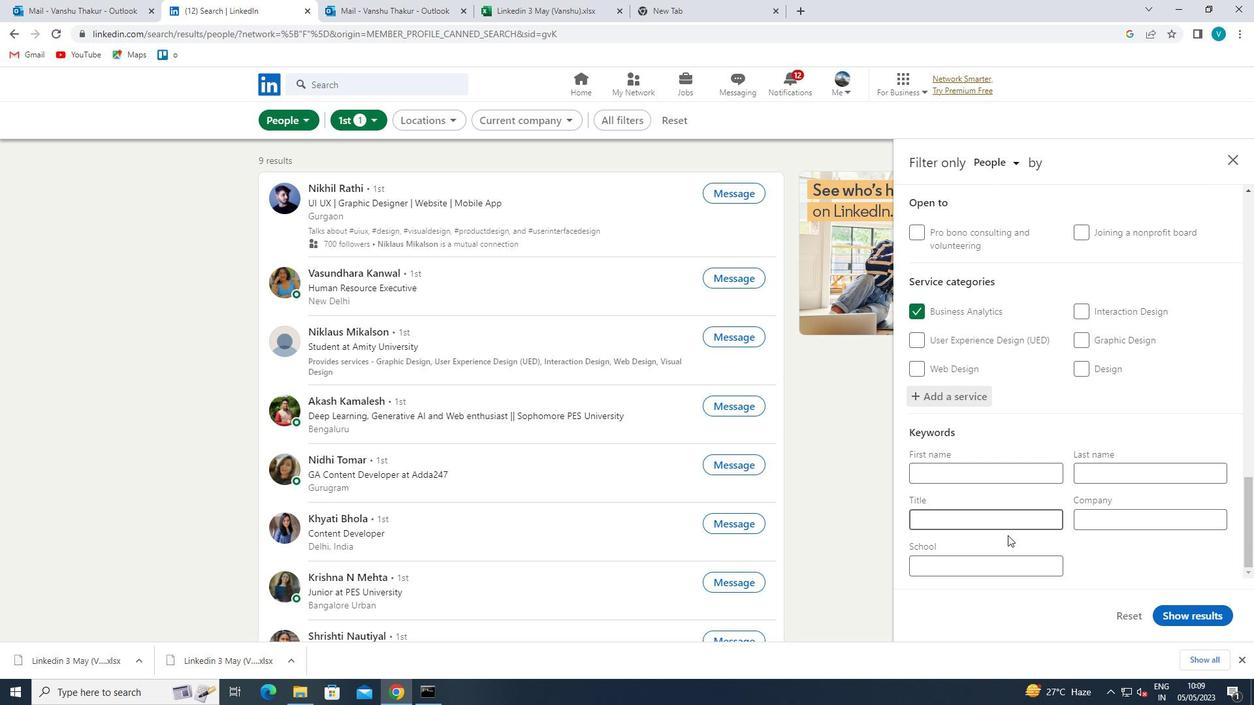 
Action: Mouse pressed left at (1012, 532)
Screenshot: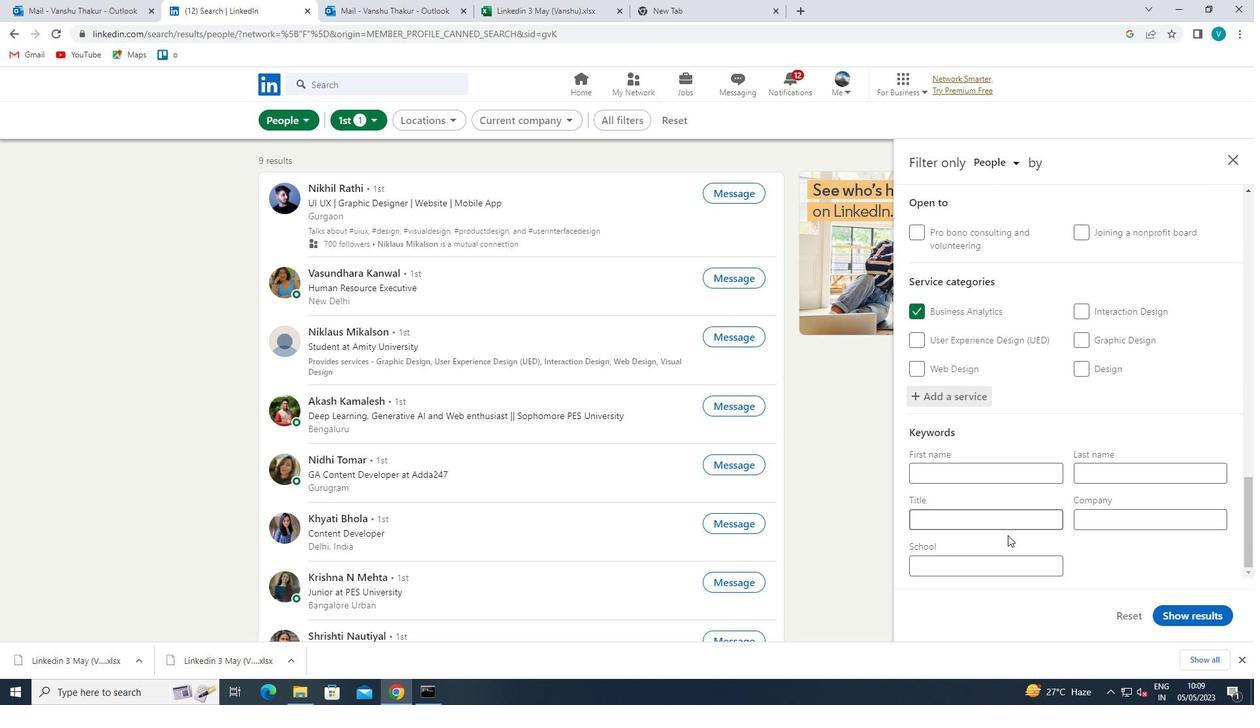 
Action: Mouse moved to (1029, 519)
Screenshot: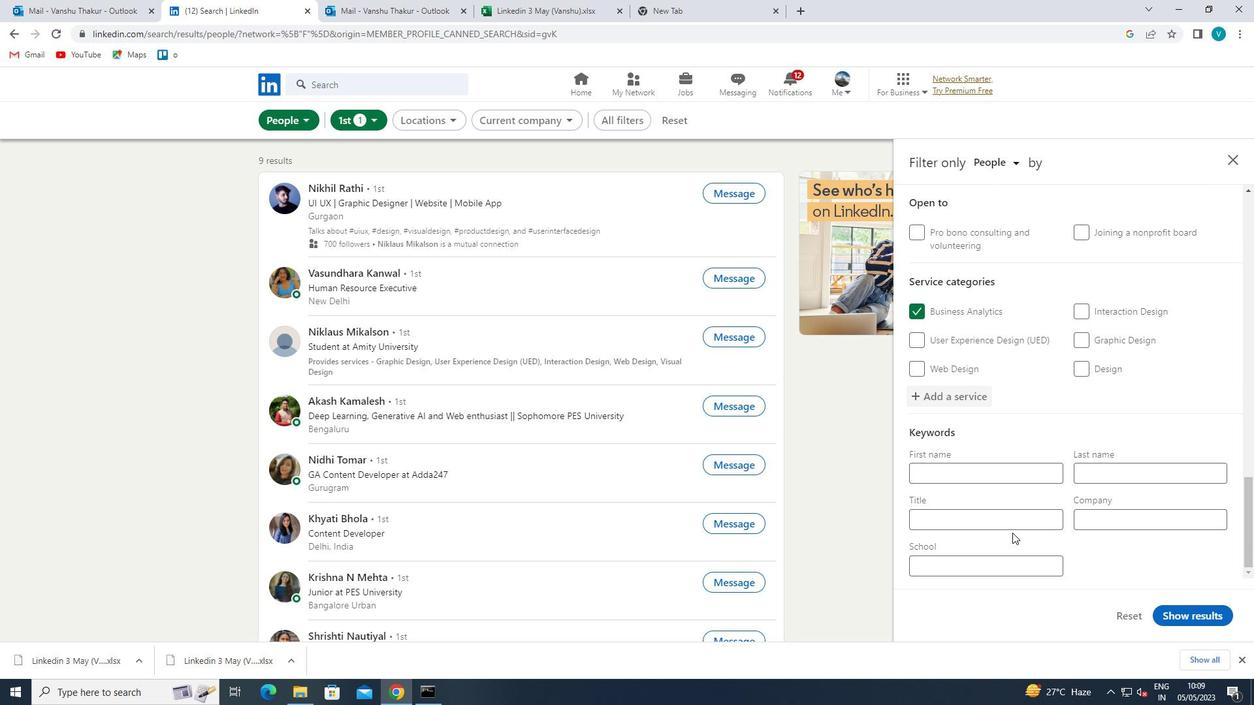 
Action: Mouse pressed left at (1029, 519)
Screenshot: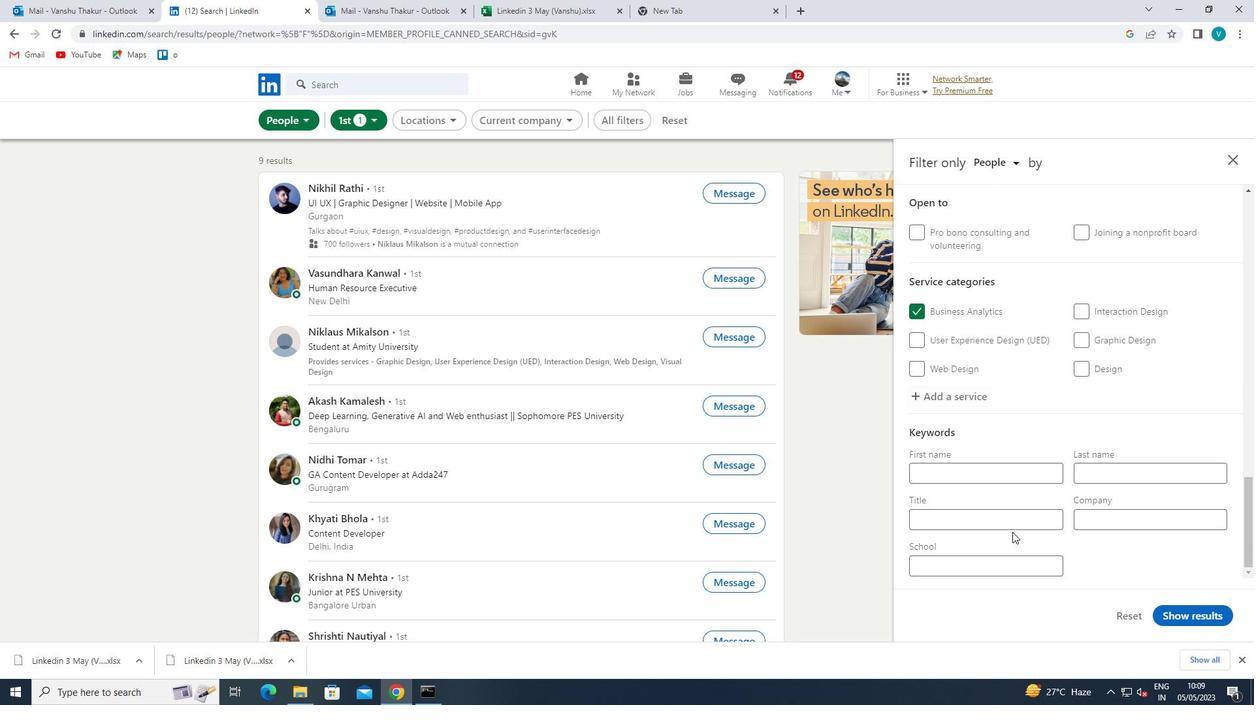
Action: Key pressed <Key.shift>TRYCK<Key.space><Key.backspace><Key.backspace><Key.backspace><Key.backspace>UCK<Key.space><Key.shift>DRIVER
Screenshot: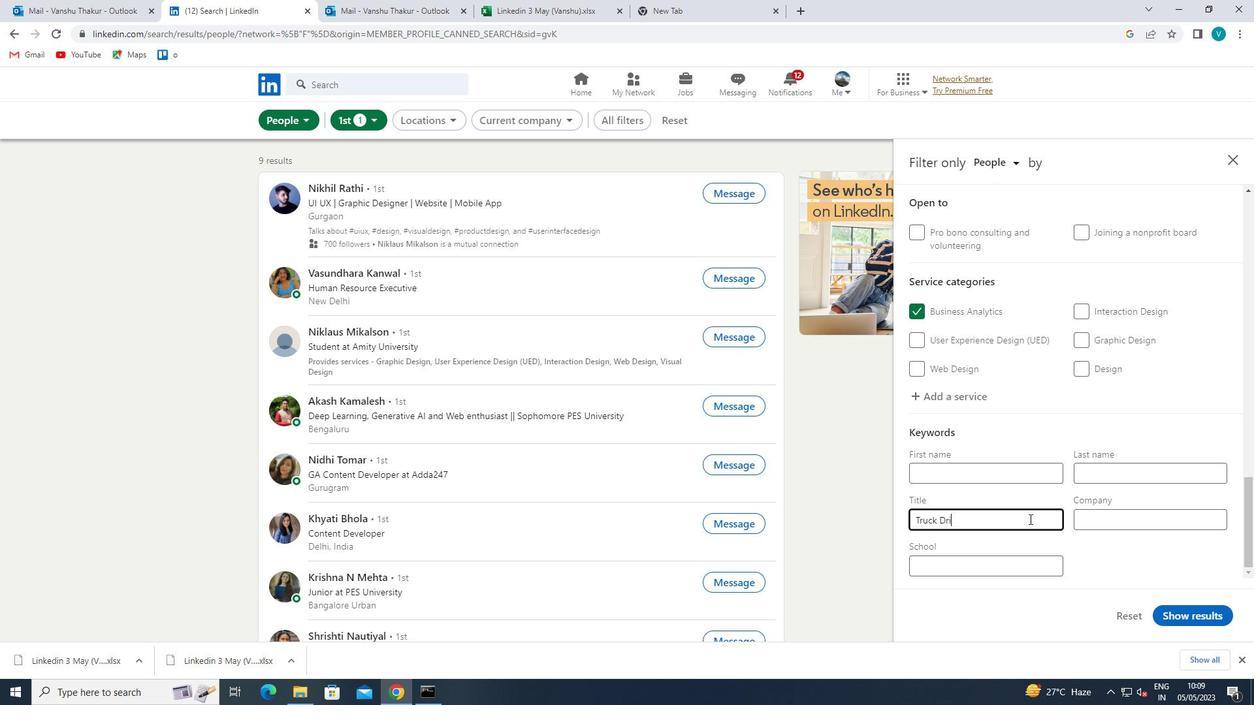 
Action: Mouse moved to (1194, 605)
Screenshot: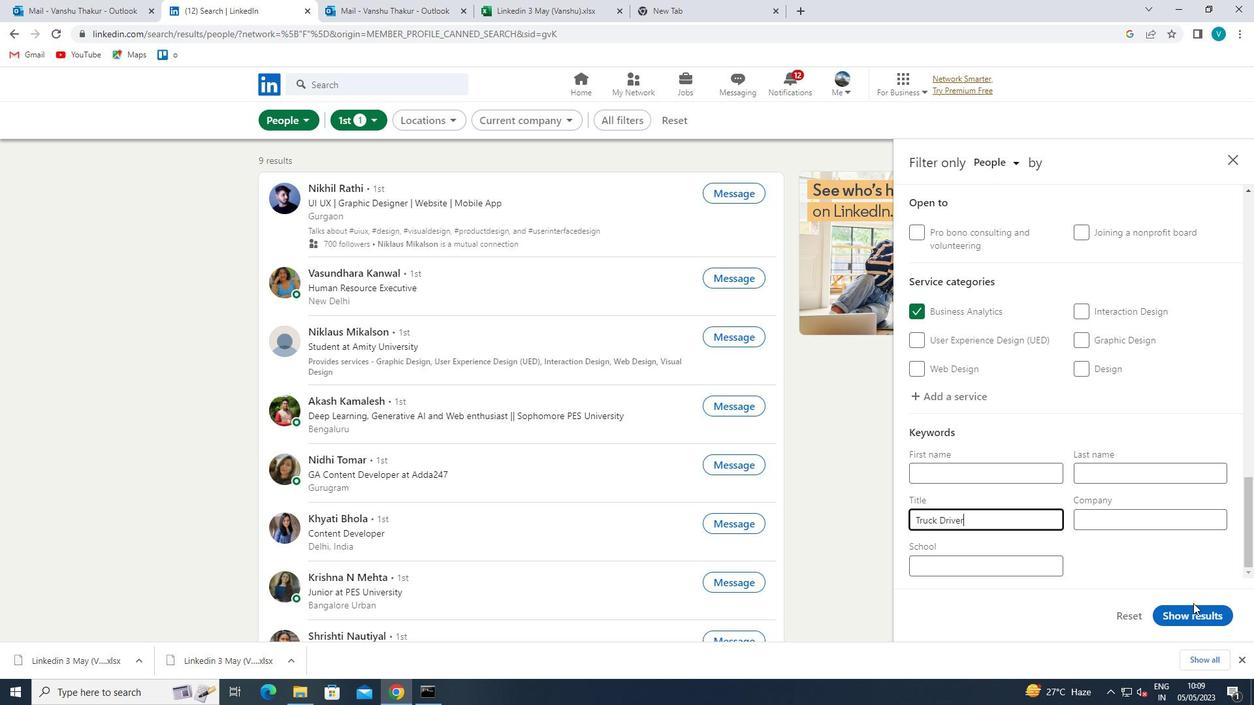 
Action: Mouse pressed left at (1194, 605)
Screenshot: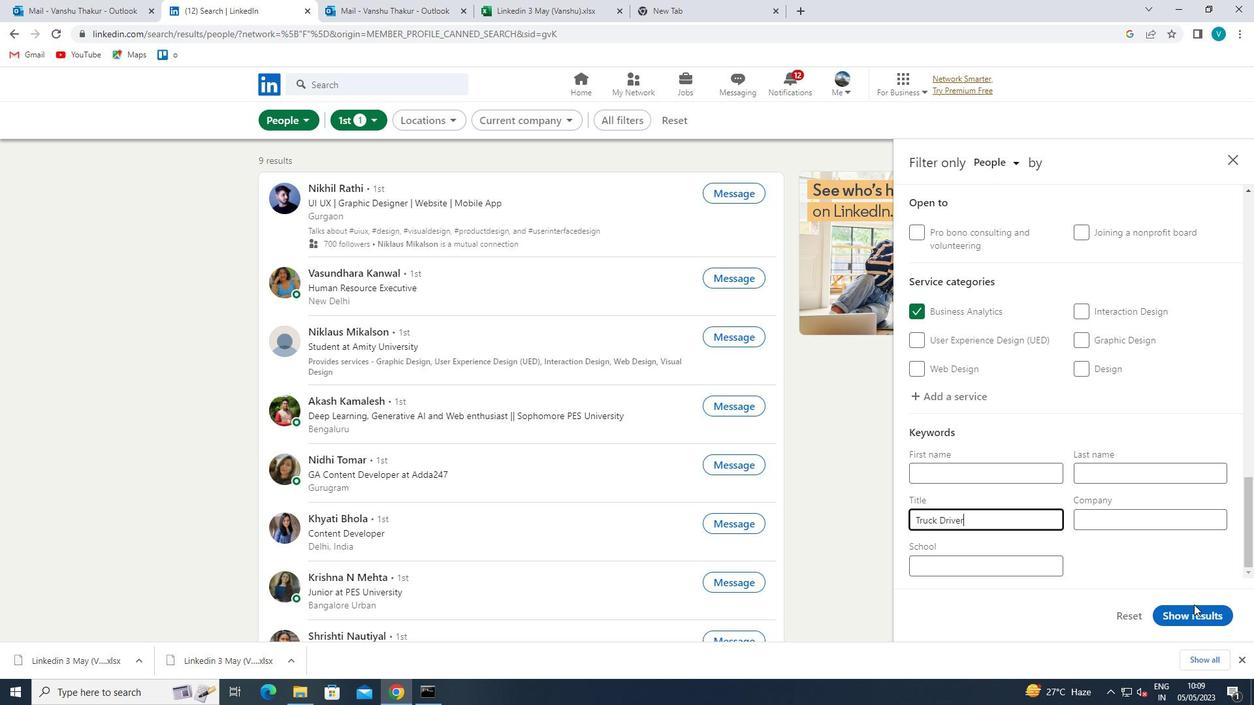 
